Task: Find a hotel in Accrington, UK, for 9 guests from August 8 to August 15, with 5 bedrooms, 8+ beds, price range ₹10,000-₹14,000, and amenities including Wifi, Free parking, and TV.
Action: Mouse moved to (447, 89)
Screenshot: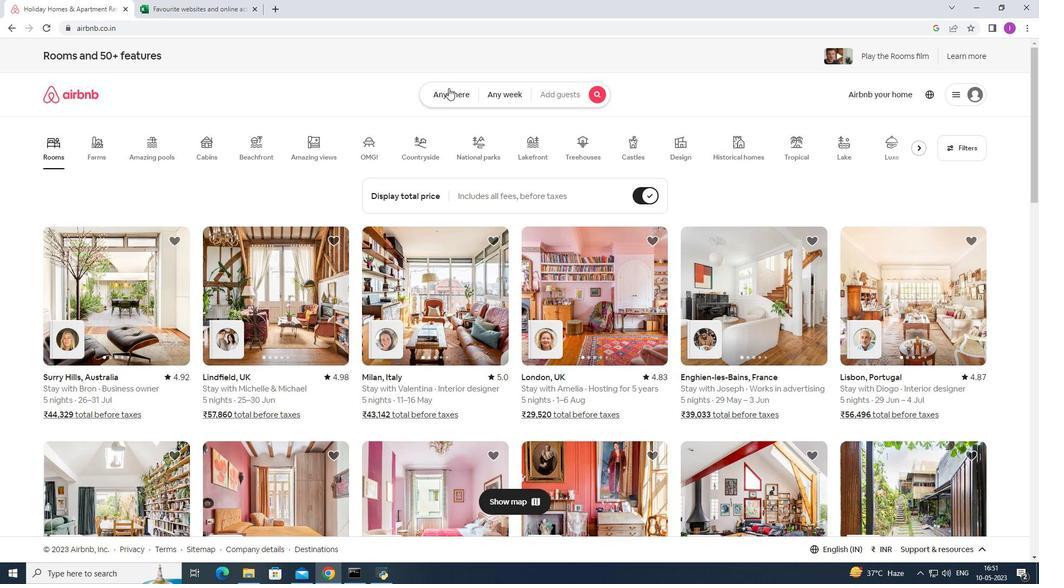 
Action: Mouse pressed left at (447, 89)
Screenshot: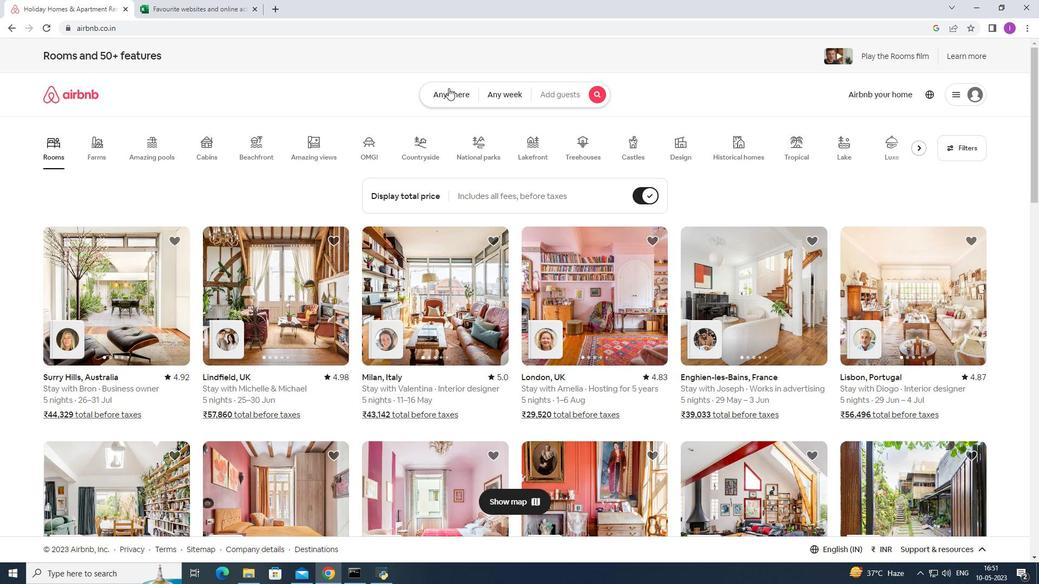 
Action: Mouse moved to (398, 127)
Screenshot: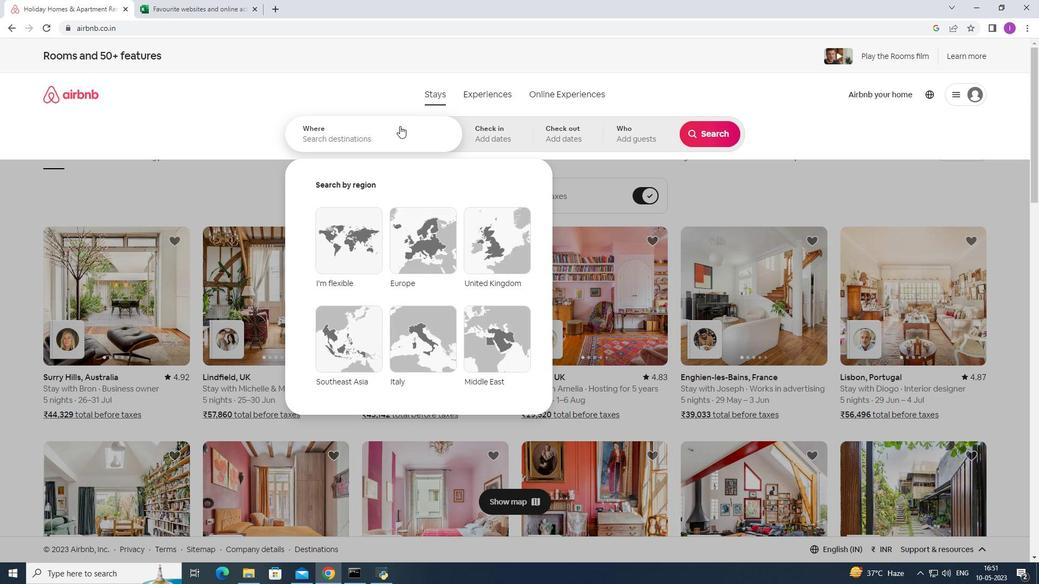 
Action: Mouse pressed left at (398, 127)
Screenshot: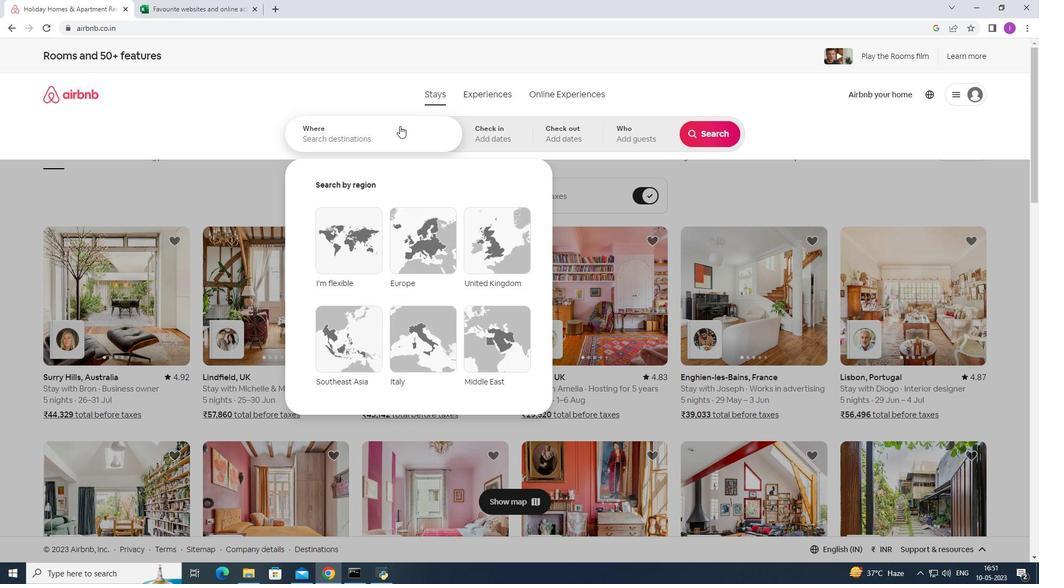
Action: Key pressed <Key.shift>Accrington,<Key.shift>United
Screenshot: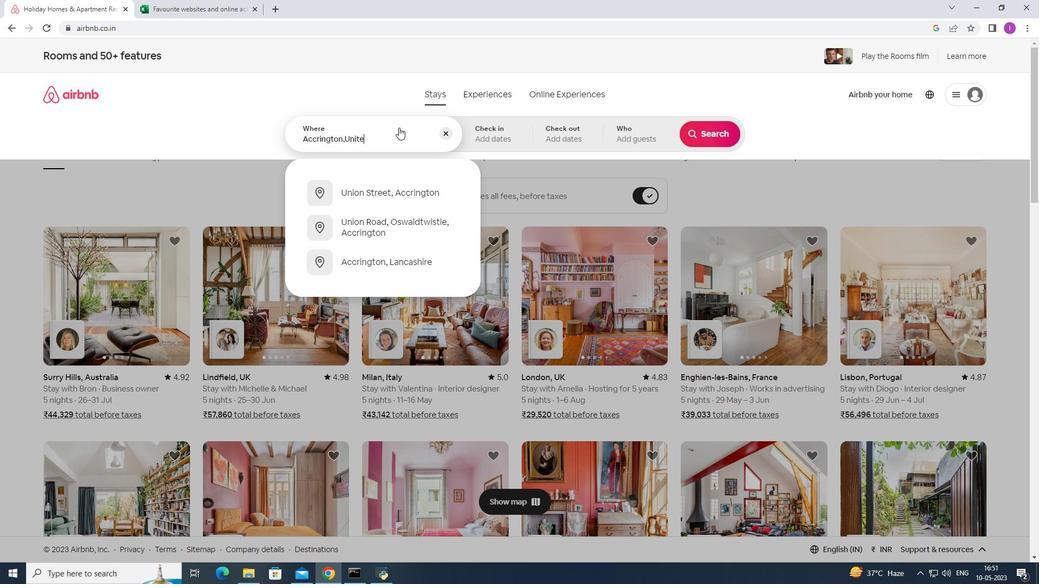 
Action: Mouse moved to (405, 191)
Screenshot: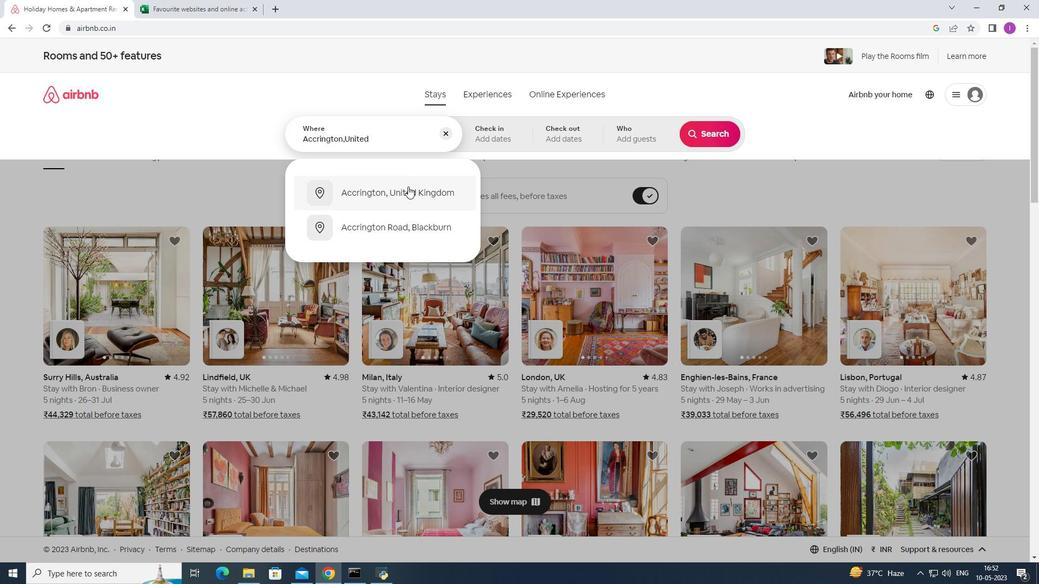
Action: Mouse pressed left at (405, 191)
Screenshot: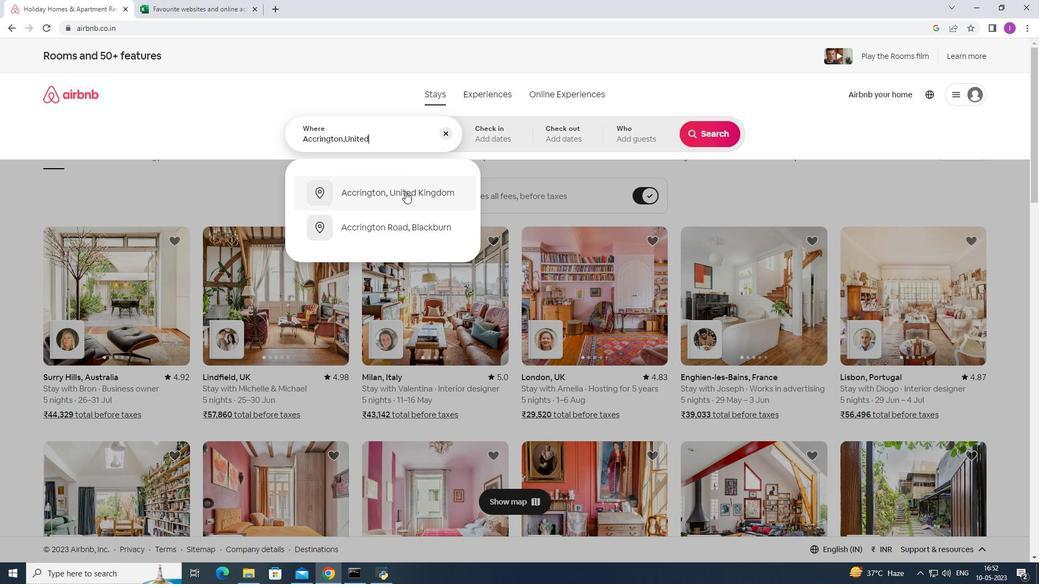 
Action: Mouse moved to (710, 217)
Screenshot: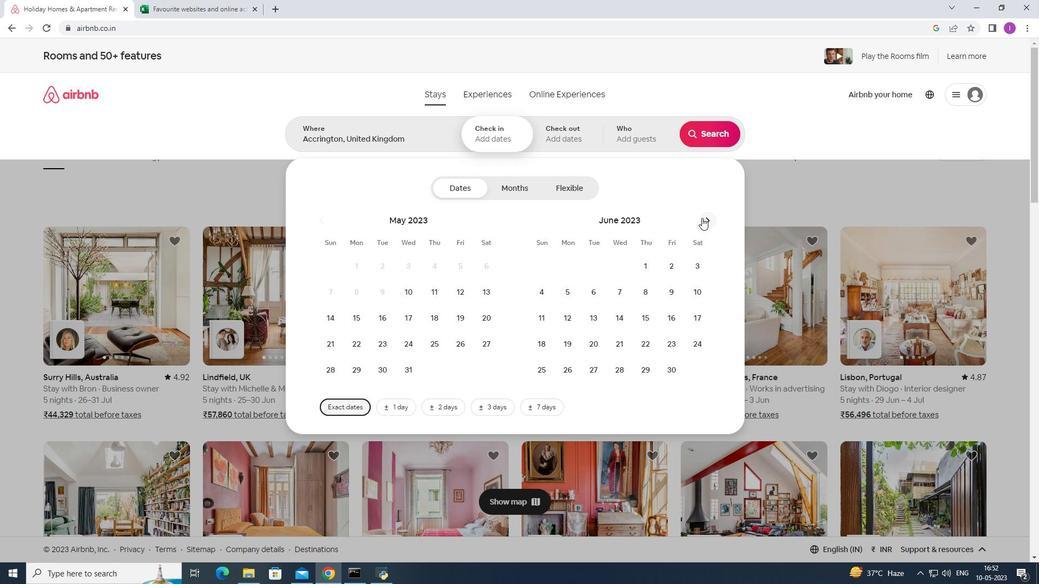 
Action: Mouse pressed left at (710, 217)
Screenshot: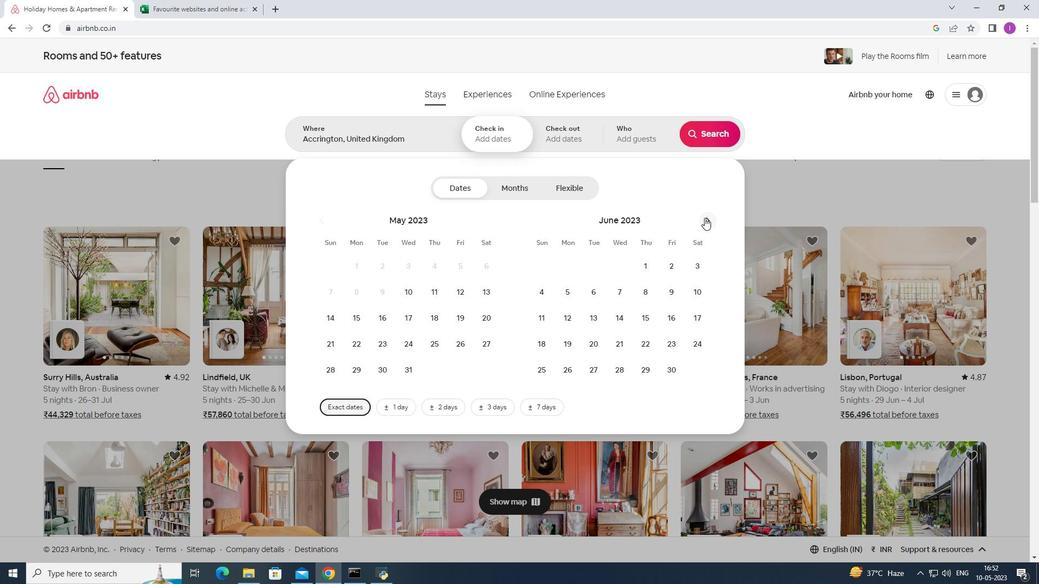 
Action: Mouse pressed left at (710, 217)
Screenshot: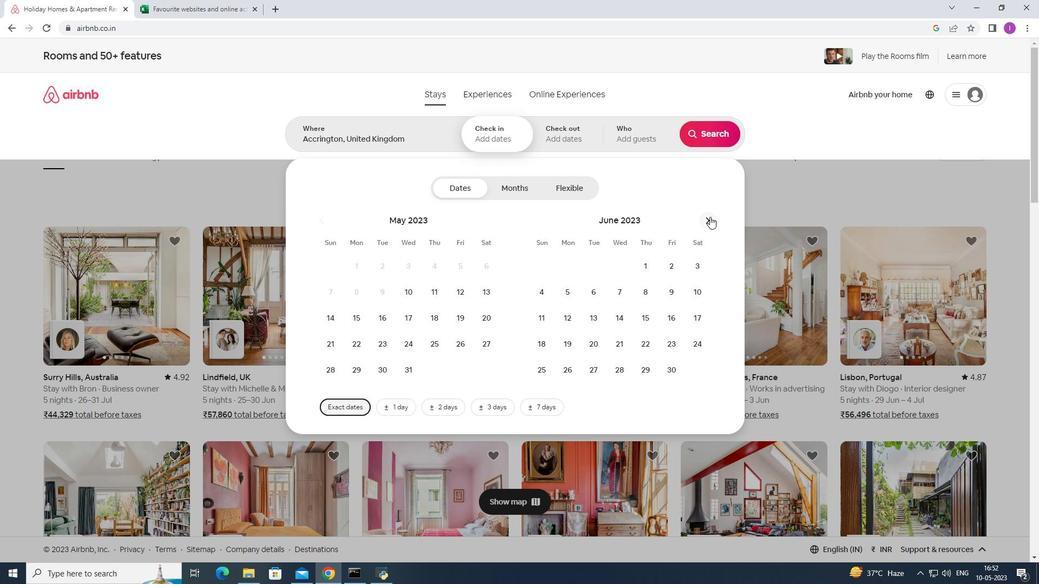 
Action: Mouse moved to (711, 216)
Screenshot: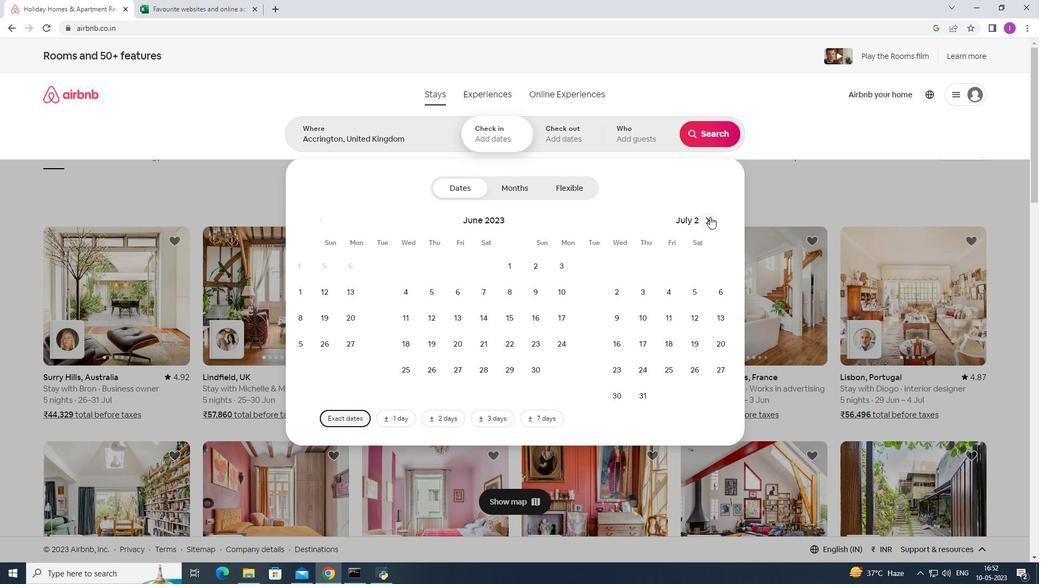 
Action: Mouse pressed left at (711, 216)
Screenshot: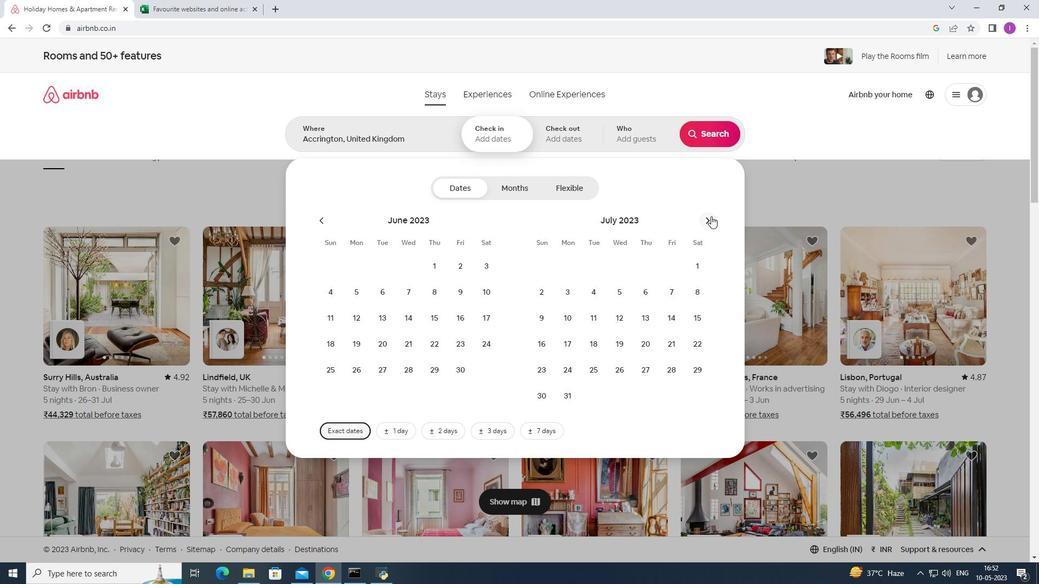 
Action: Mouse pressed left at (711, 216)
Screenshot: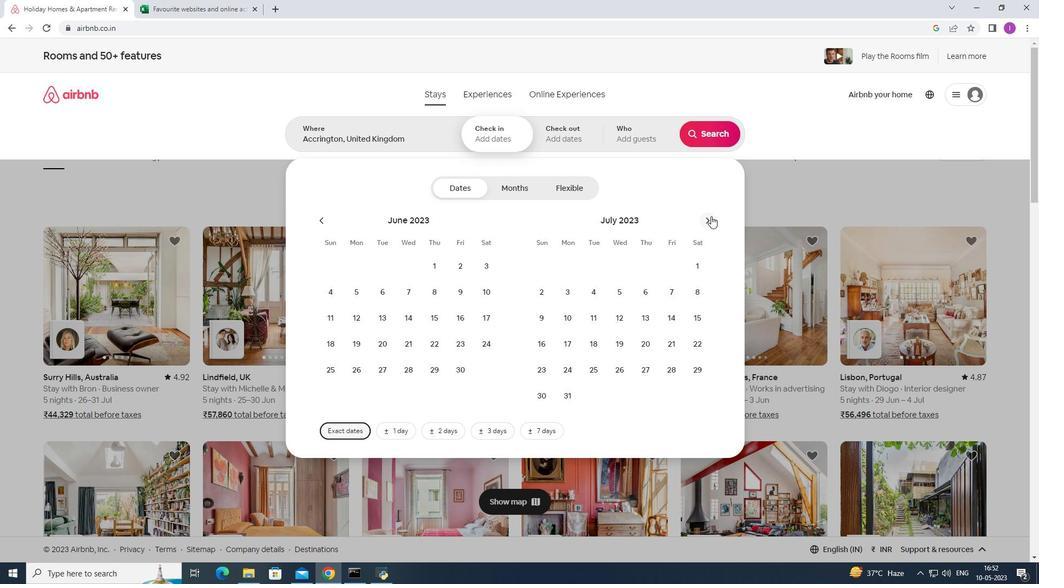 
Action: Mouse moved to (388, 297)
Screenshot: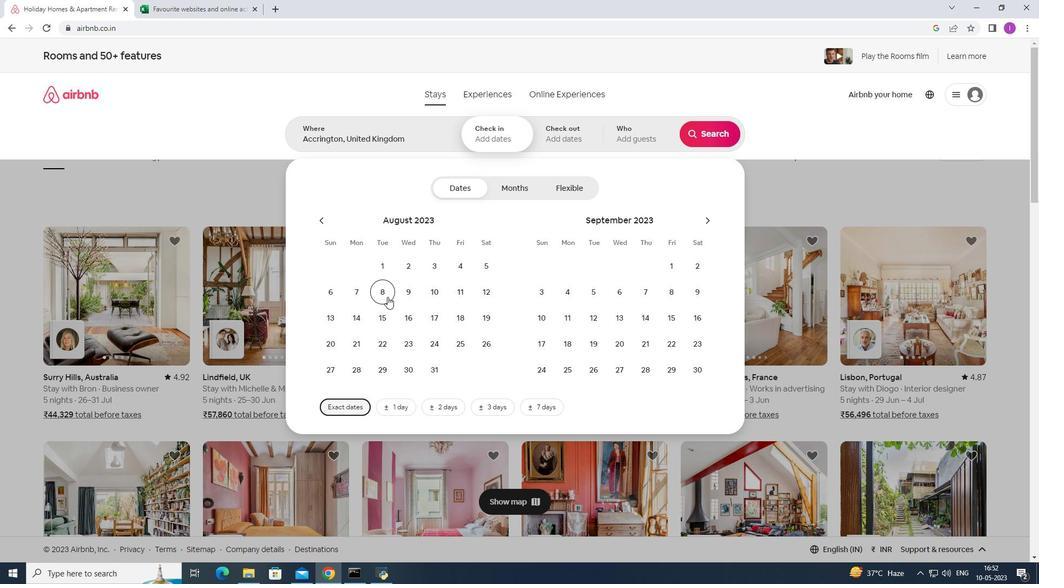 
Action: Mouse pressed left at (388, 297)
Screenshot: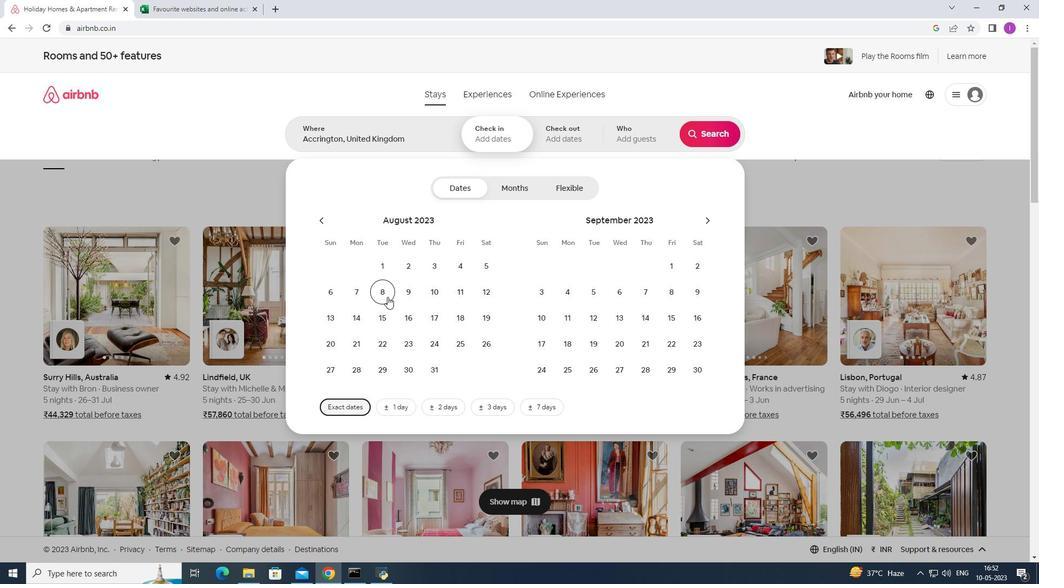 
Action: Mouse moved to (382, 312)
Screenshot: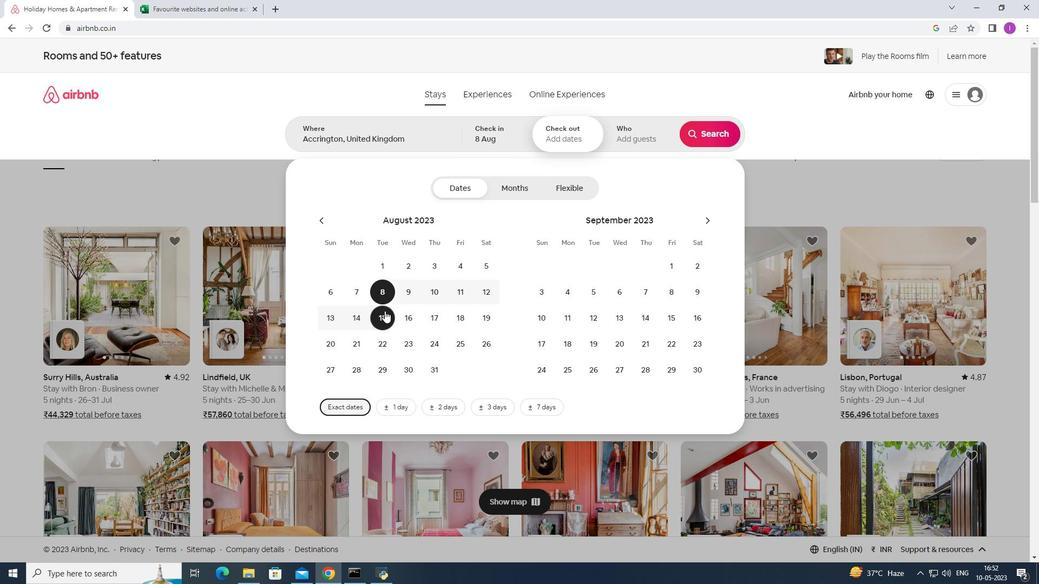 
Action: Mouse pressed left at (382, 312)
Screenshot: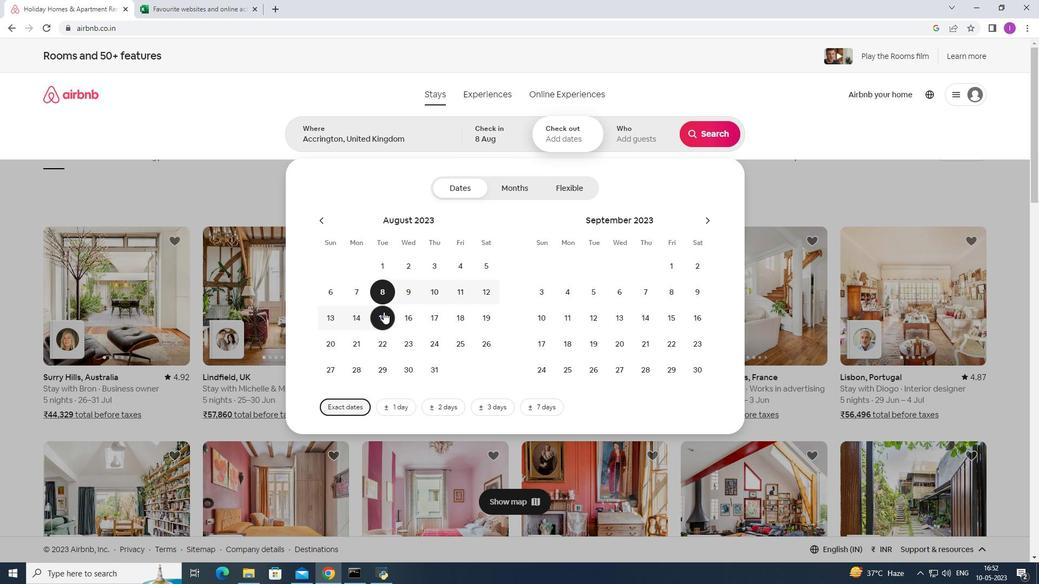 
Action: Mouse moved to (627, 130)
Screenshot: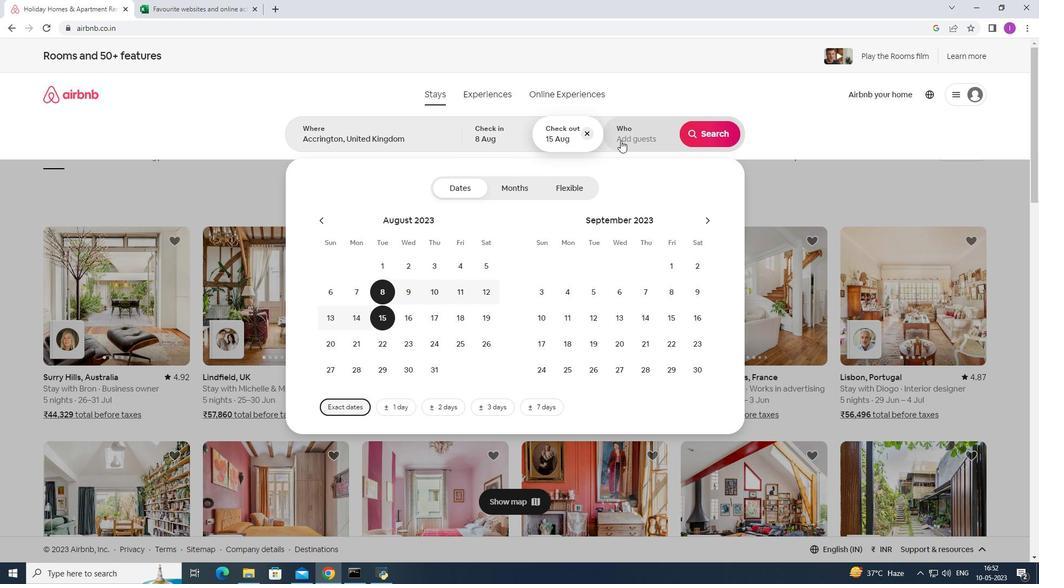 
Action: Mouse pressed left at (627, 130)
Screenshot: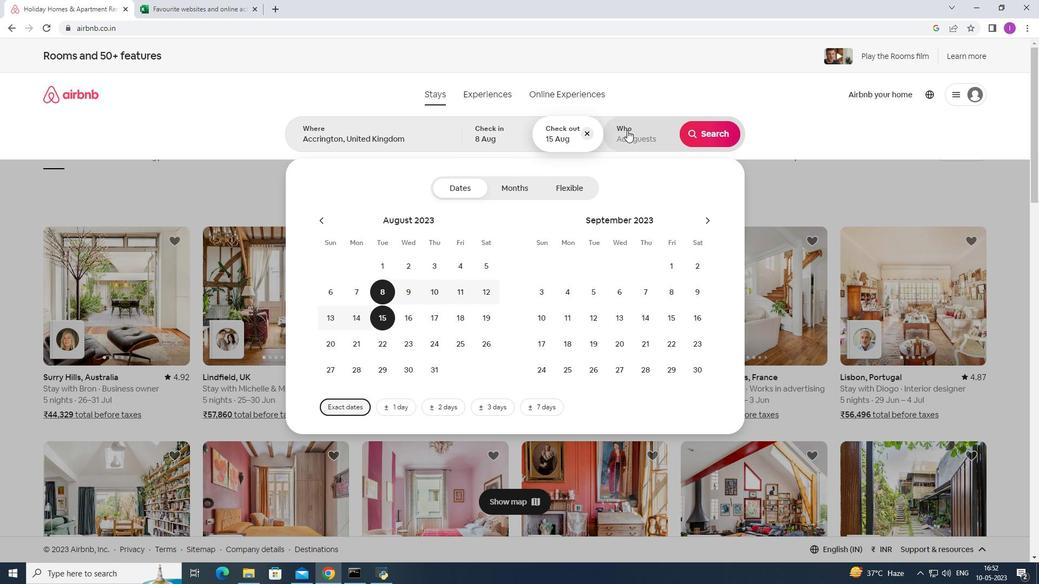 
Action: Mouse moved to (712, 189)
Screenshot: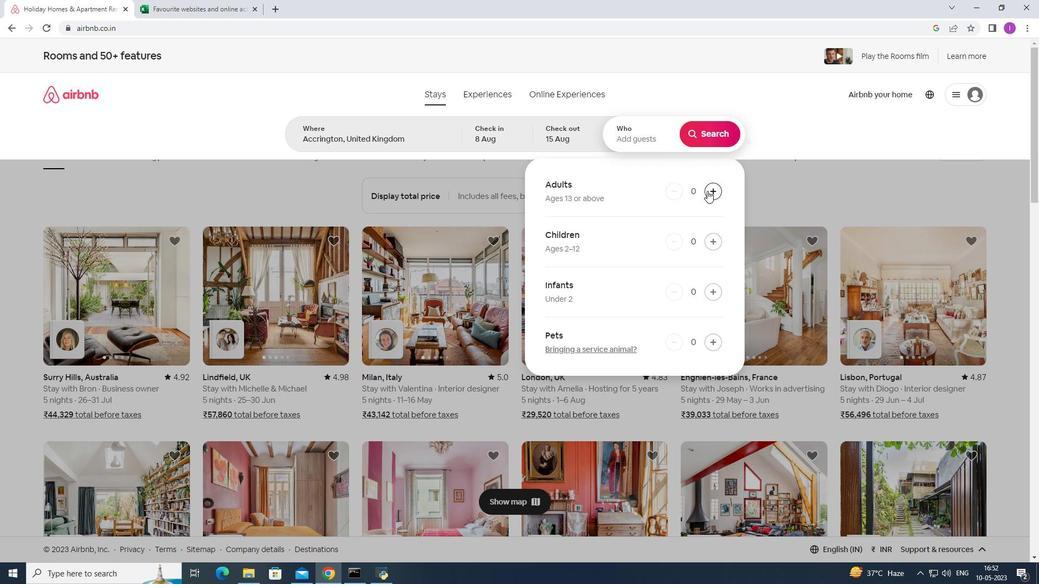 
Action: Mouse pressed left at (712, 189)
Screenshot: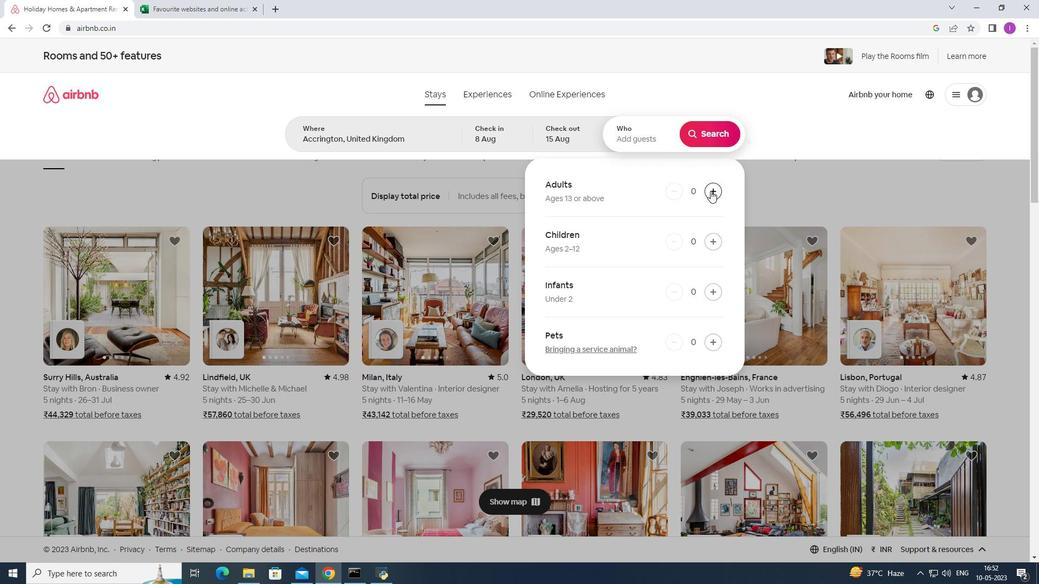 
Action: Mouse moved to (712, 189)
Screenshot: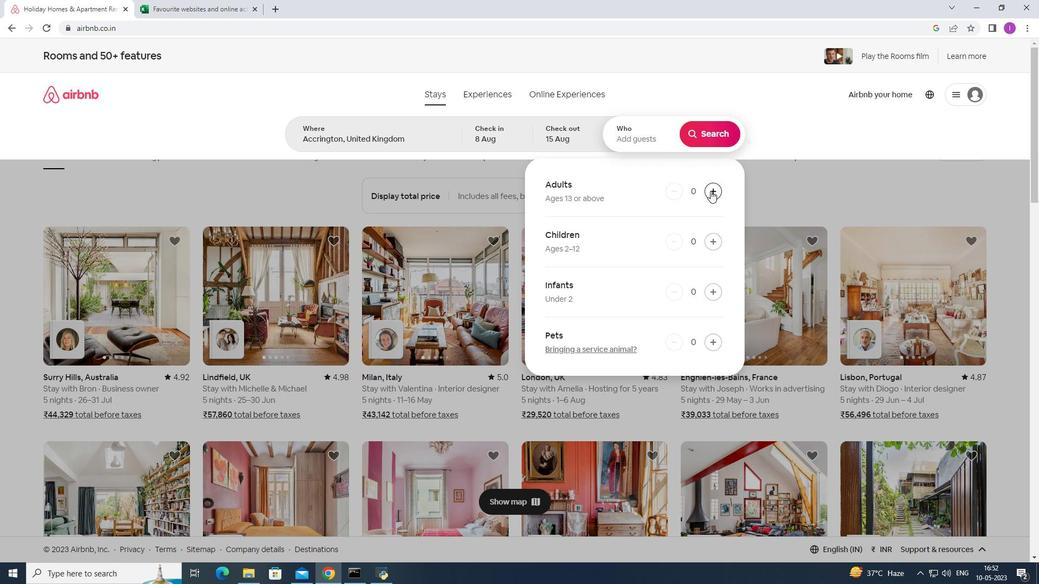 
Action: Mouse pressed left at (712, 189)
Screenshot: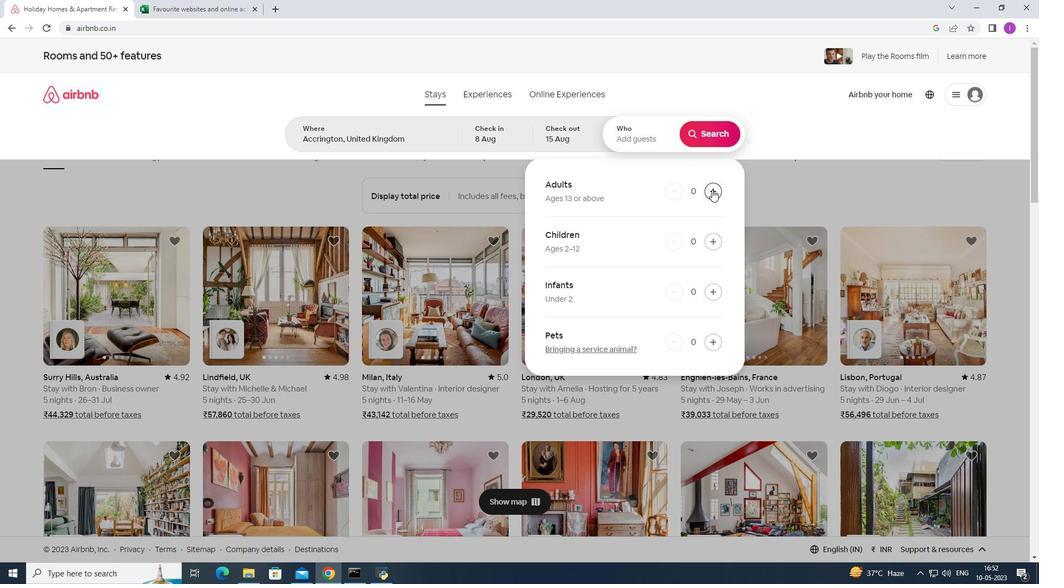 
Action: Mouse pressed left at (712, 189)
Screenshot: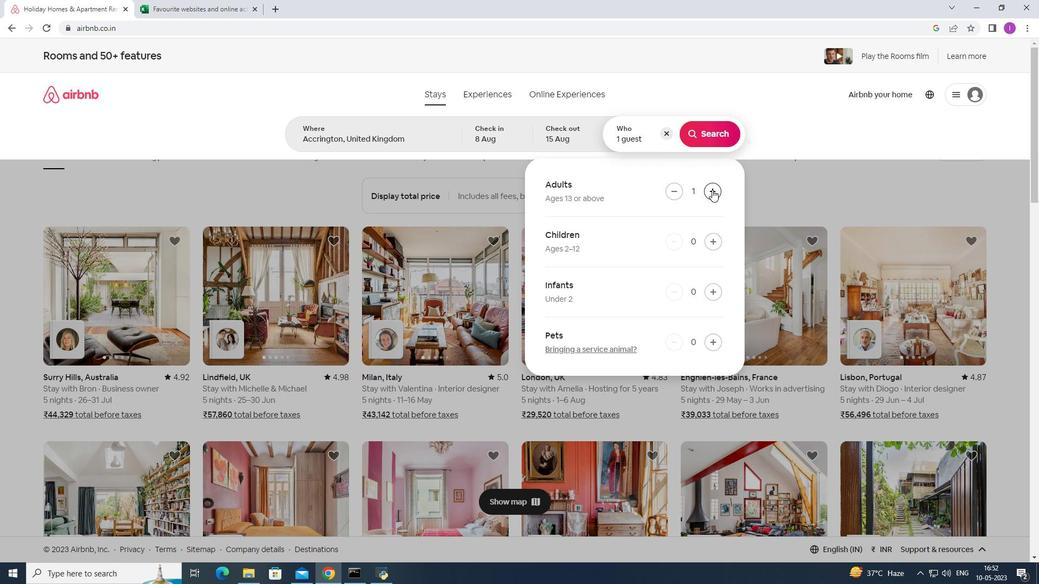 
Action: Mouse pressed left at (712, 189)
Screenshot: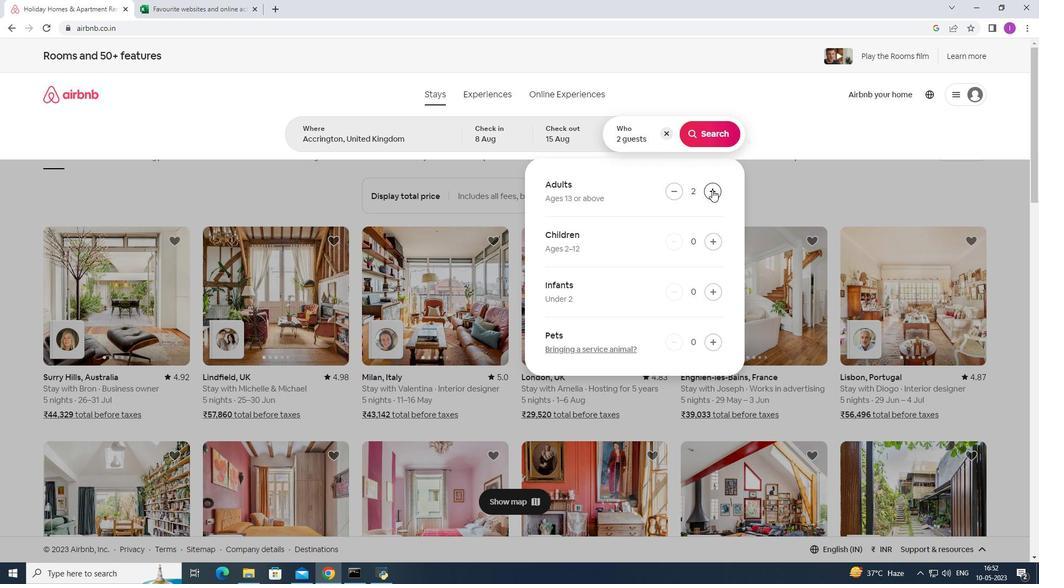 
Action: Mouse pressed left at (712, 189)
Screenshot: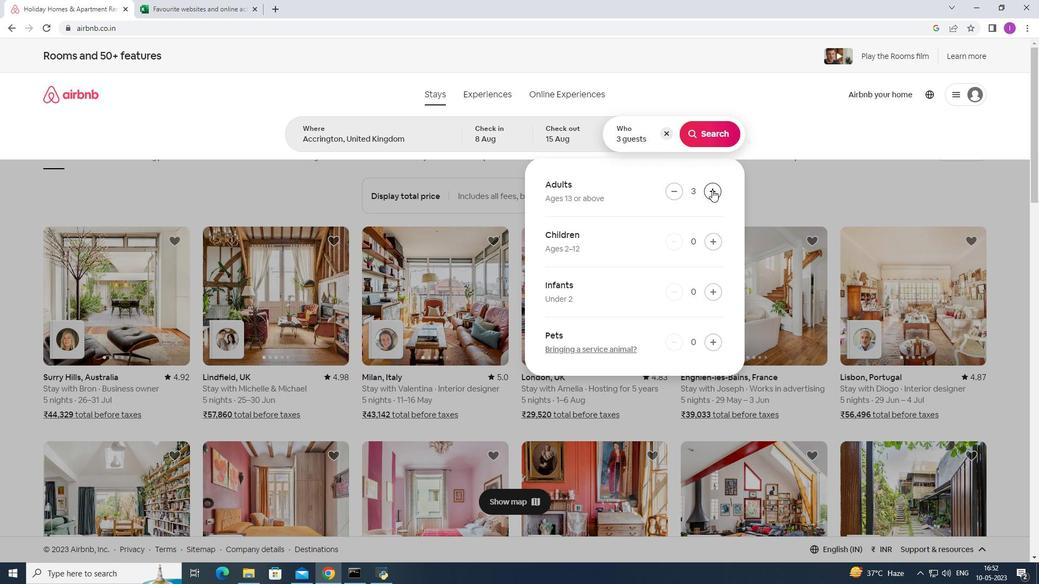 
Action: Mouse pressed left at (712, 189)
Screenshot: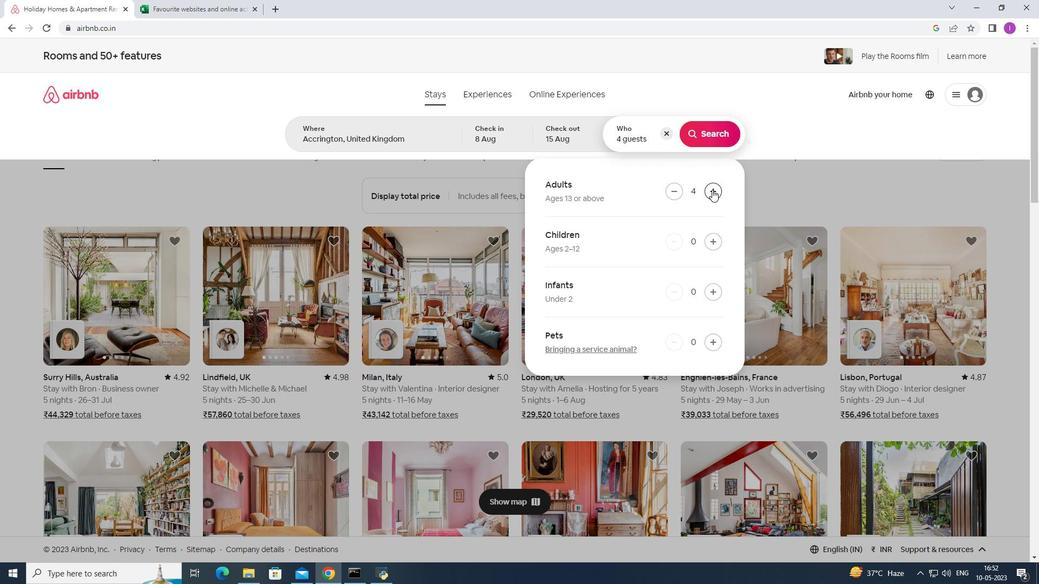 
Action: Mouse pressed left at (712, 189)
Screenshot: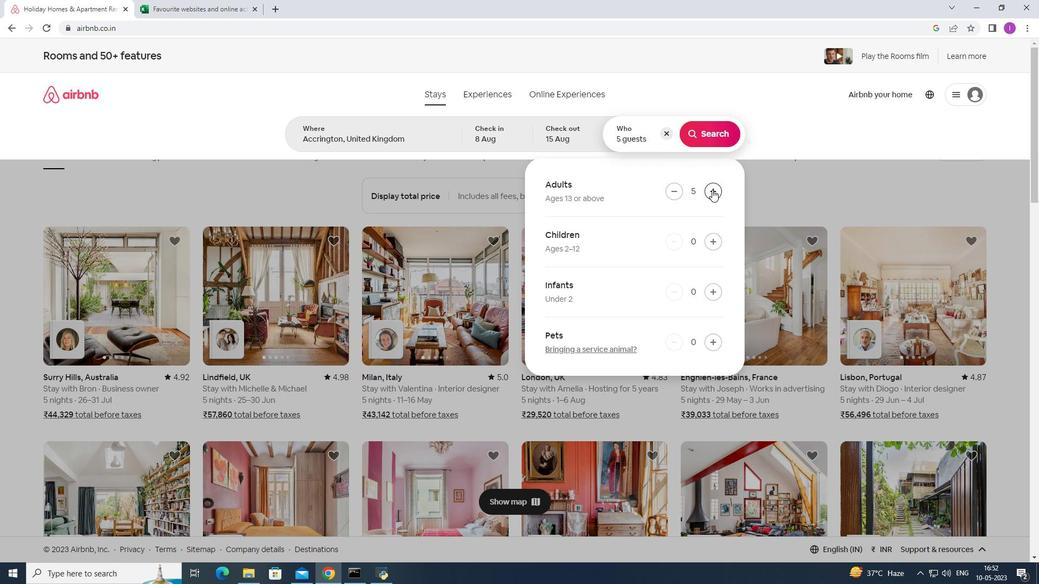 
Action: Mouse moved to (713, 189)
Screenshot: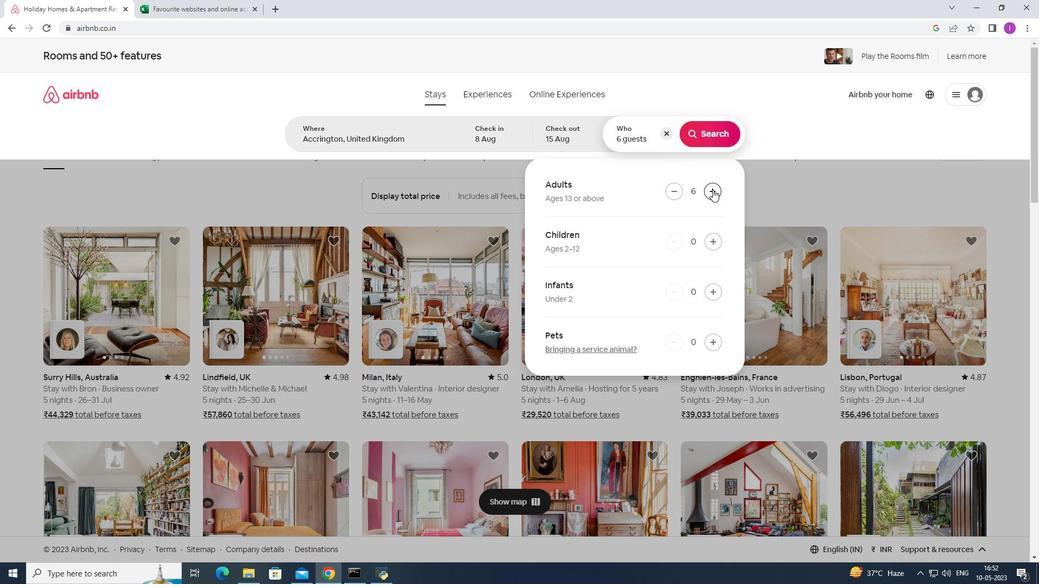 
Action: Mouse pressed left at (713, 189)
Screenshot: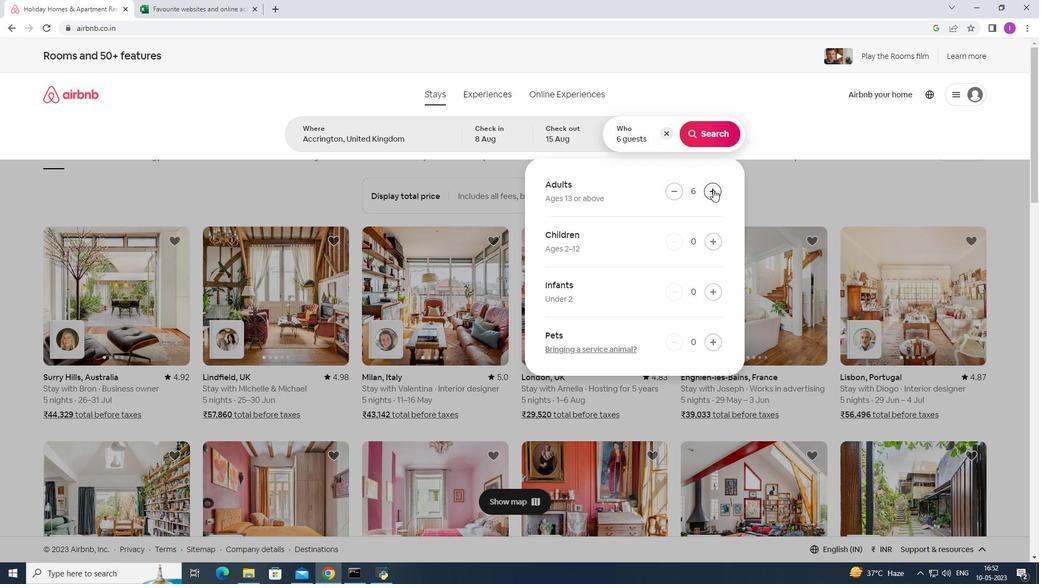 
Action: Mouse moved to (715, 190)
Screenshot: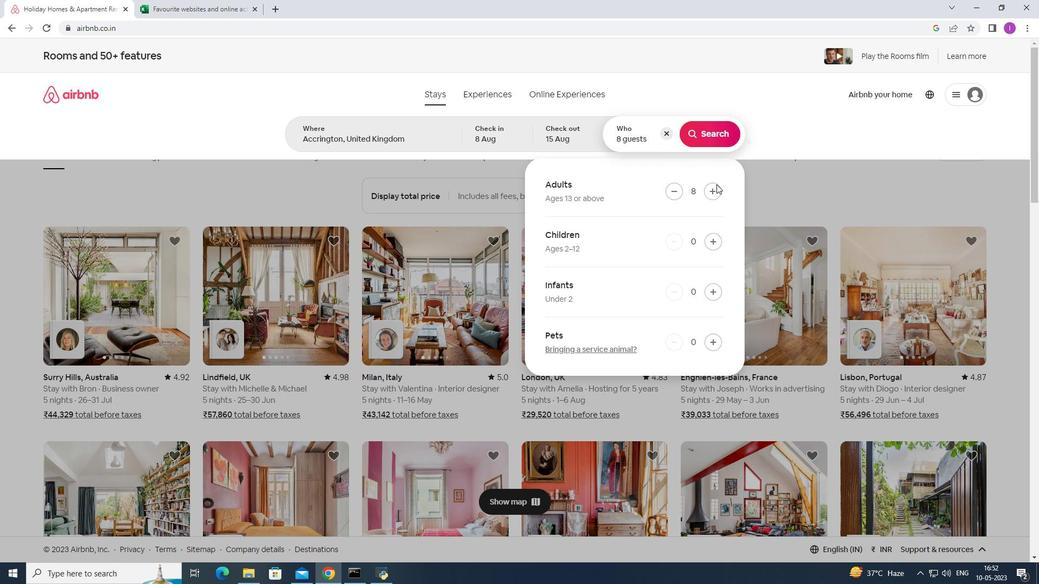
Action: Mouse pressed left at (715, 190)
Screenshot: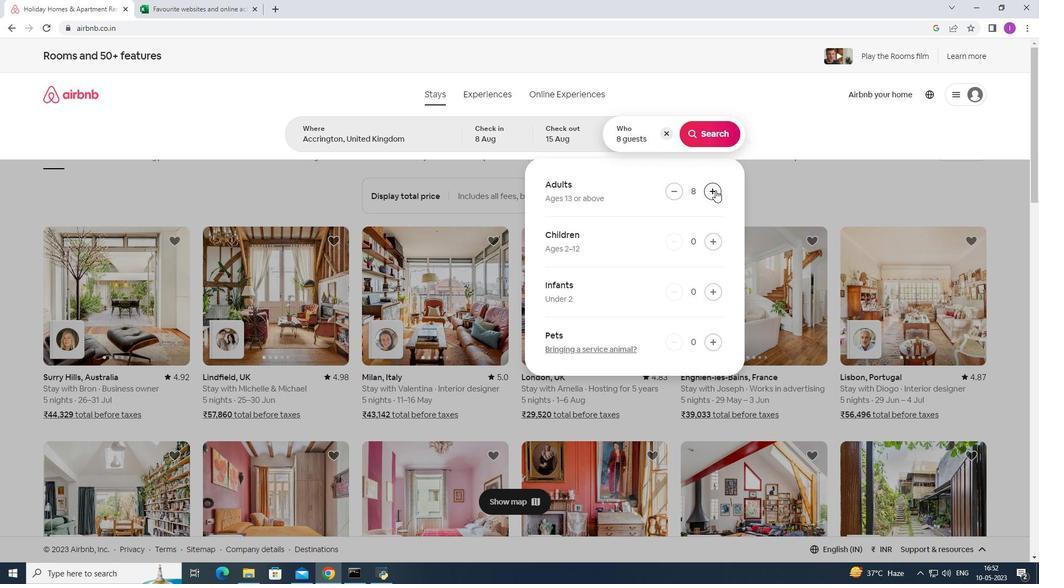 
Action: Mouse moved to (718, 134)
Screenshot: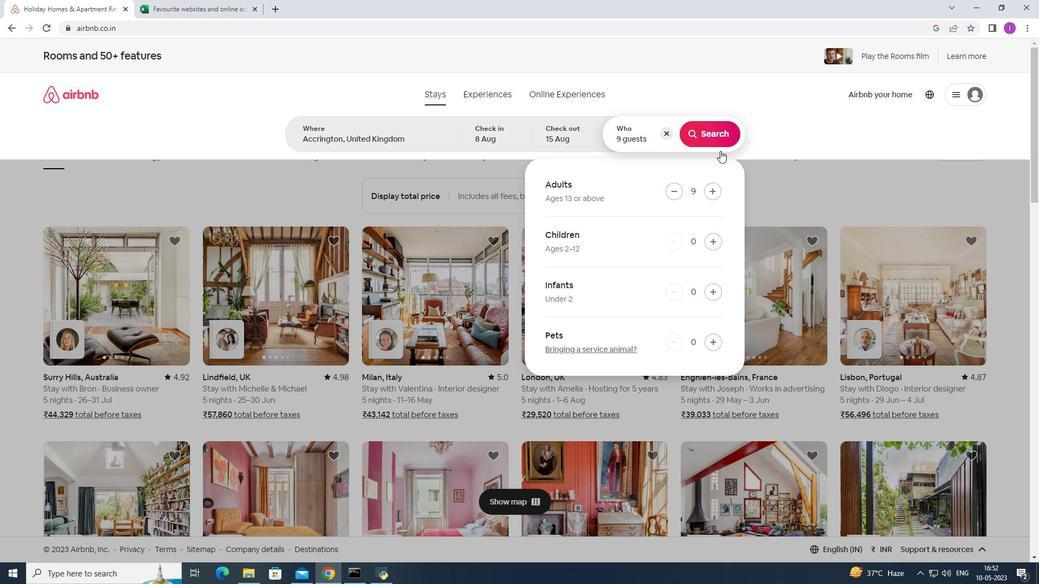 
Action: Mouse pressed left at (718, 134)
Screenshot: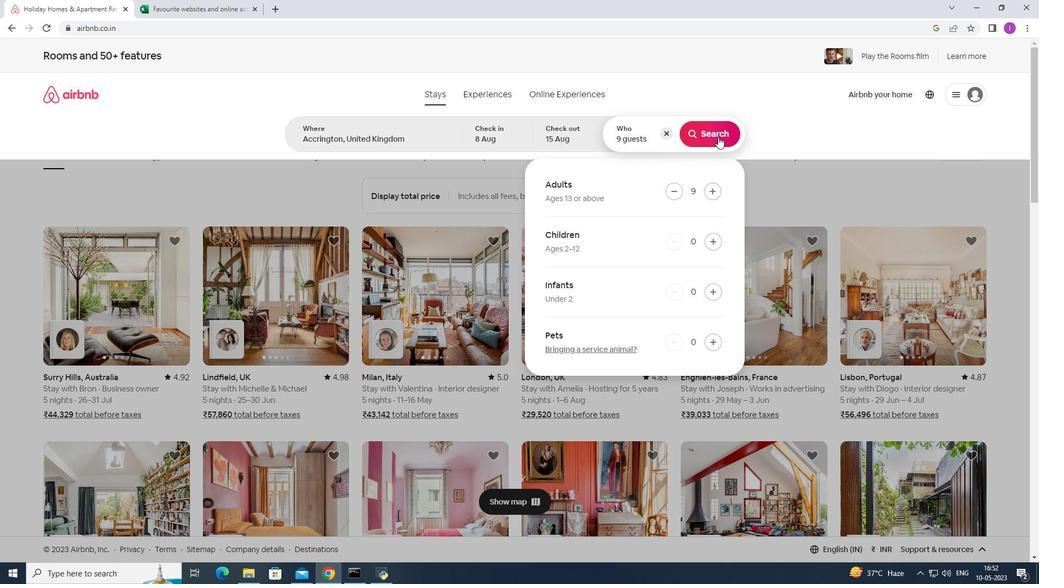 
Action: Mouse moved to (995, 108)
Screenshot: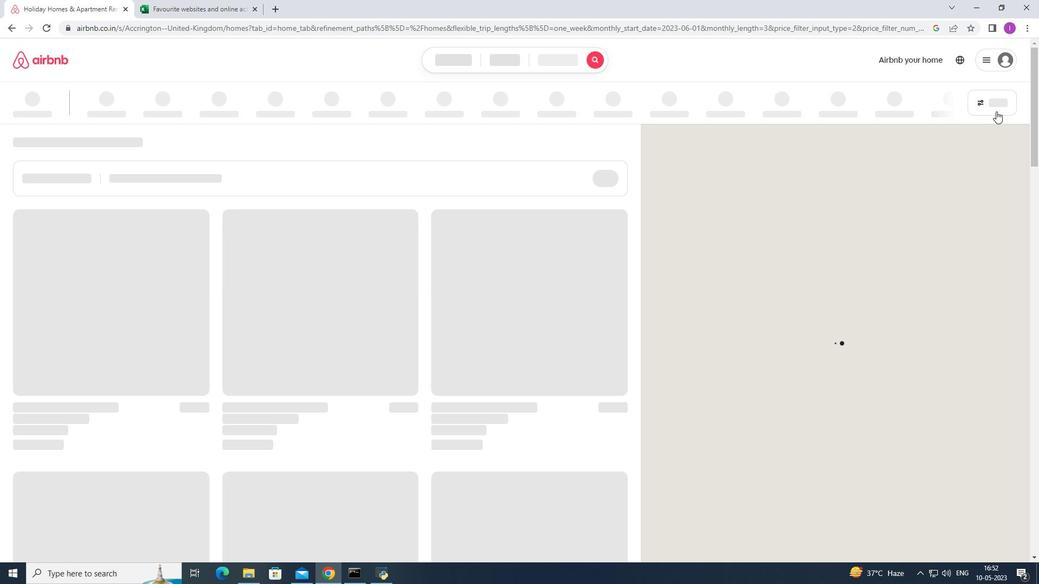 
Action: Mouse pressed left at (995, 108)
Screenshot: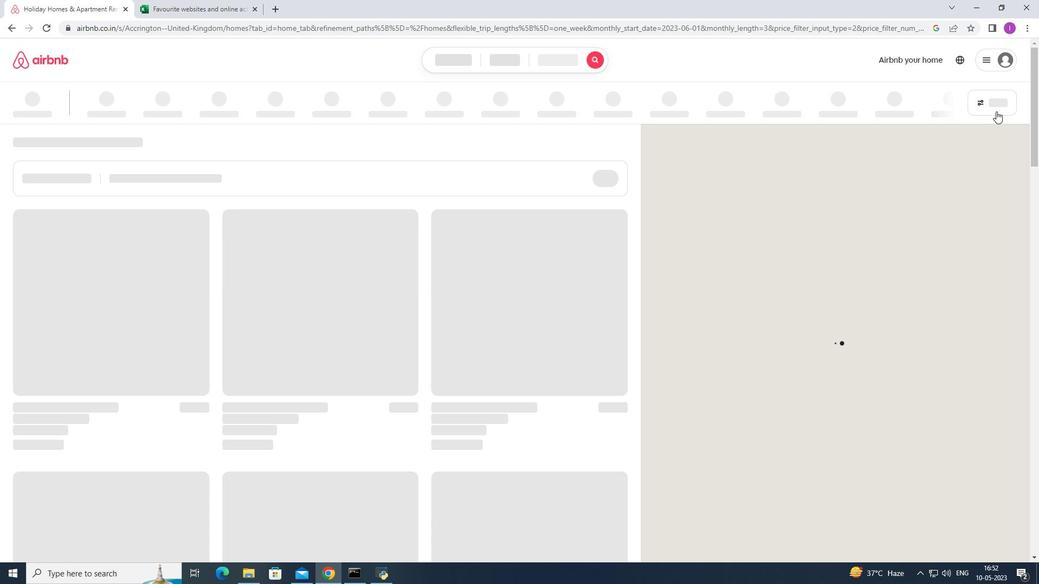
Action: Mouse moved to (592, 368)
Screenshot: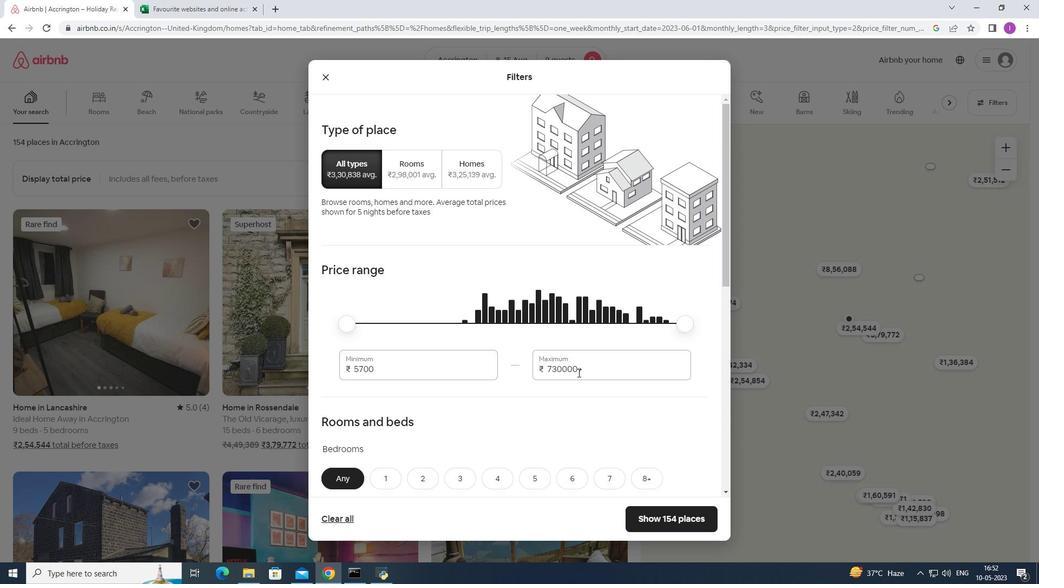 
Action: Mouse pressed left at (592, 368)
Screenshot: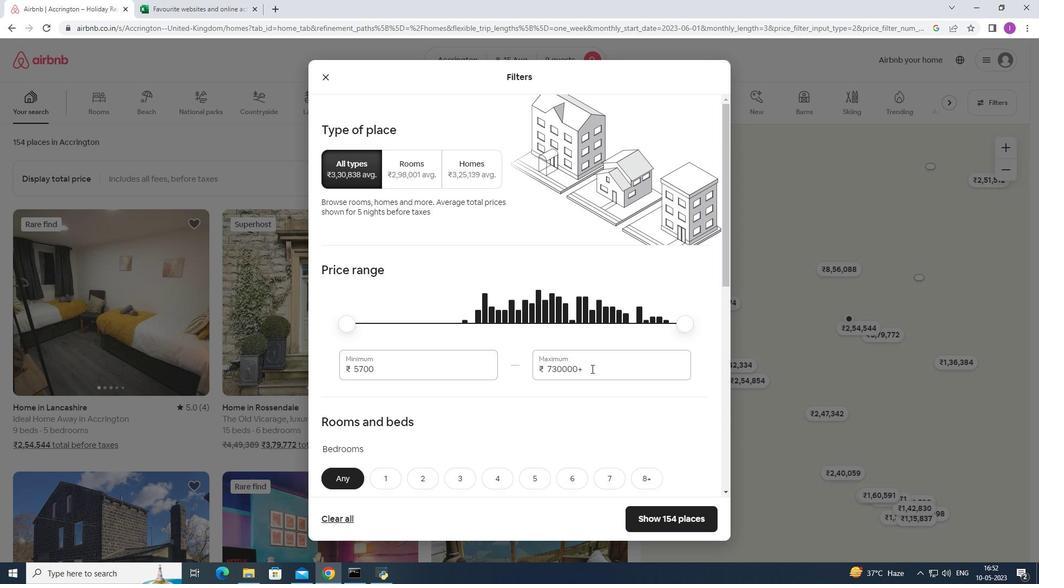
Action: Mouse moved to (547, 358)
Screenshot: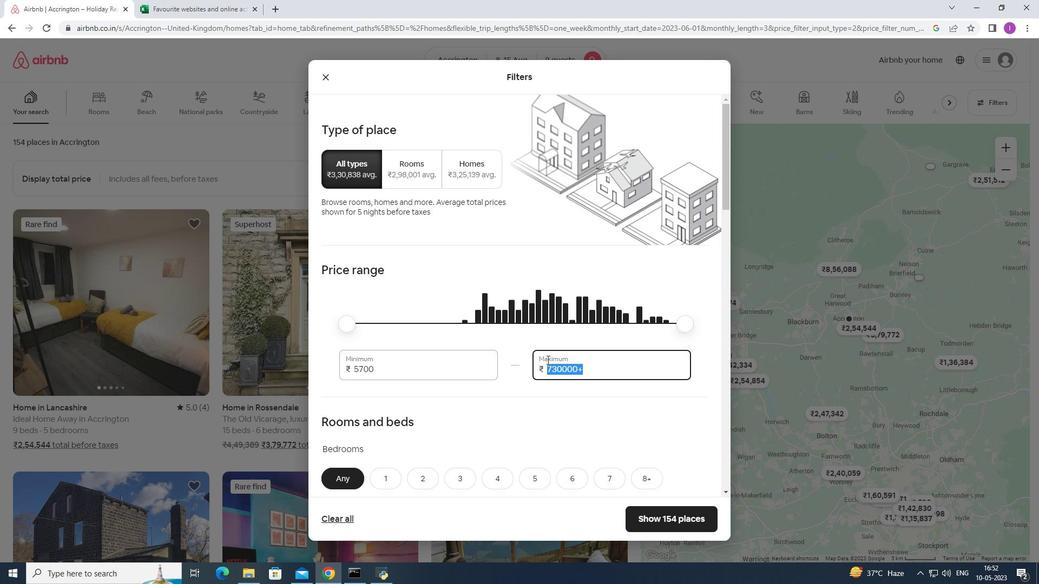 
Action: Key pressed 1
Screenshot: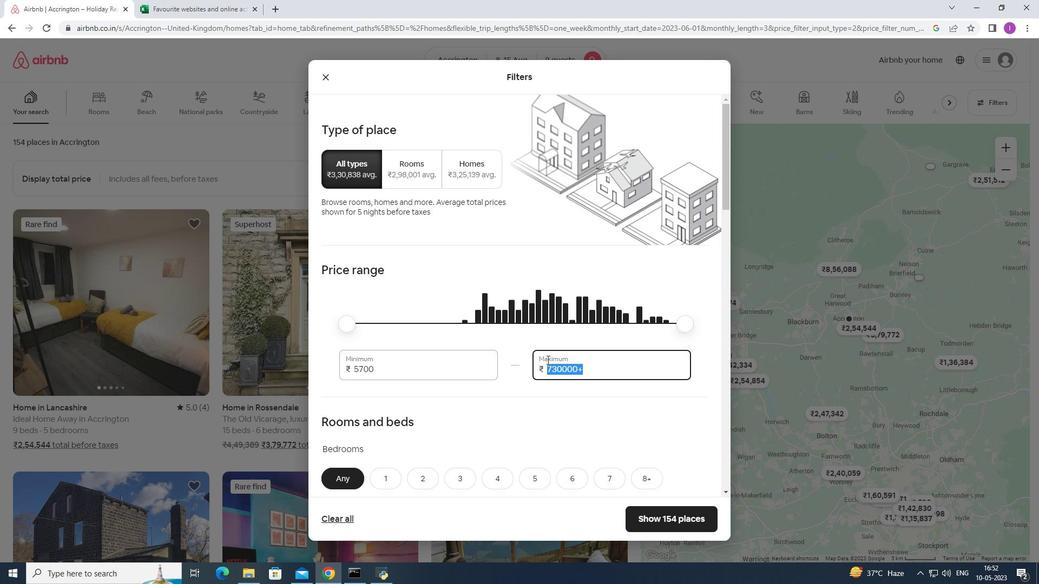 
Action: Mouse moved to (549, 355)
Screenshot: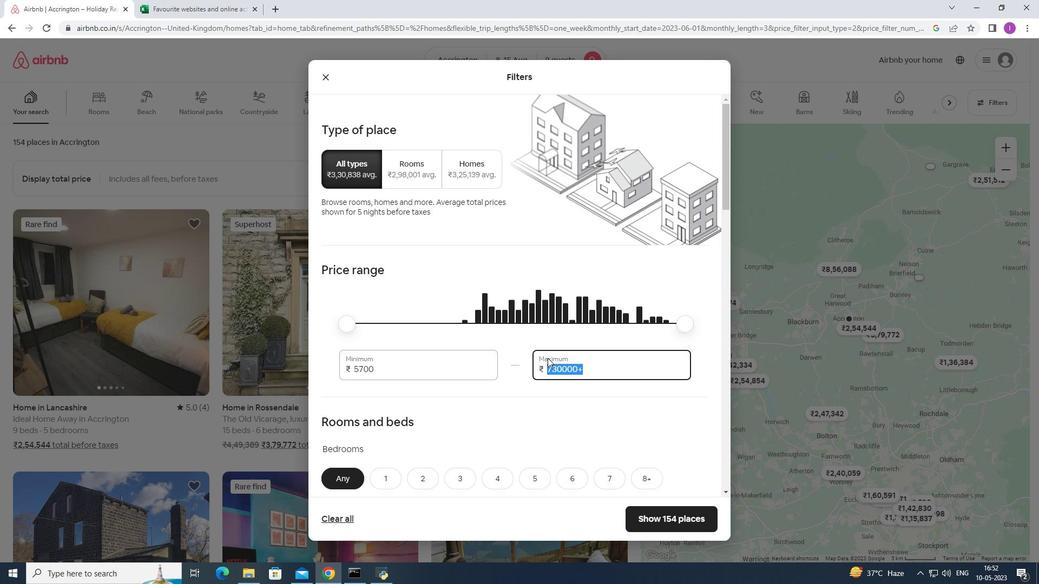 
Action: Key pressed 40
Screenshot: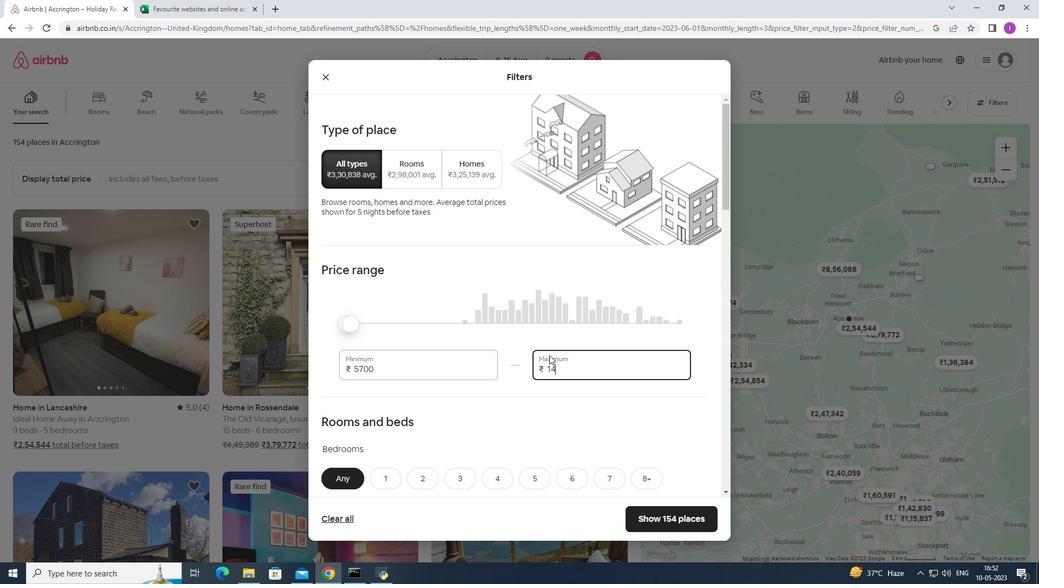 
Action: Mouse moved to (549, 355)
Screenshot: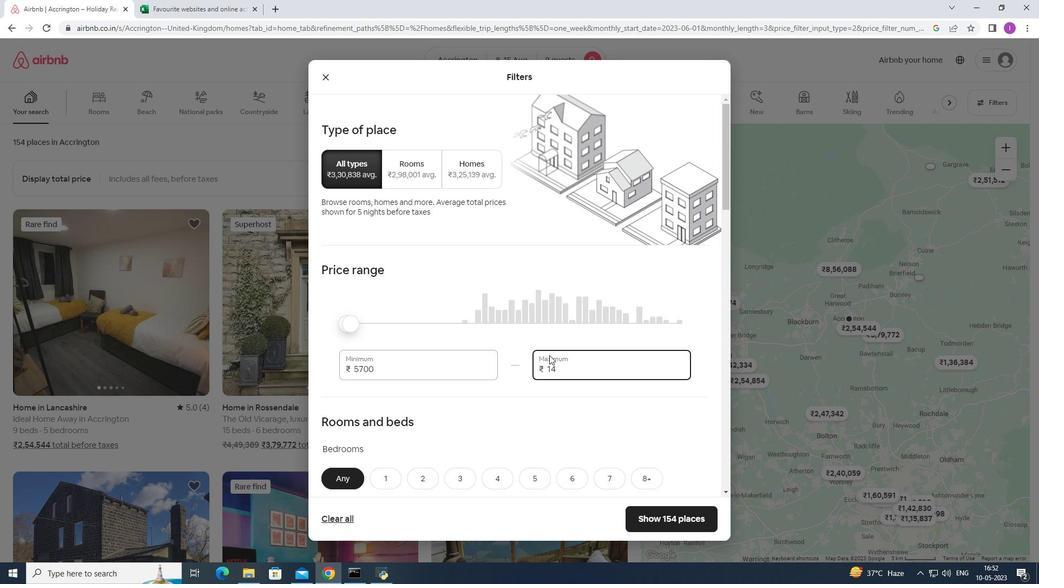 
Action: Key pressed 00
Screenshot: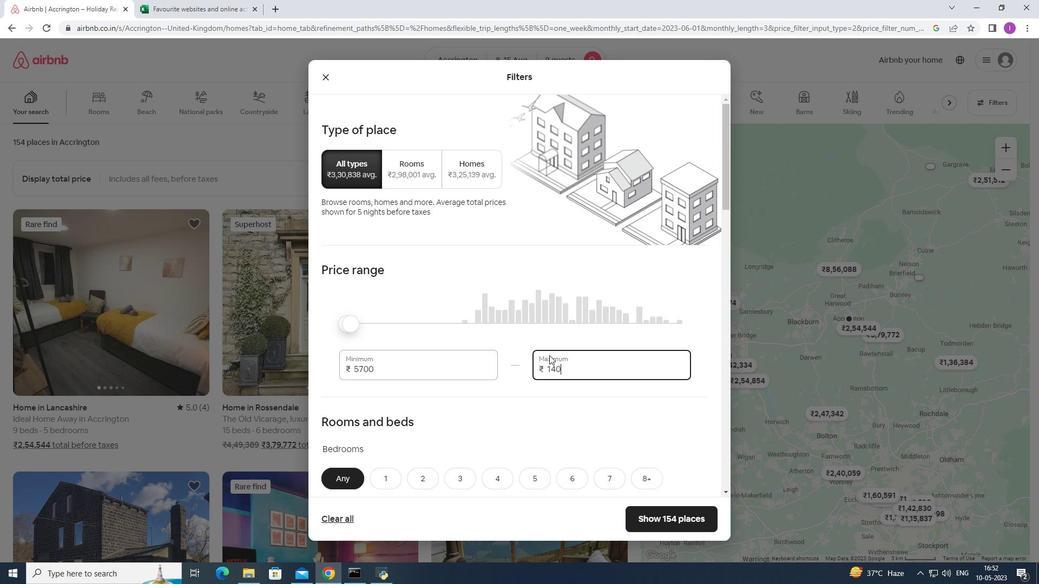 
Action: Mouse moved to (376, 366)
Screenshot: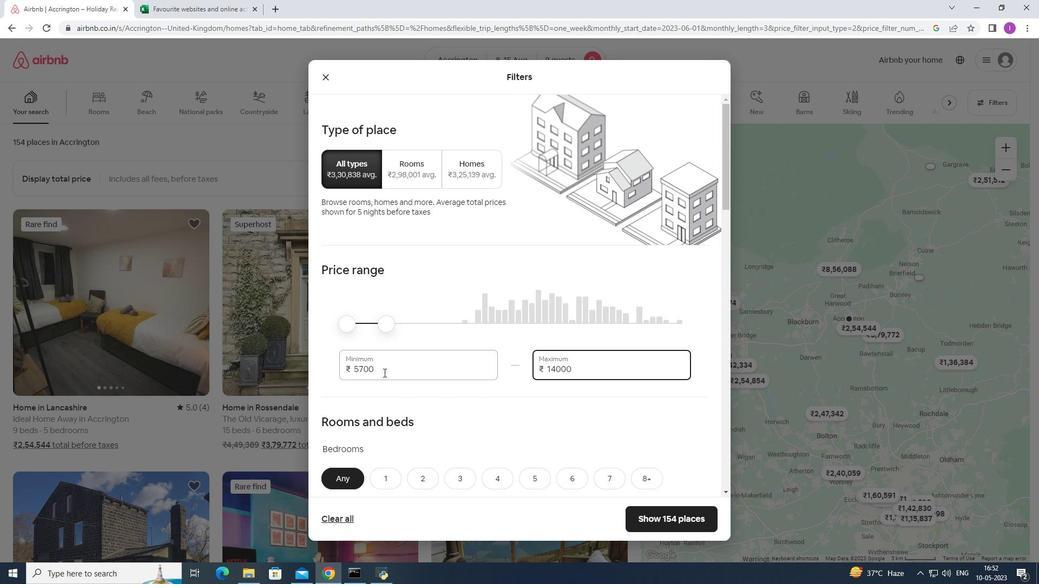 
Action: Mouse pressed left at (376, 366)
Screenshot: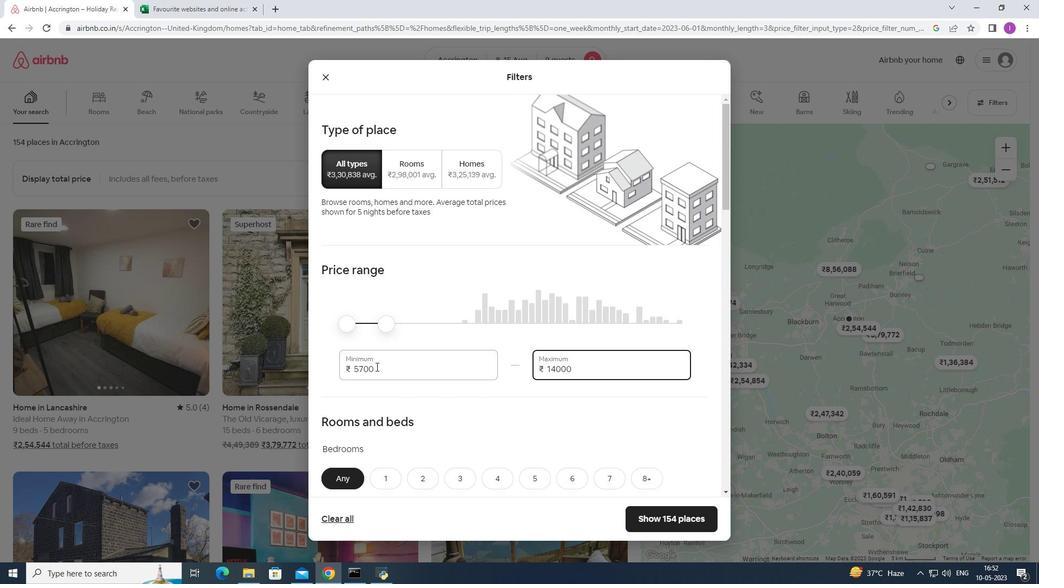 
Action: Mouse moved to (342, 375)
Screenshot: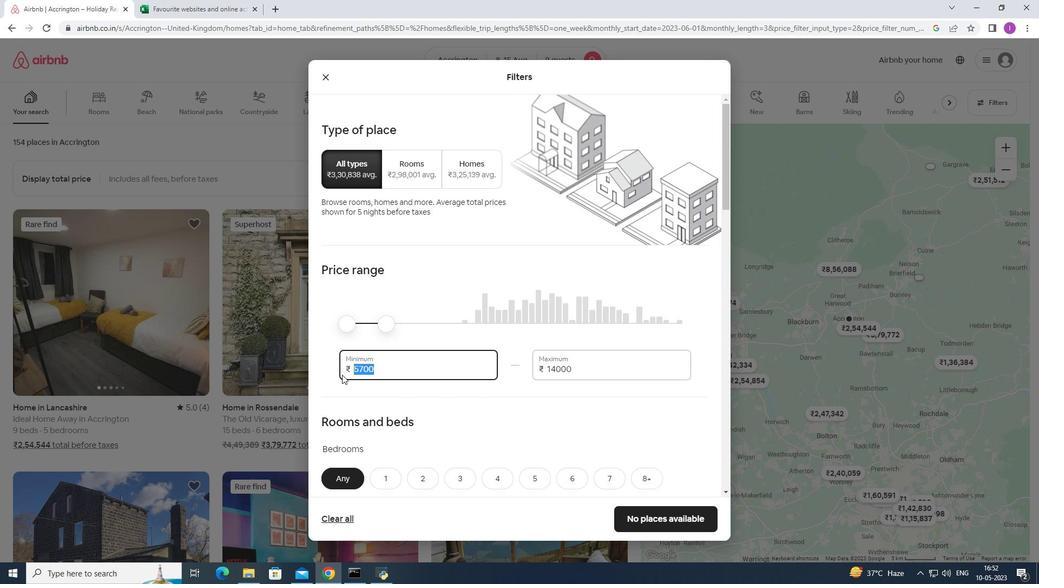 
Action: Key pressed 1000
Screenshot: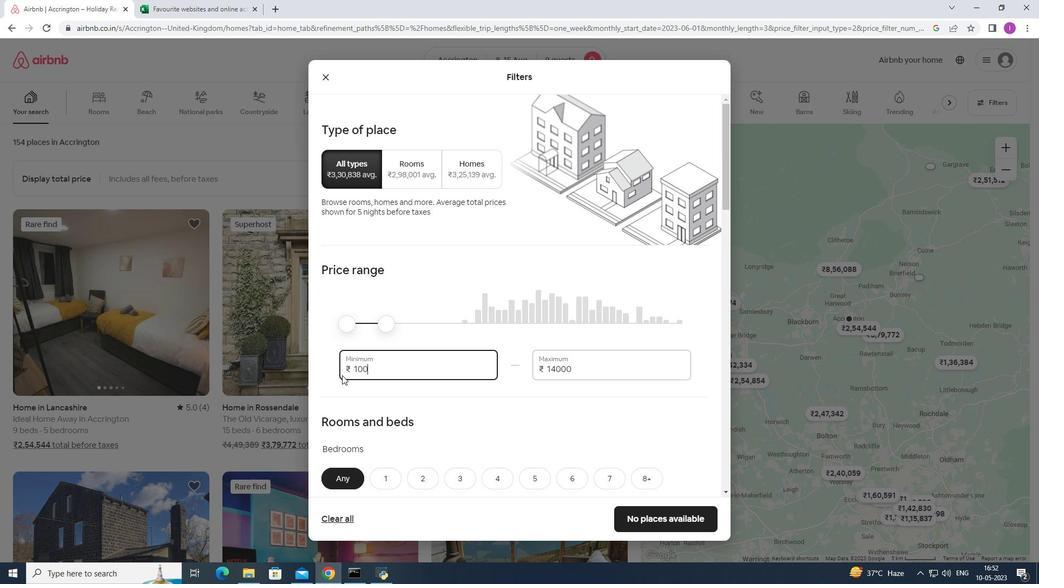 
Action: Mouse moved to (342, 375)
Screenshot: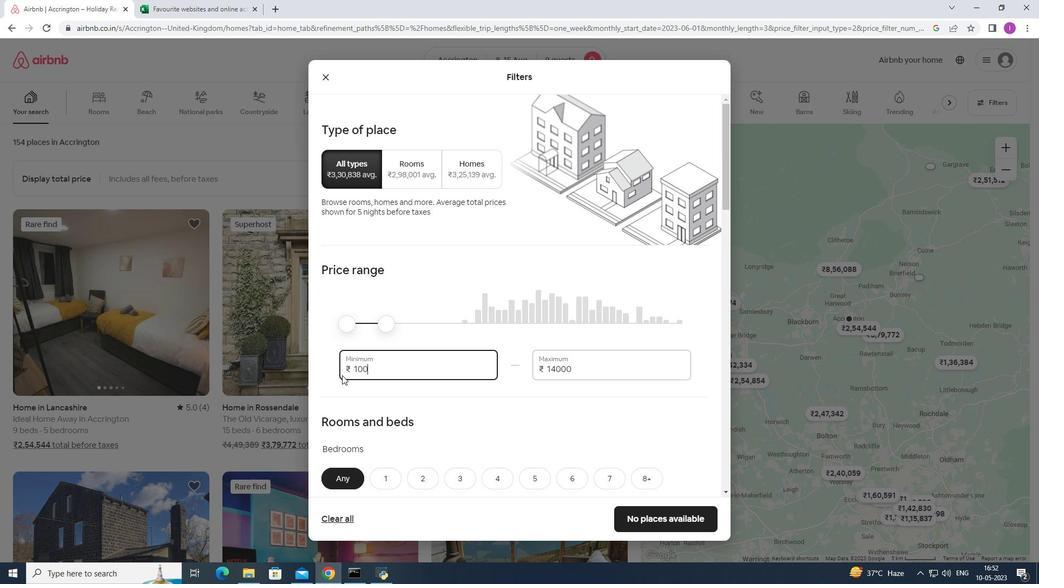 
Action: Key pressed 0
Screenshot: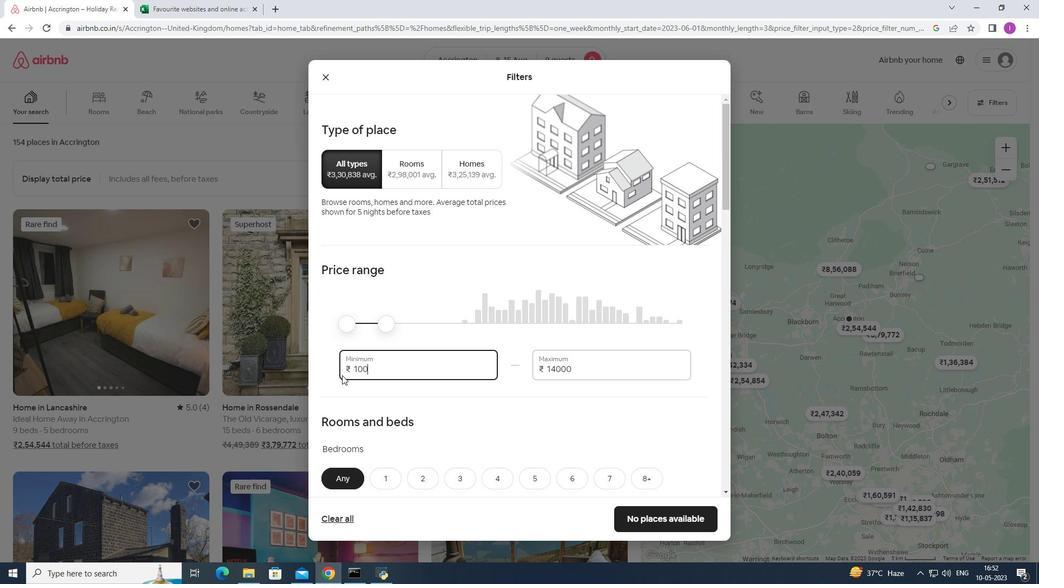 
Action: Mouse moved to (442, 405)
Screenshot: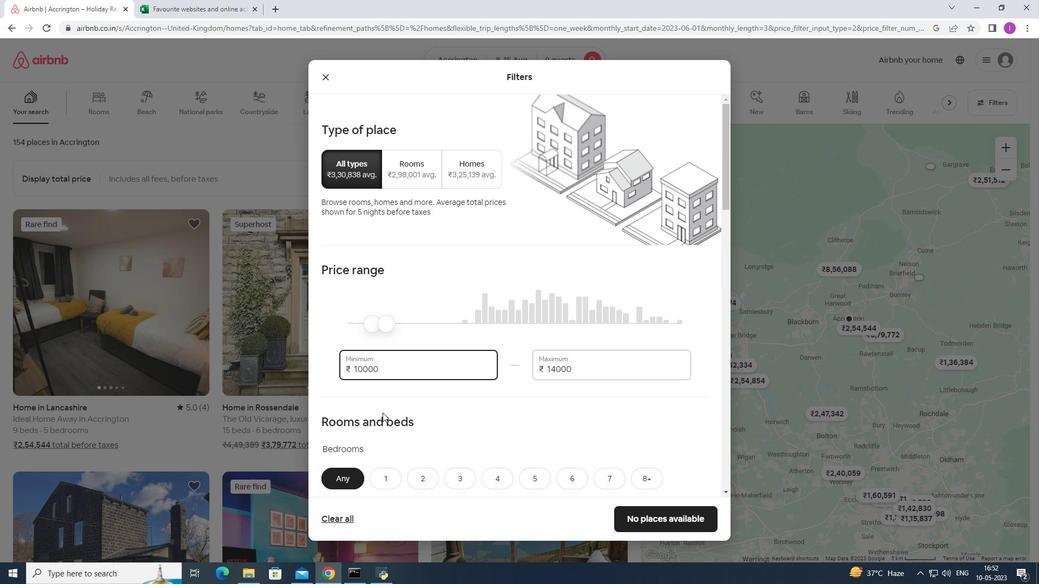 
Action: Mouse scrolled (442, 405) with delta (0, 0)
Screenshot: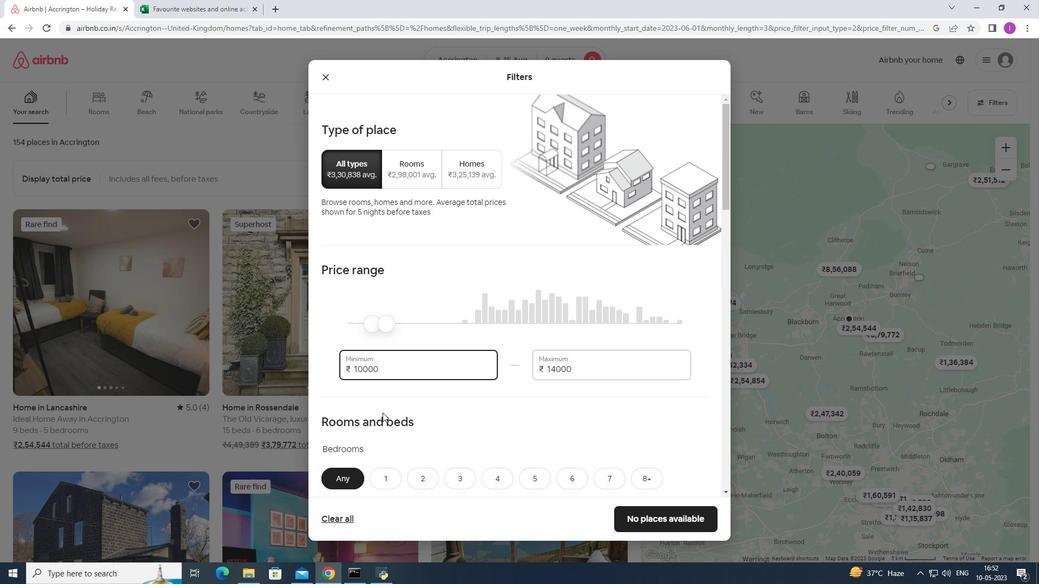 
Action: Mouse moved to (442, 405)
Screenshot: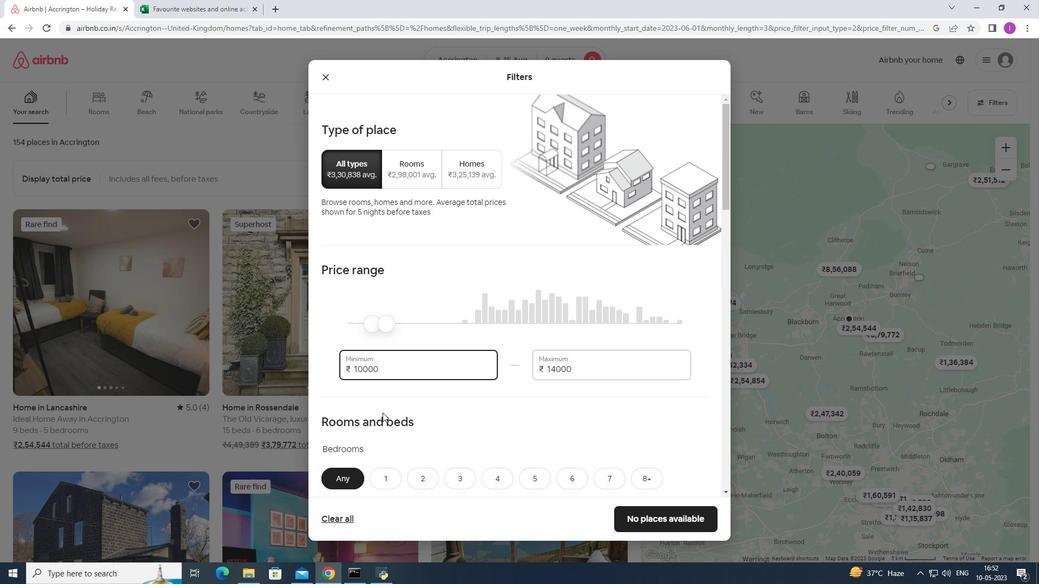 
Action: Mouse scrolled (442, 405) with delta (0, 0)
Screenshot: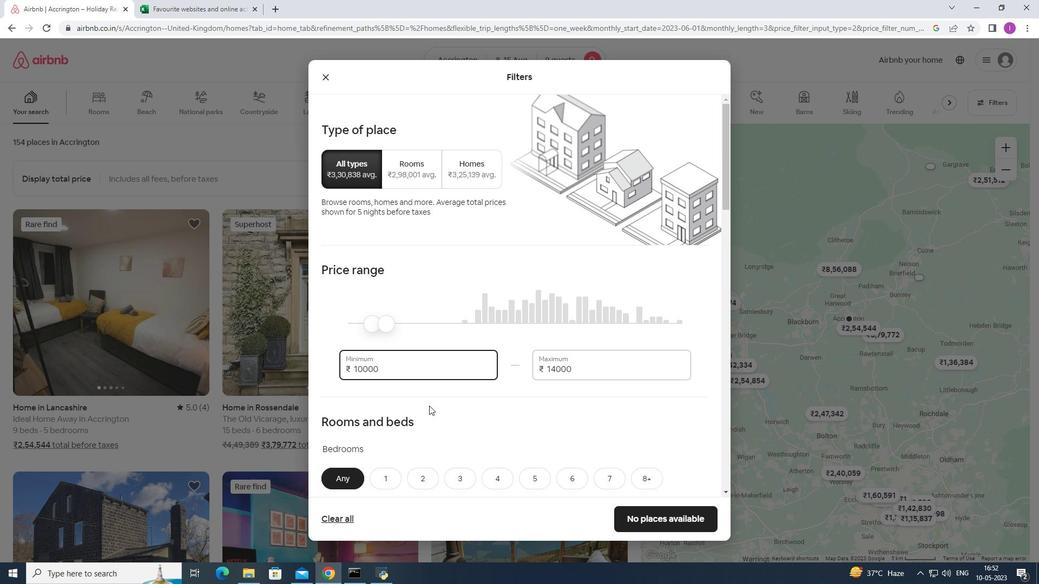 
Action: Mouse scrolled (442, 405) with delta (0, 0)
Screenshot: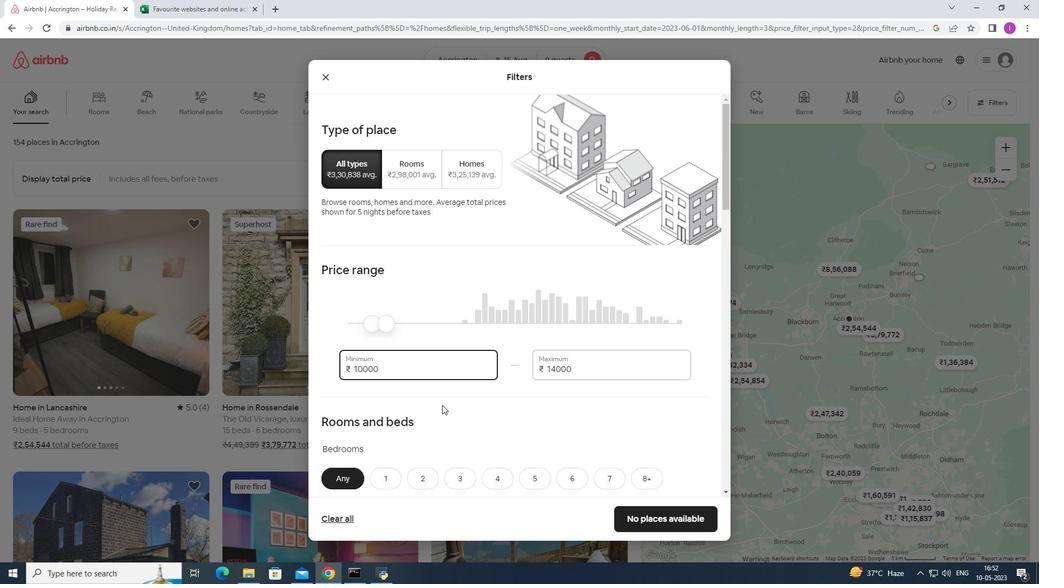 
Action: Mouse moved to (459, 395)
Screenshot: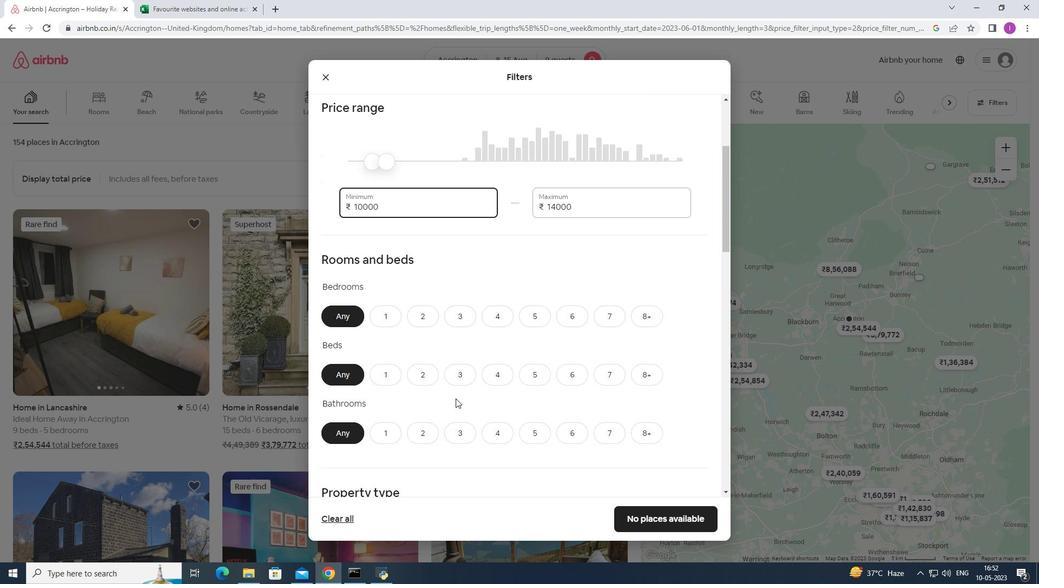 
Action: Mouse scrolled (459, 395) with delta (0, 0)
Screenshot: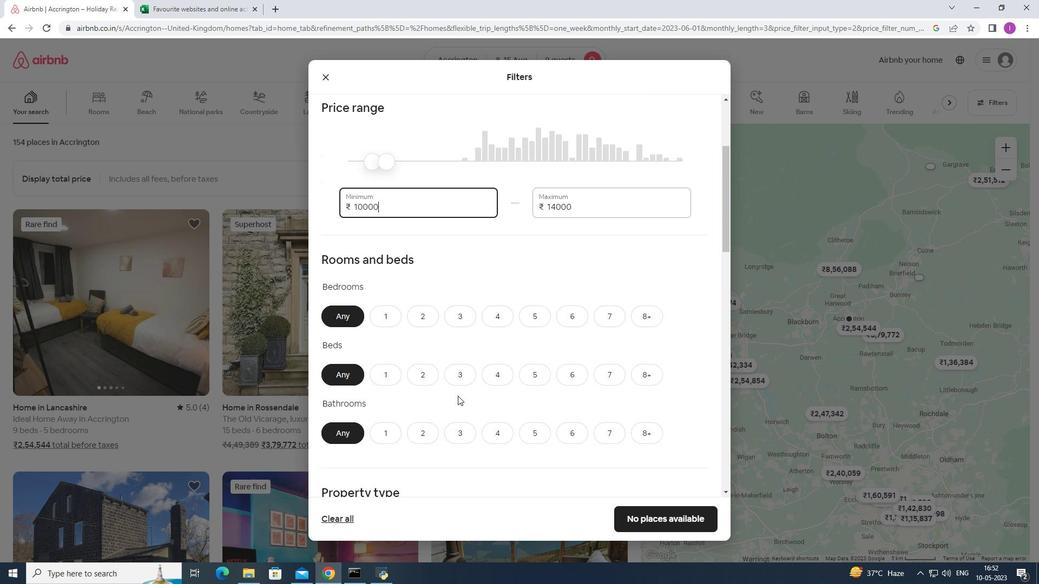 
Action: Mouse moved to (541, 264)
Screenshot: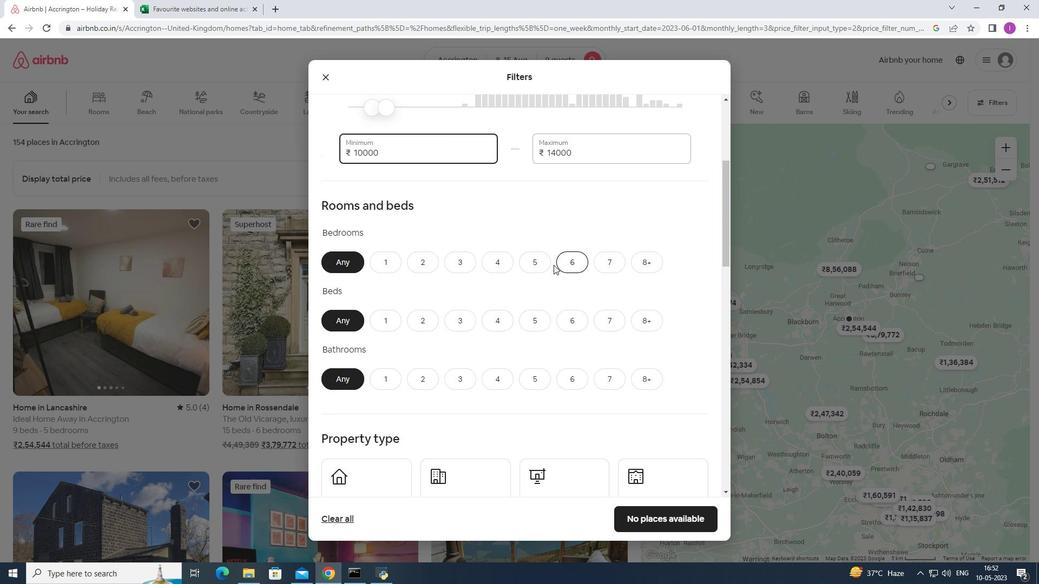 
Action: Mouse pressed left at (541, 264)
Screenshot: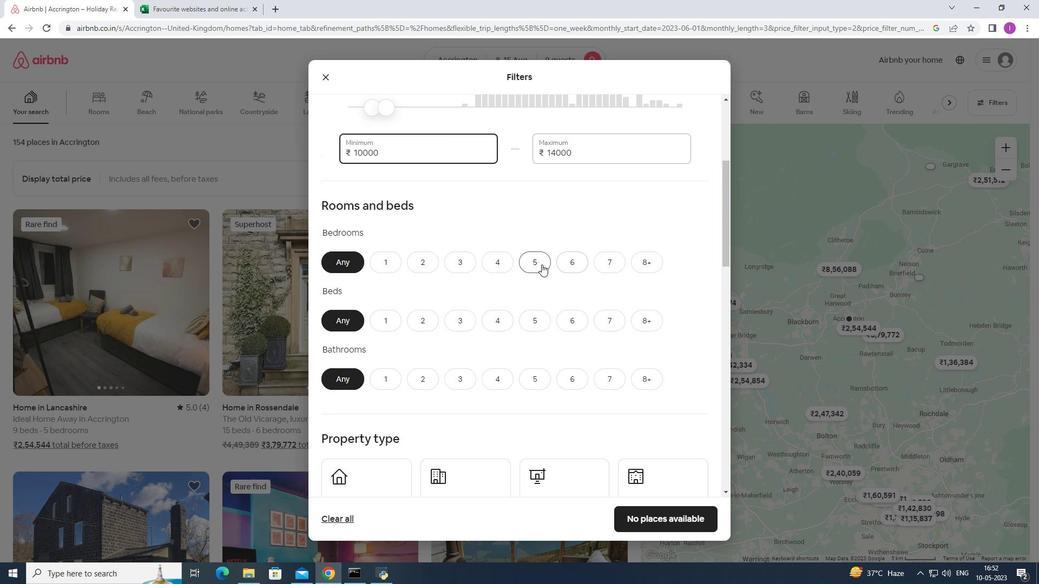 
Action: Mouse moved to (660, 318)
Screenshot: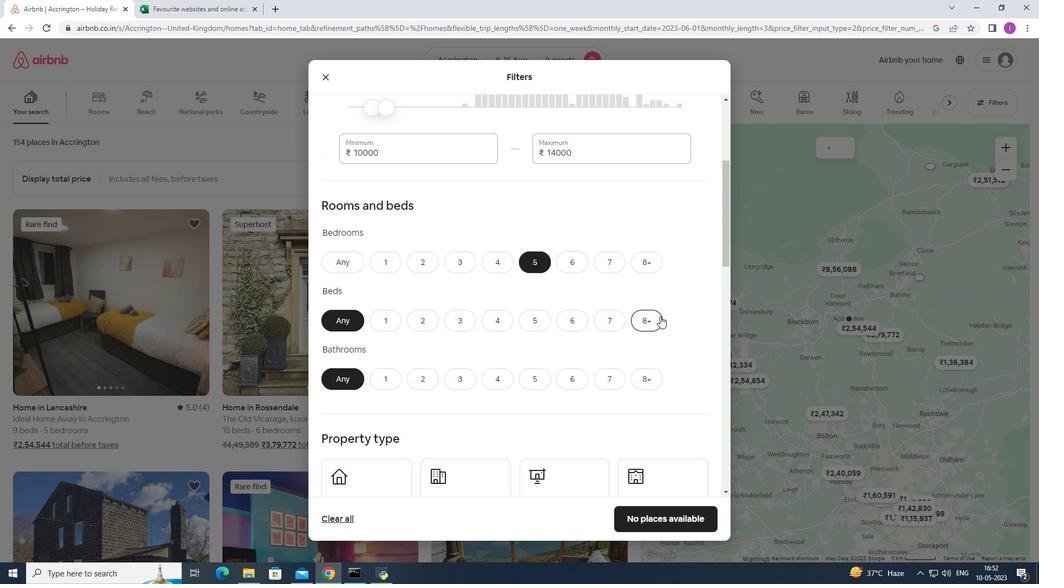 
Action: Mouse pressed left at (660, 318)
Screenshot: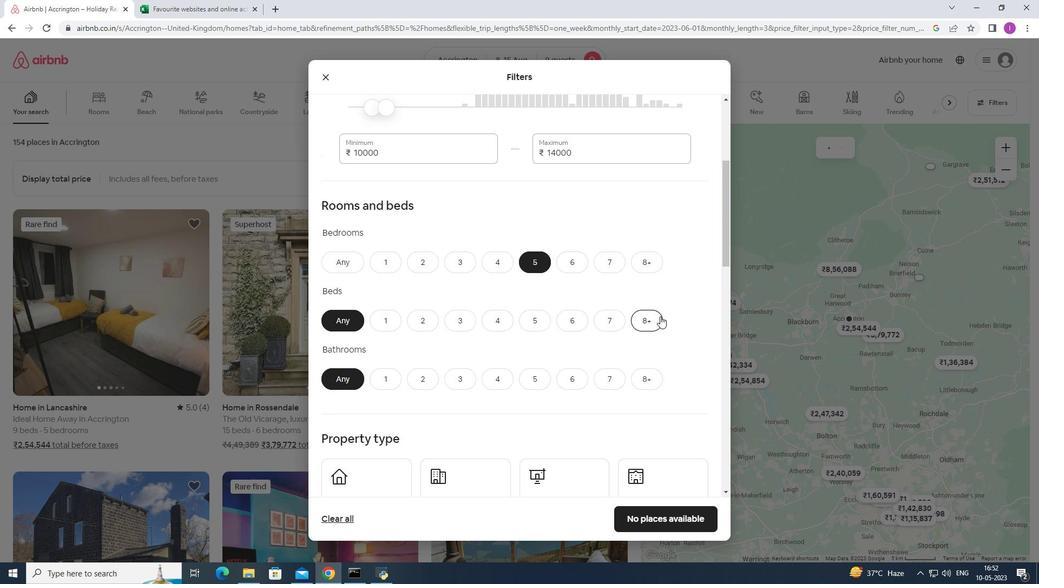 
Action: Mouse moved to (522, 379)
Screenshot: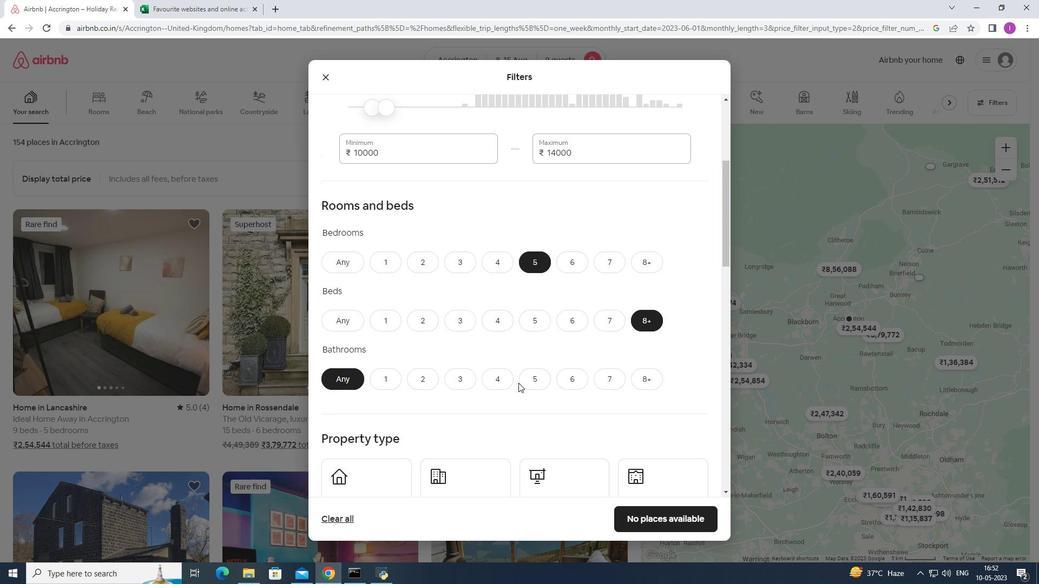
Action: Mouse pressed left at (522, 379)
Screenshot: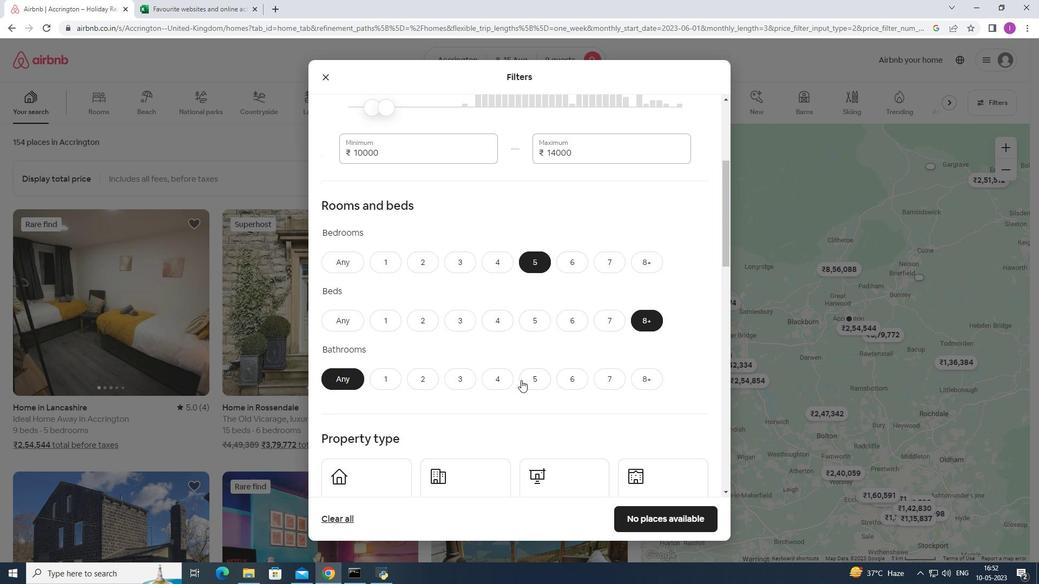 
Action: Mouse moved to (396, 446)
Screenshot: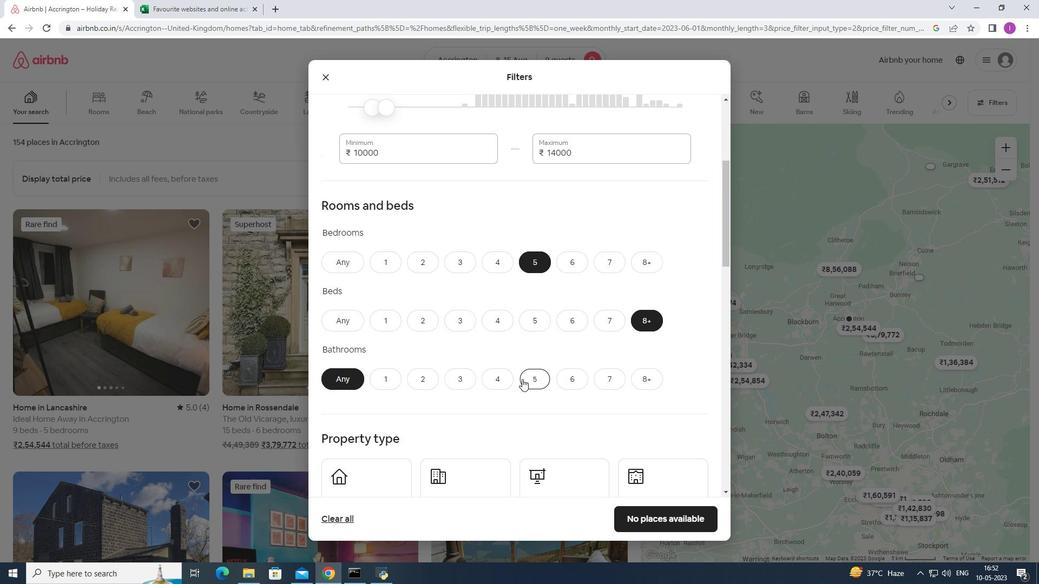 
Action: Mouse scrolled (396, 446) with delta (0, 0)
Screenshot: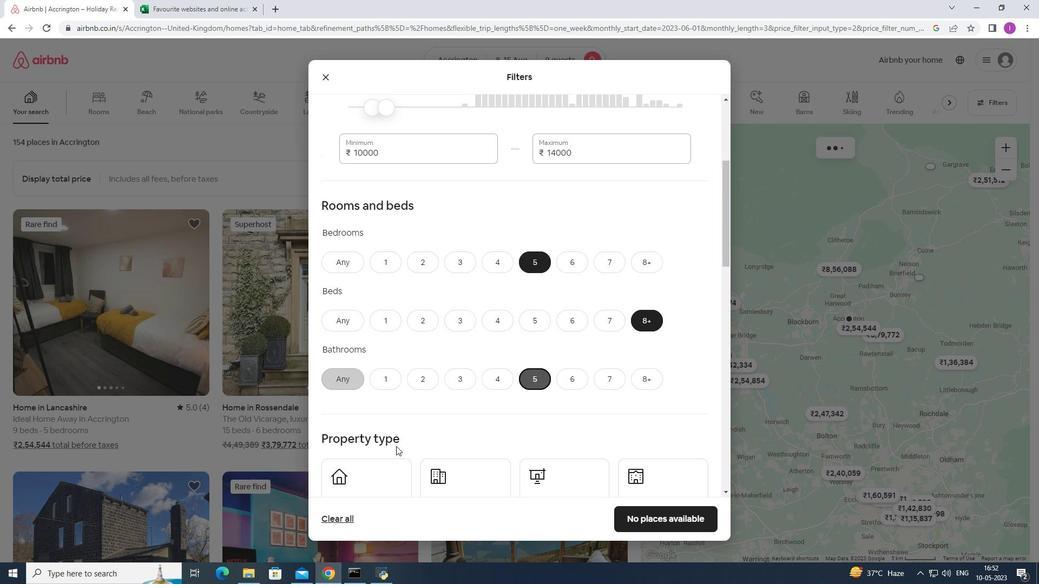 
Action: Mouse scrolled (396, 446) with delta (0, 0)
Screenshot: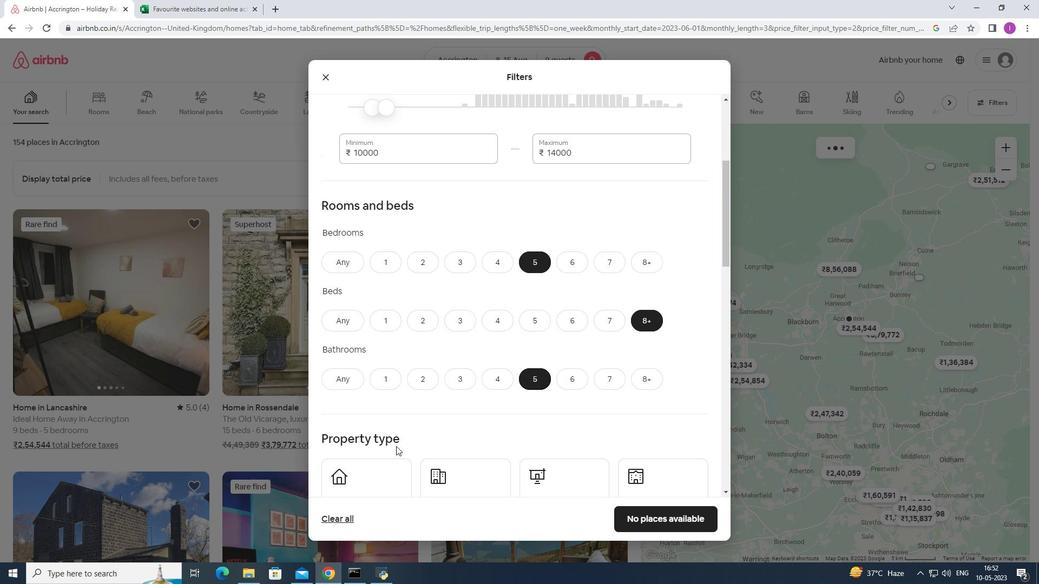 
Action: Mouse scrolled (396, 446) with delta (0, 0)
Screenshot: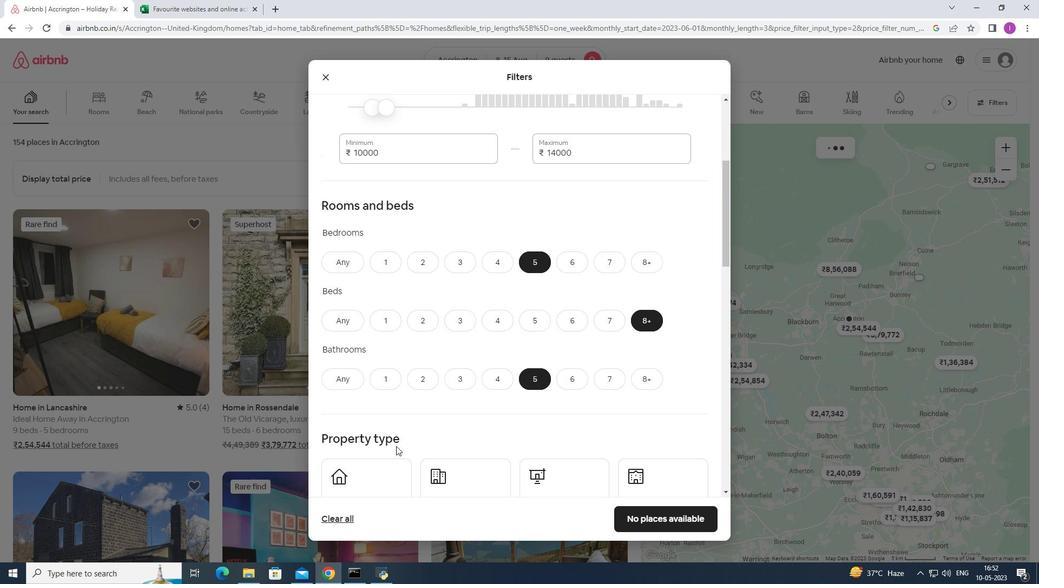 
Action: Mouse moved to (383, 375)
Screenshot: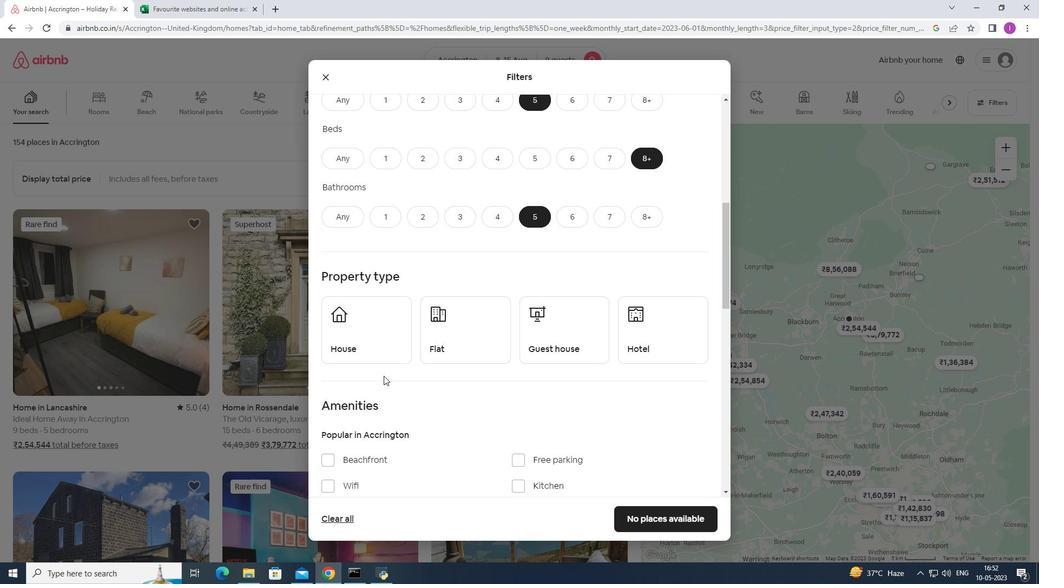 
Action: Mouse pressed left at (383, 375)
Screenshot: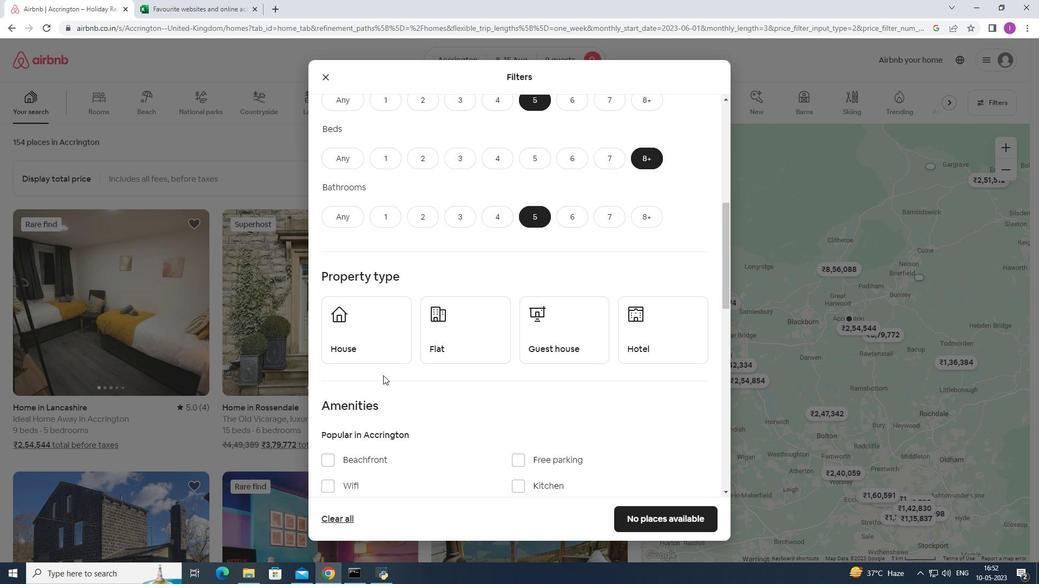 
Action: Mouse moved to (390, 358)
Screenshot: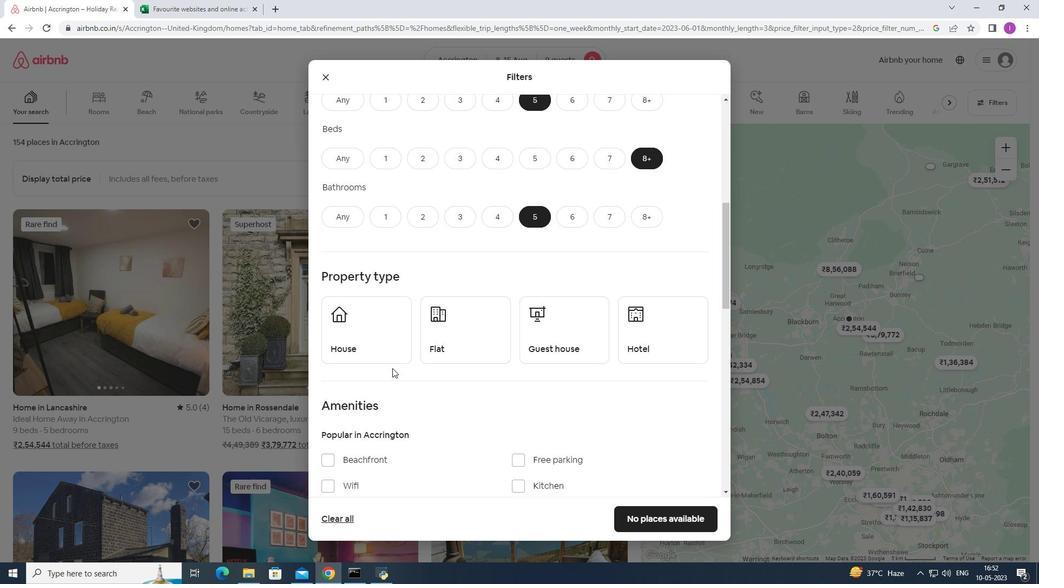 
Action: Mouse pressed left at (390, 358)
Screenshot: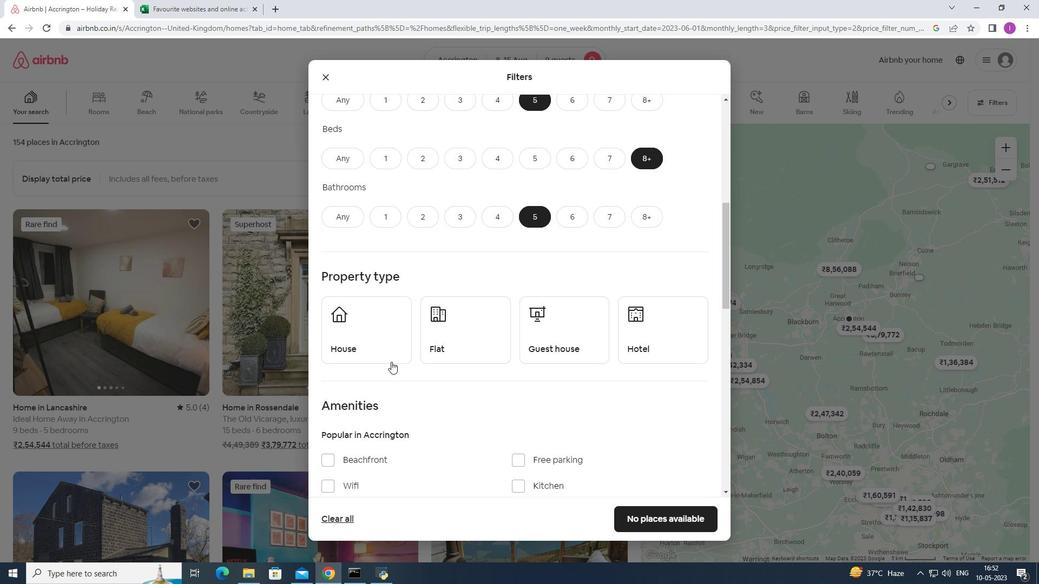 
Action: Mouse moved to (452, 358)
Screenshot: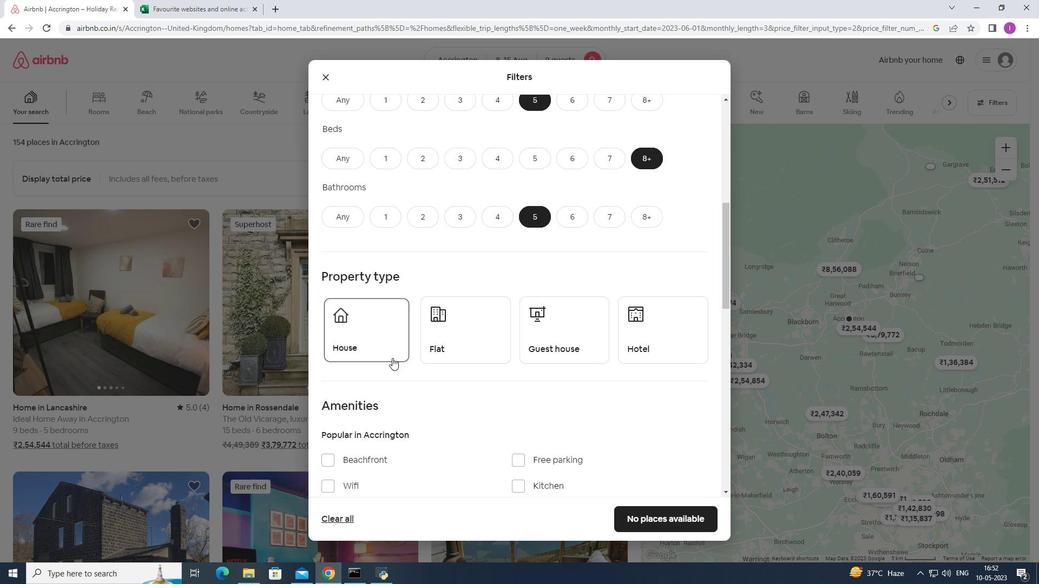 
Action: Mouse pressed left at (452, 358)
Screenshot: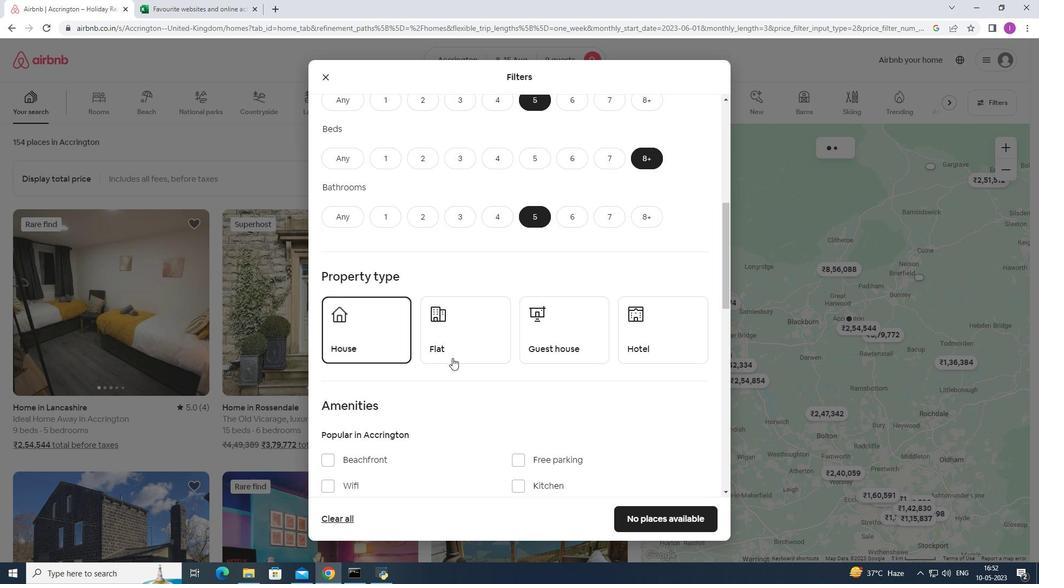 
Action: Mouse moved to (575, 342)
Screenshot: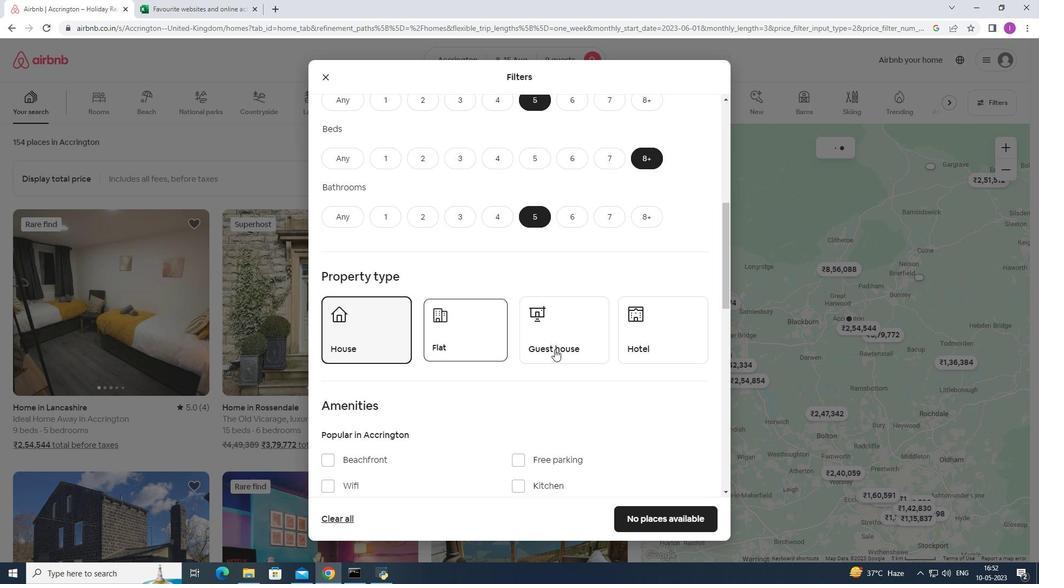 
Action: Mouse pressed left at (575, 342)
Screenshot: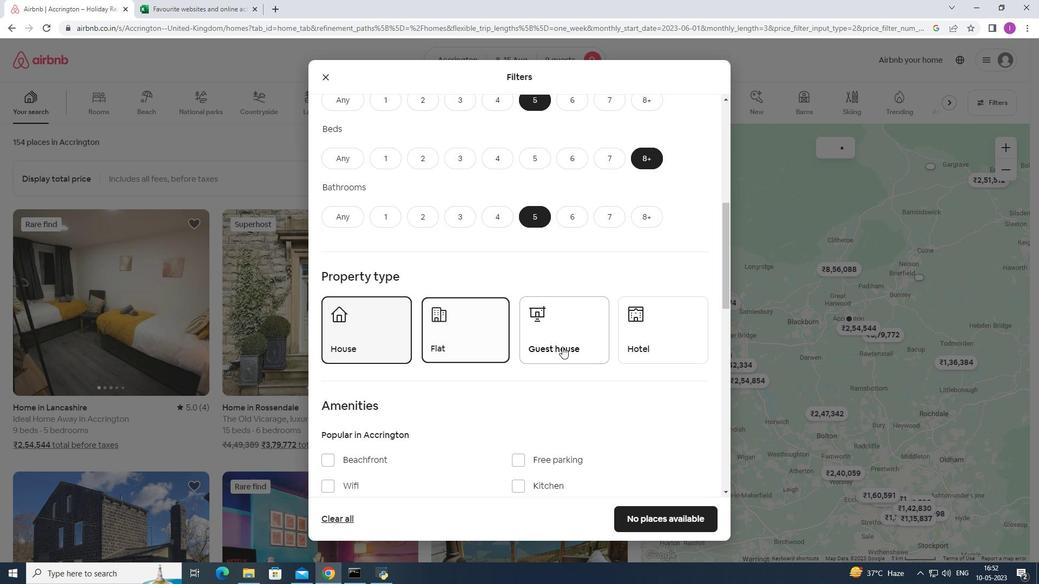 
Action: Mouse moved to (601, 367)
Screenshot: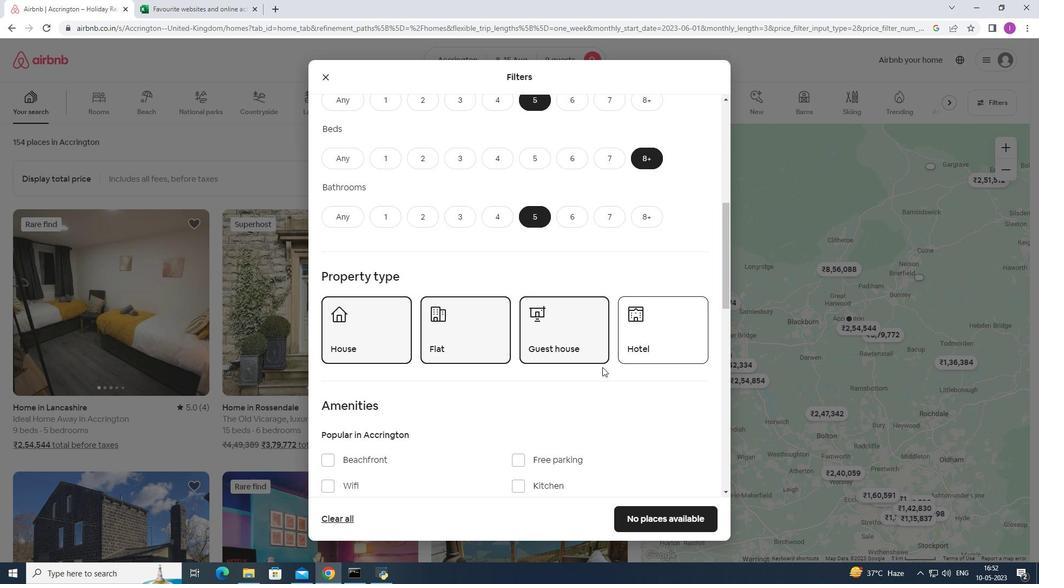 
Action: Mouse scrolled (601, 366) with delta (0, 0)
Screenshot: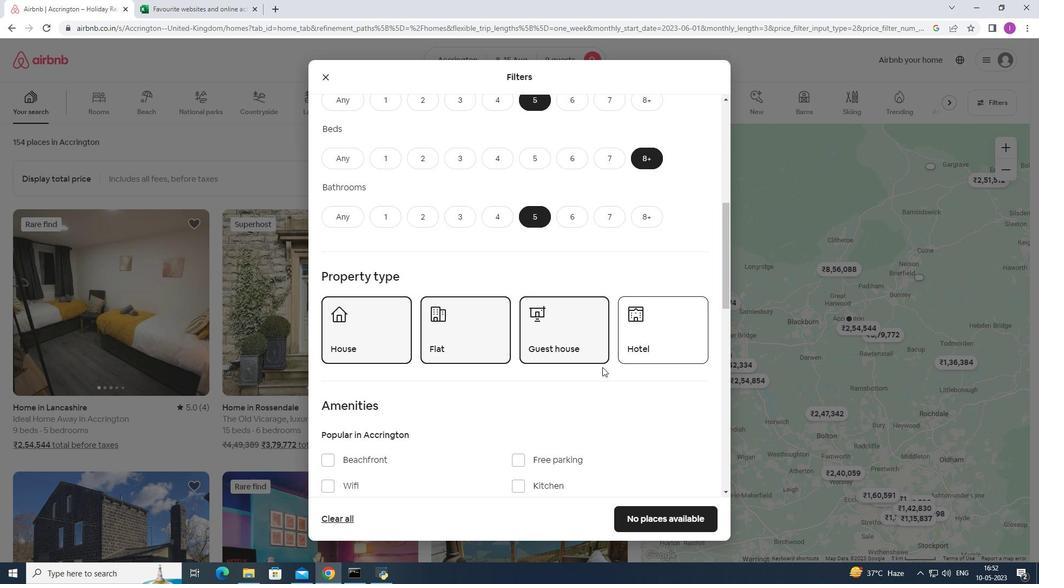 
Action: Mouse moved to (600, 368)
Screenshot: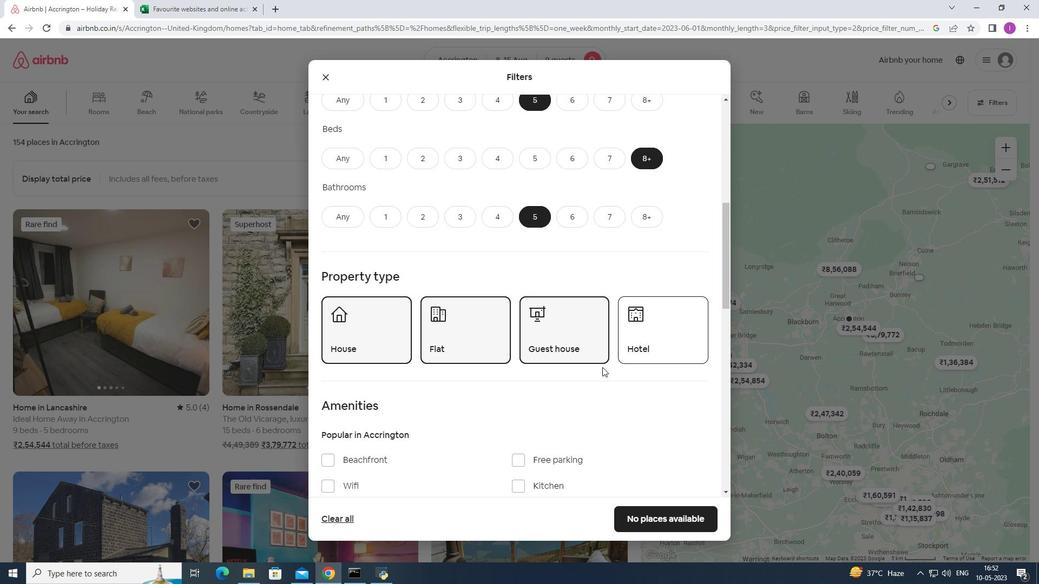 
Action: Mouse scrolled (600, 367) with delta (0, 0)
Screenshot: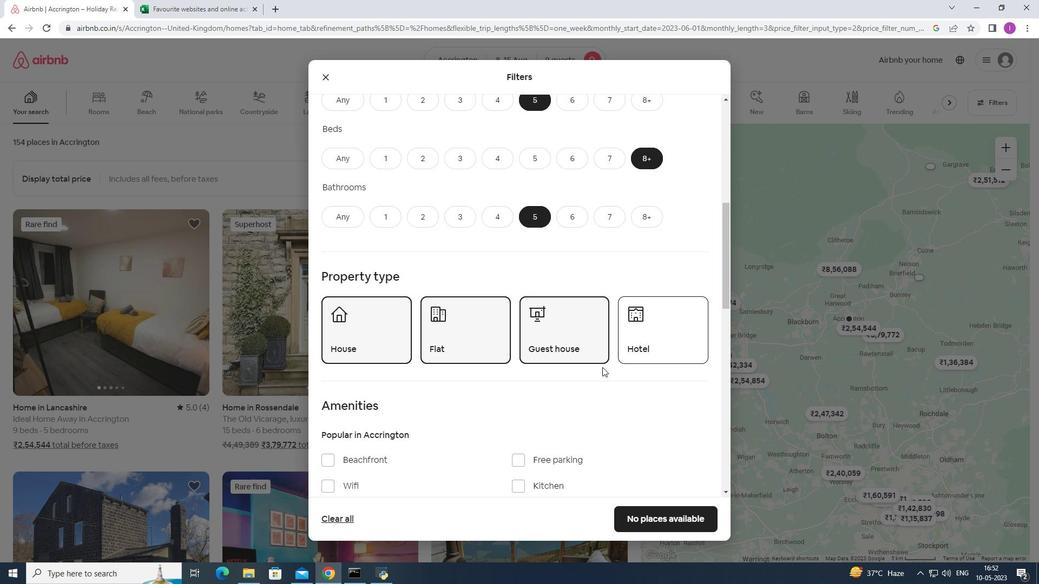 
Action: Mouse moved to (600, 368)
Screenshot: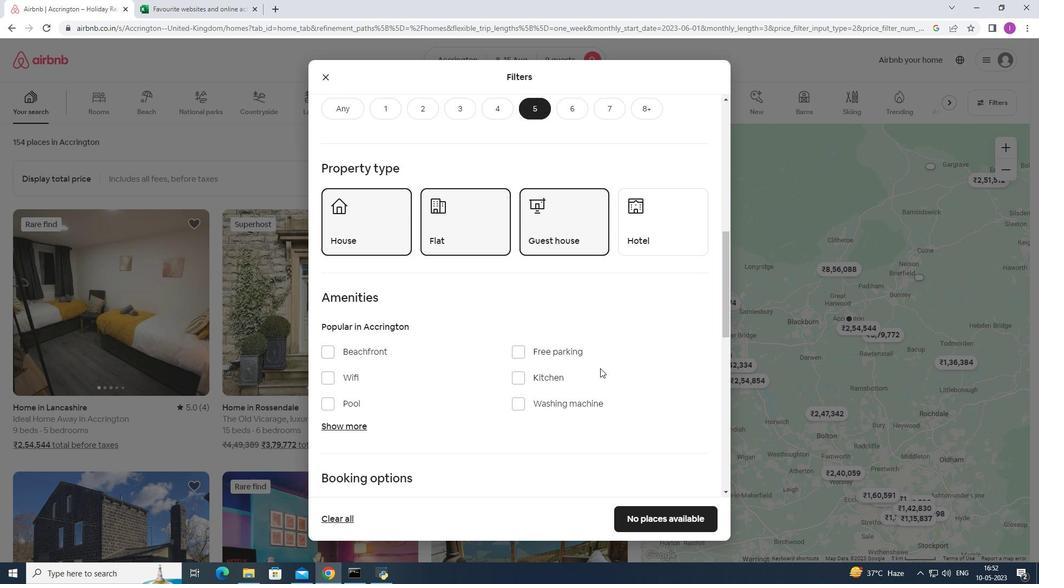 
Action: Mouse scrolled (600, 368) with delta (0, 0)
Screenshot: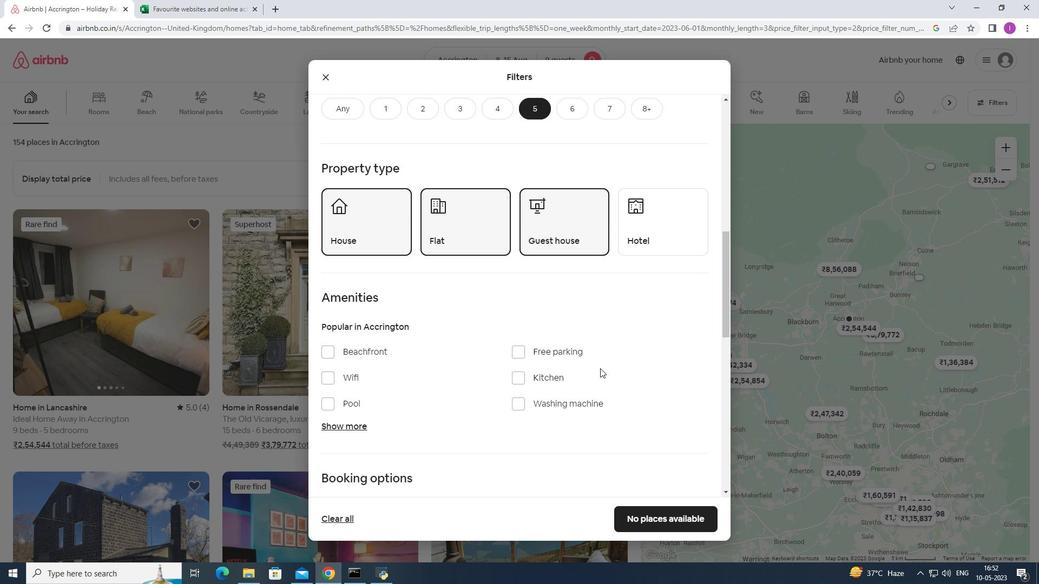 
Action: Mouse moved to (521, 298)
Screenshot: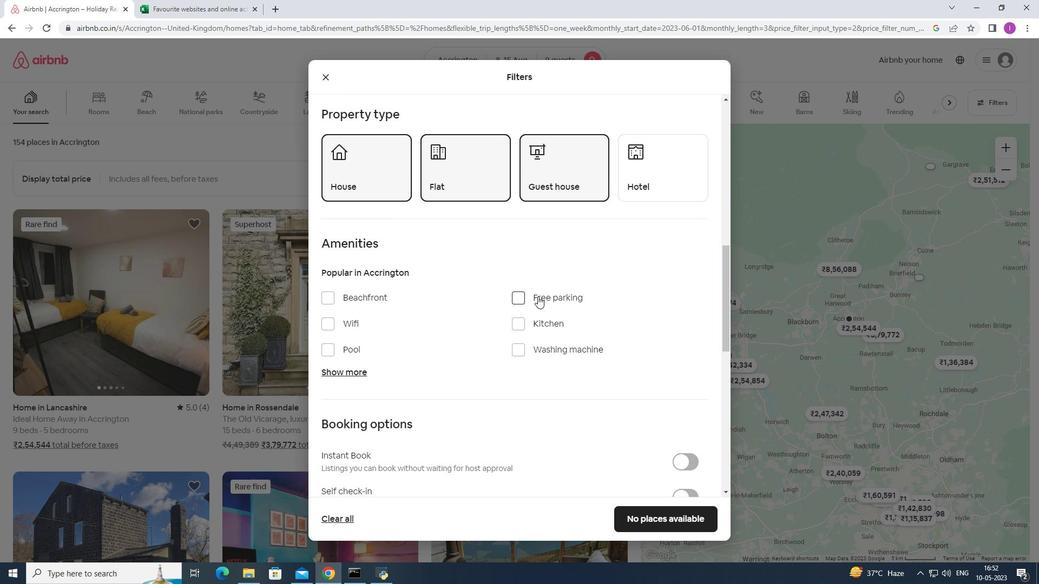 
Action: Mouse pressed left at (521, 298)
Screenshot: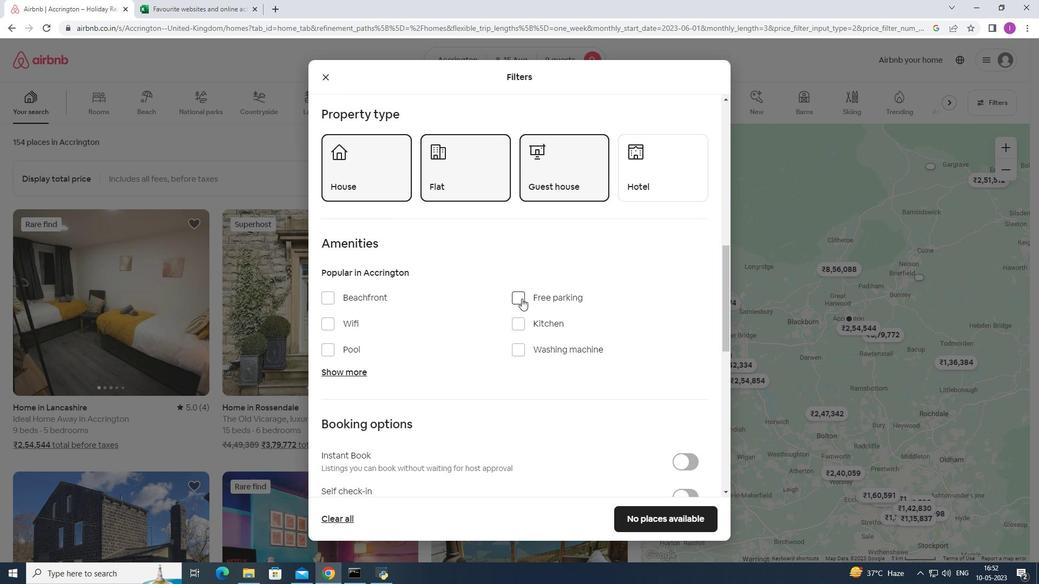 
Action: Mouse moved to (330, 327)
Screenshot: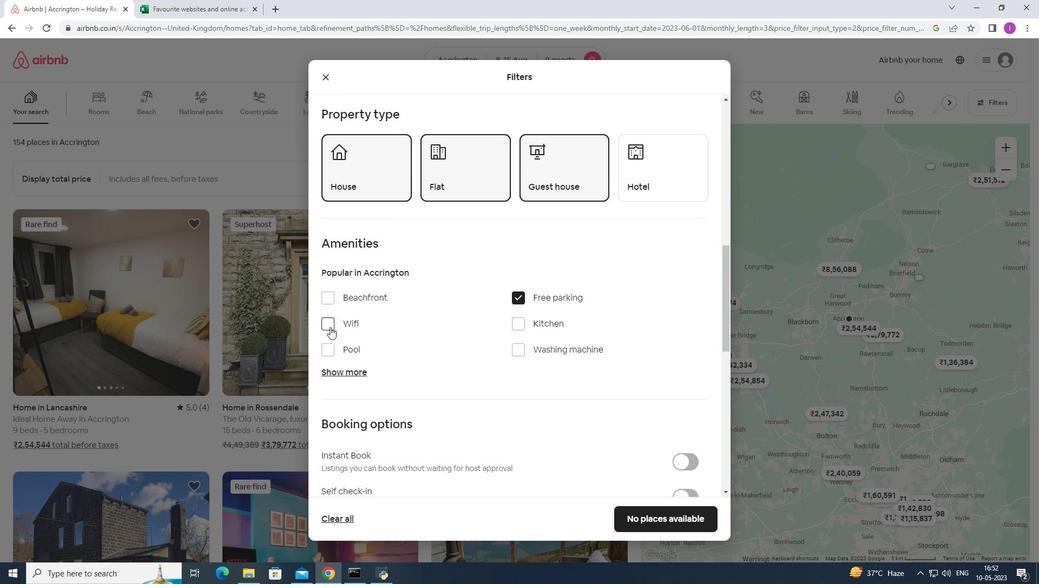 
Action: Mouse pressed left at (330, 327)
Screenshot: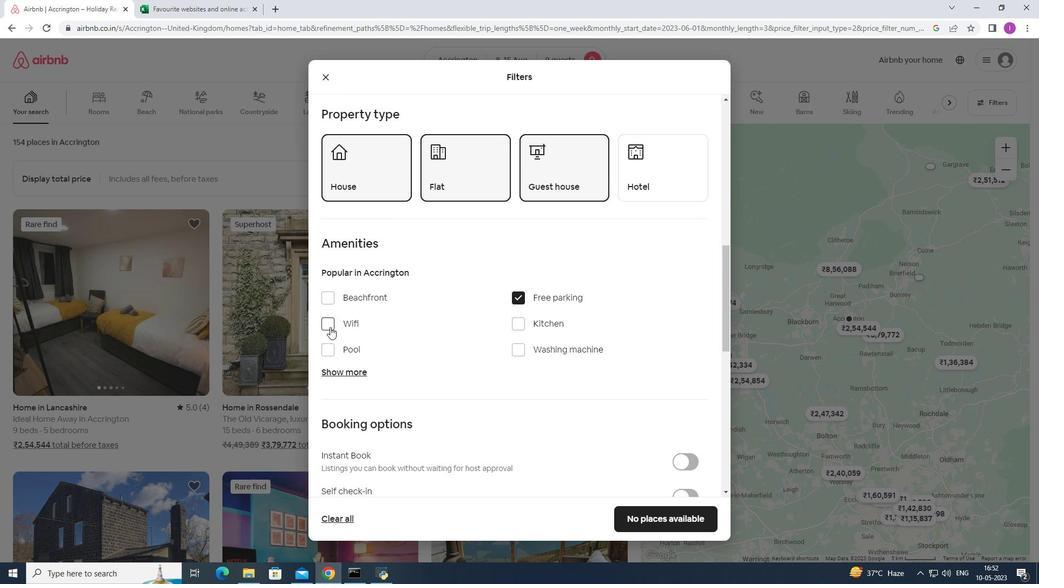 
Action: Mouse moved to (348, 373)
Screenshot: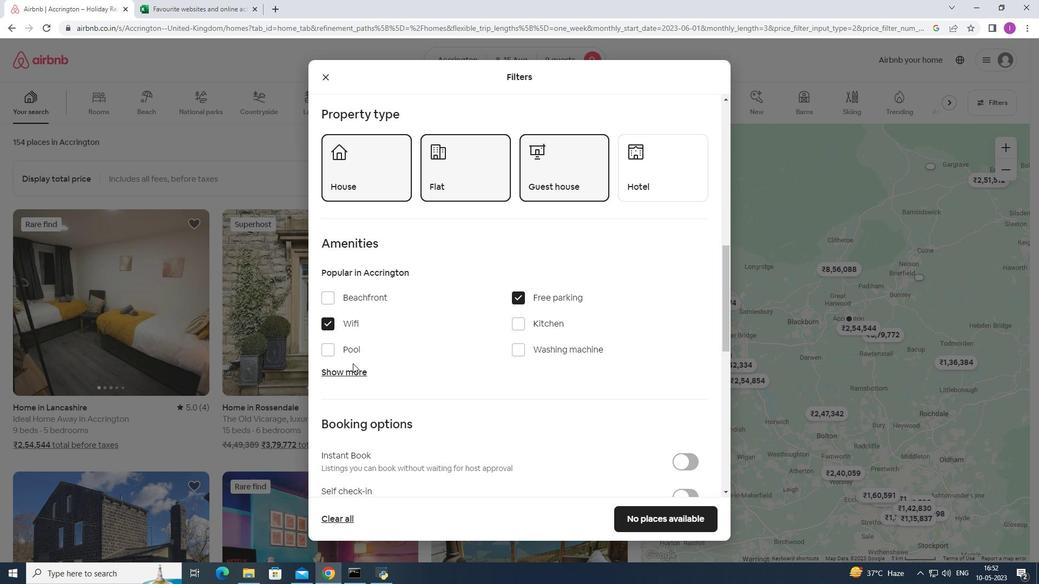 
Action: Mouse pressed left at (348, 373)
Screenshot: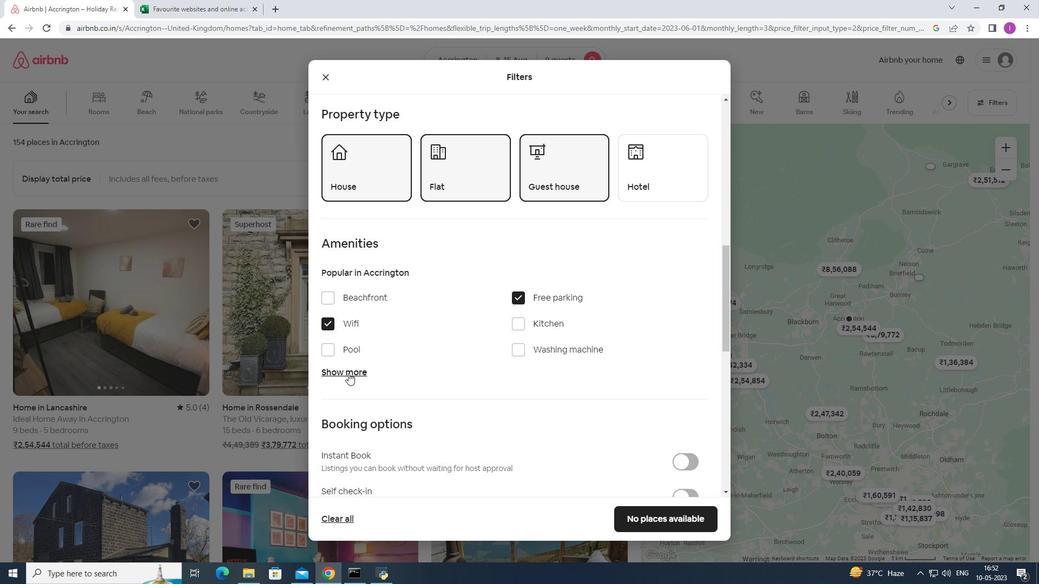 
Action: Mouse moved to (441, 390)
Screenshot: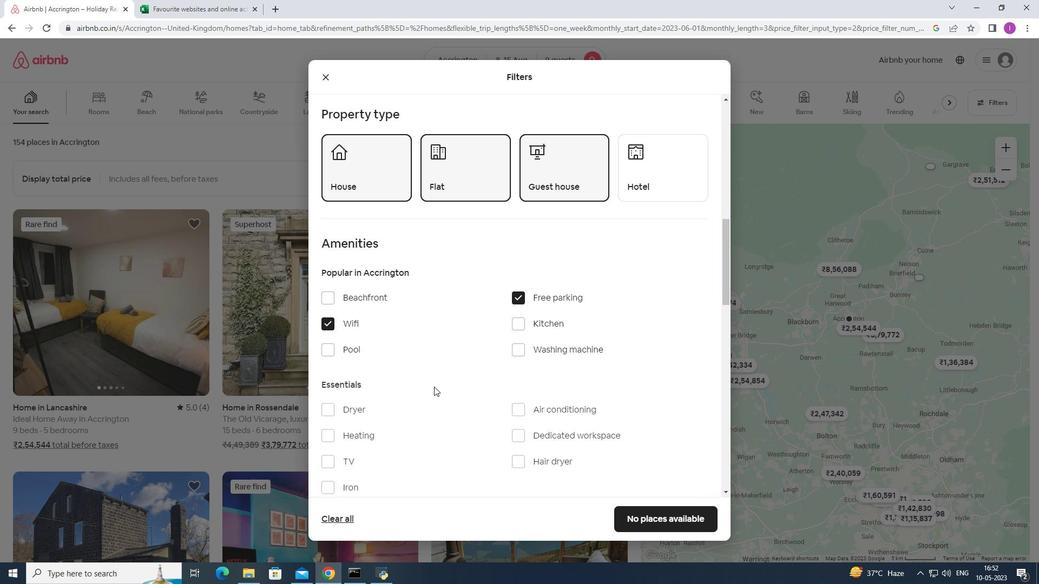 
Action: Mouse scrolled (441, 390) with delta (0, 0)
Screenshot: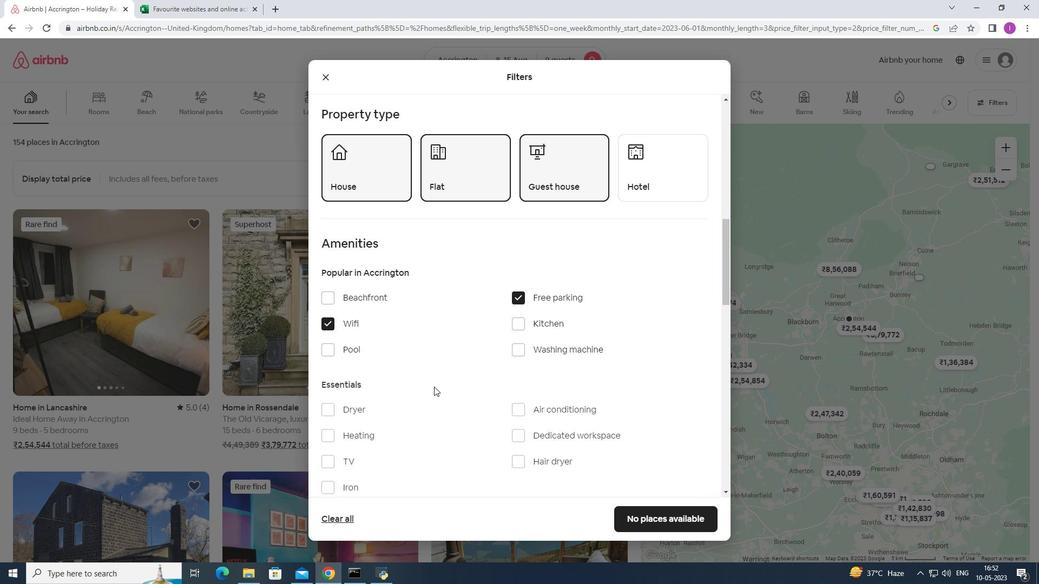 
Action: Mouse moved to (442, 391)
Screenshot: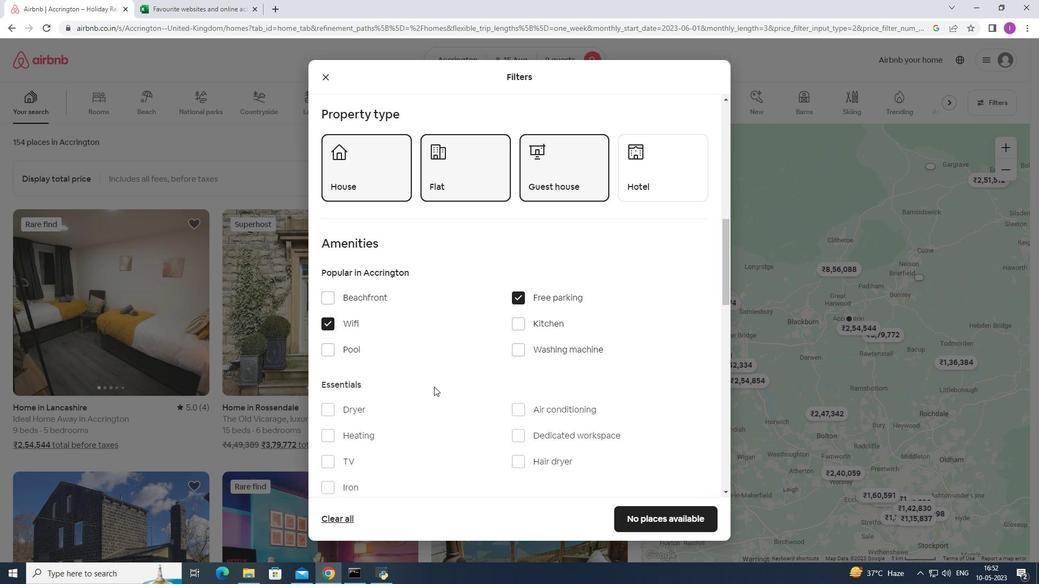 
Action: Mouse scrolled (442, 391) with delta (0, 0)
Screenshot: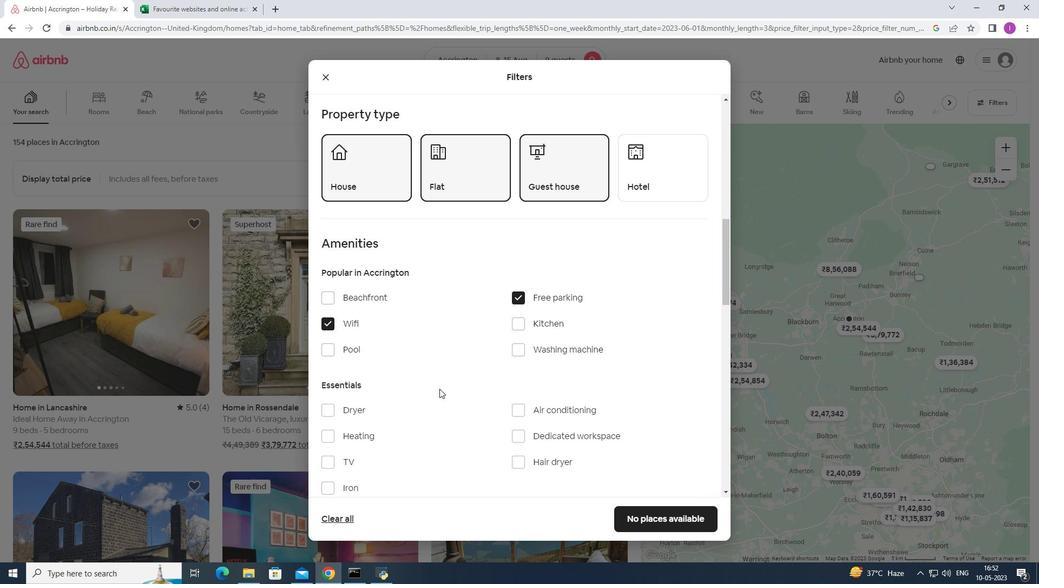 
Action: Mouse moved to (329, 356)
Screenshot: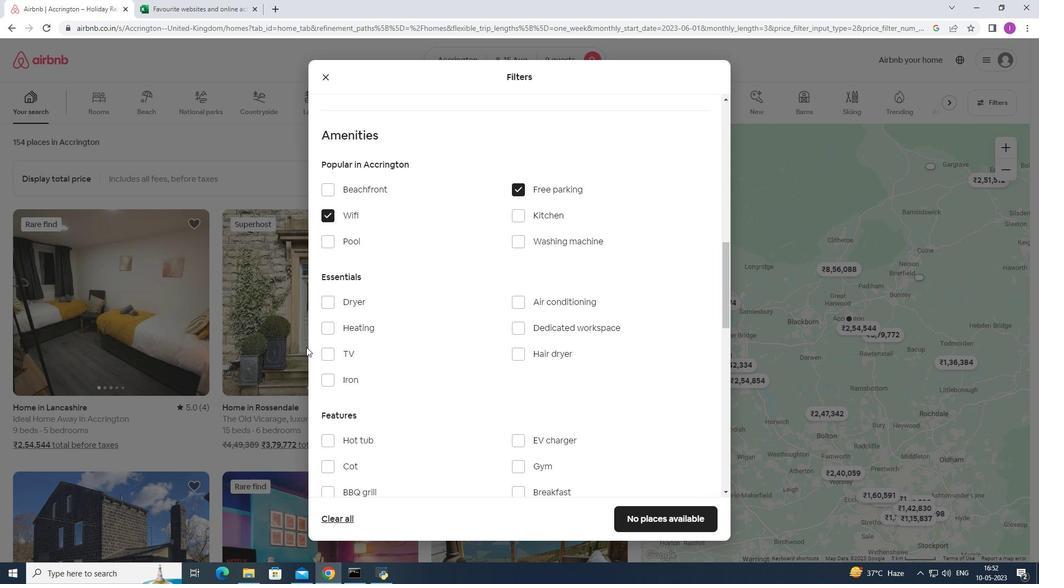 
Action: Mouse pressed left at (329, 356)
Screenshot: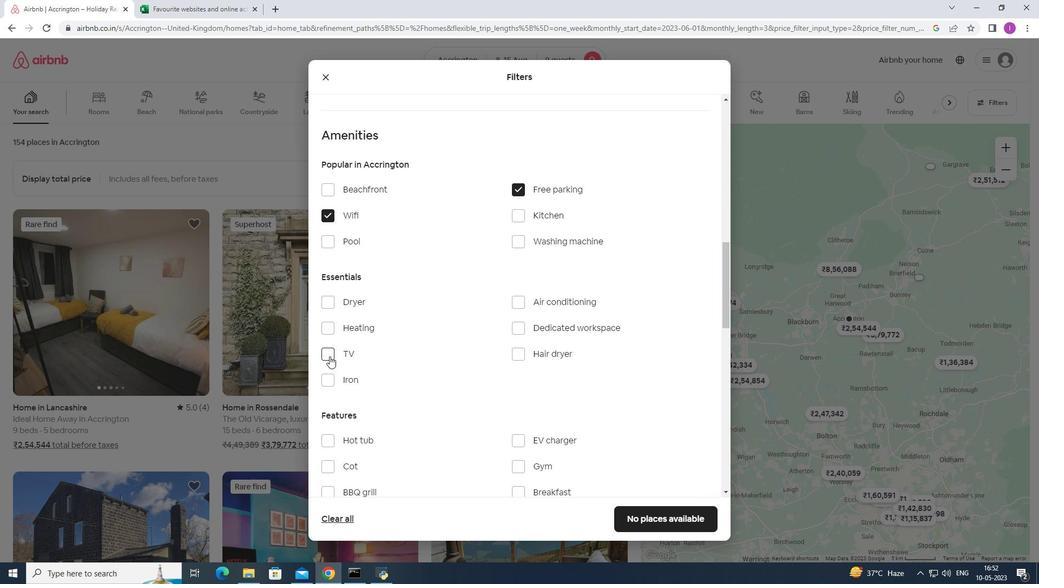 
Action: Mouse moved to (421, 372)
Screenshot: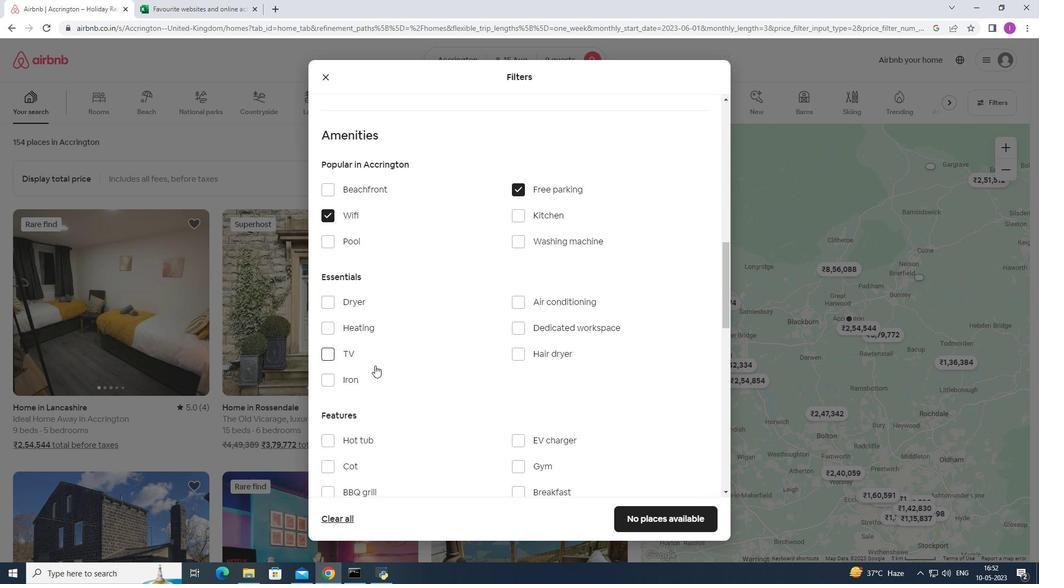 
Action: Mouse scrolled (421, 372) with delta (0, 0)
Screenshot: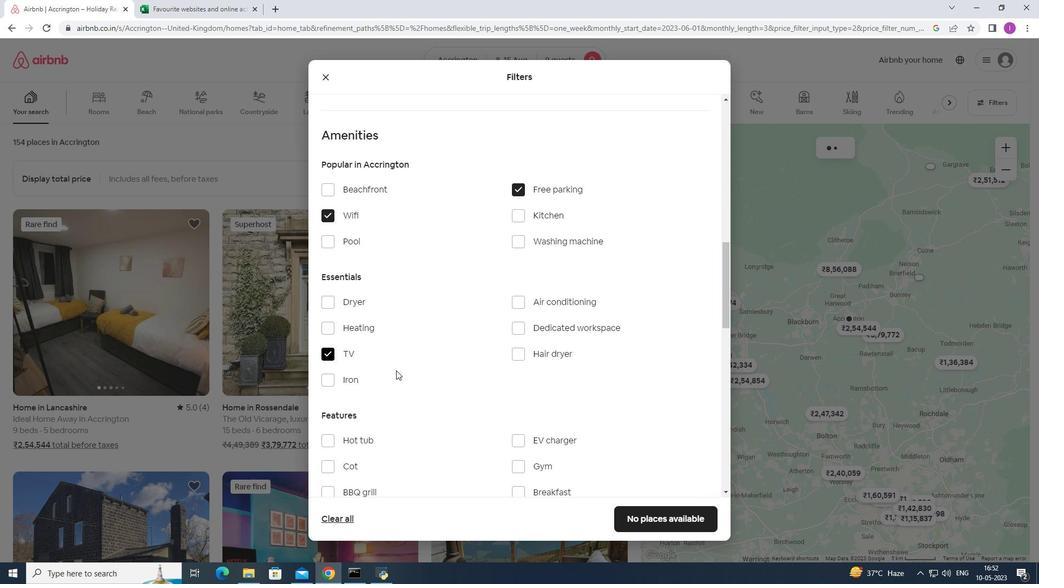 
Action: Mouse scrolled (421, 372) with delta (0, 0)
Screenshot: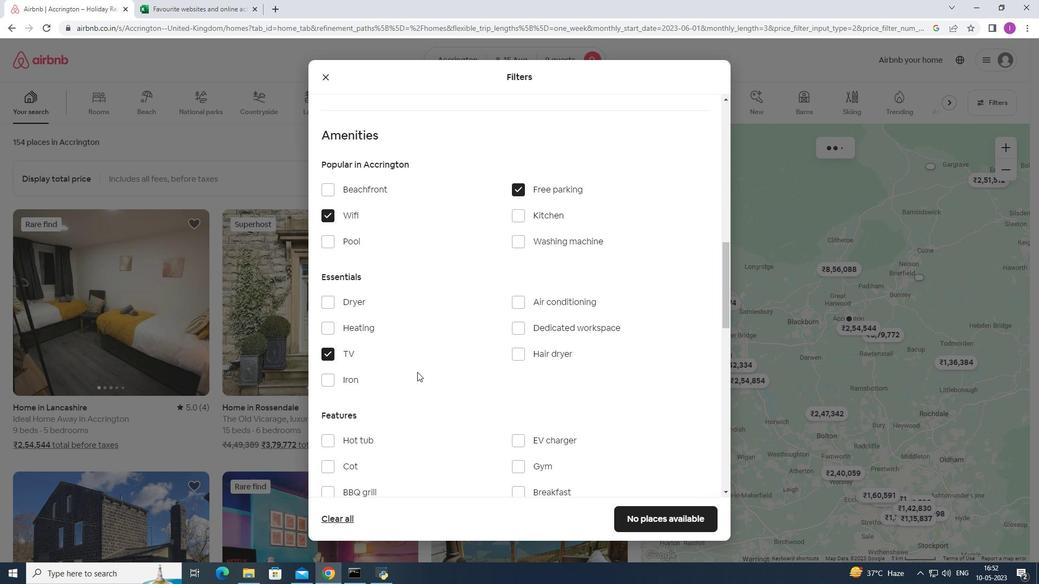 
Action: Mouse moved to (526, 361)
Screenshot: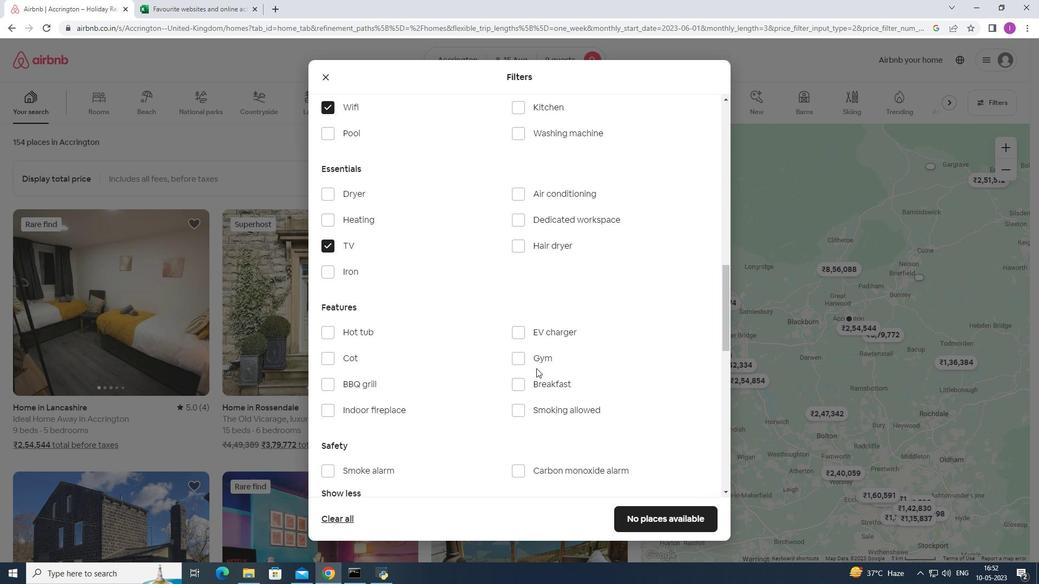 
Action: Mouse pressed left at (526, 361)
Screenshot: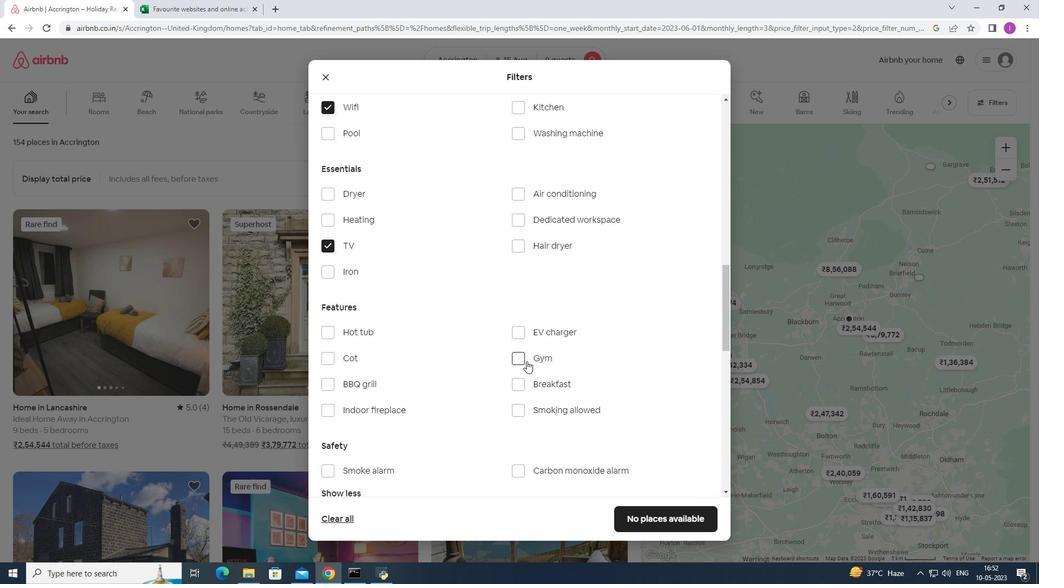 
Action: Mouse moved to (534, 385)
Screenshot: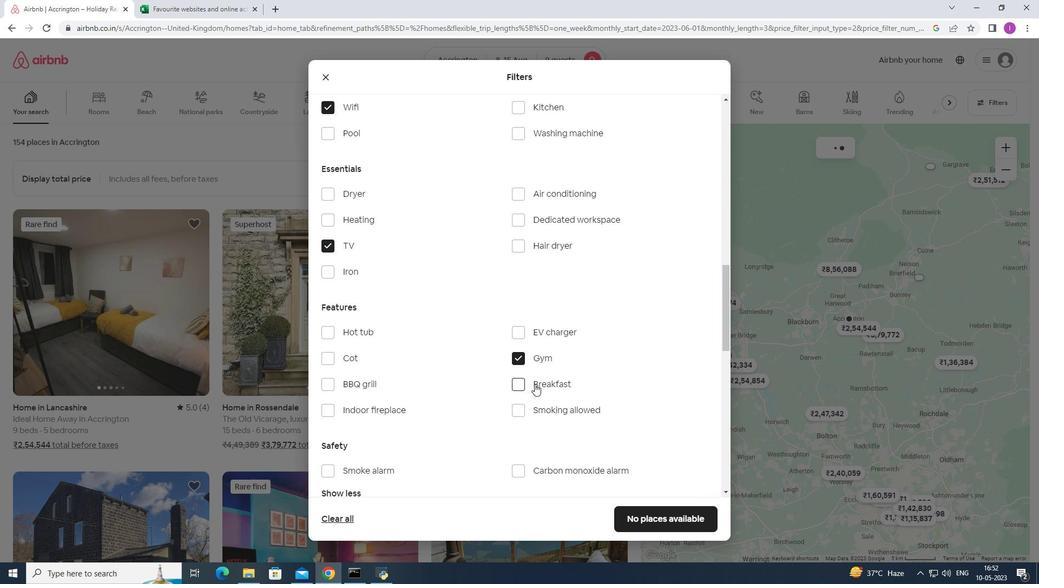 
Action: Mouse pressed left at (534, 385)
Screenshot: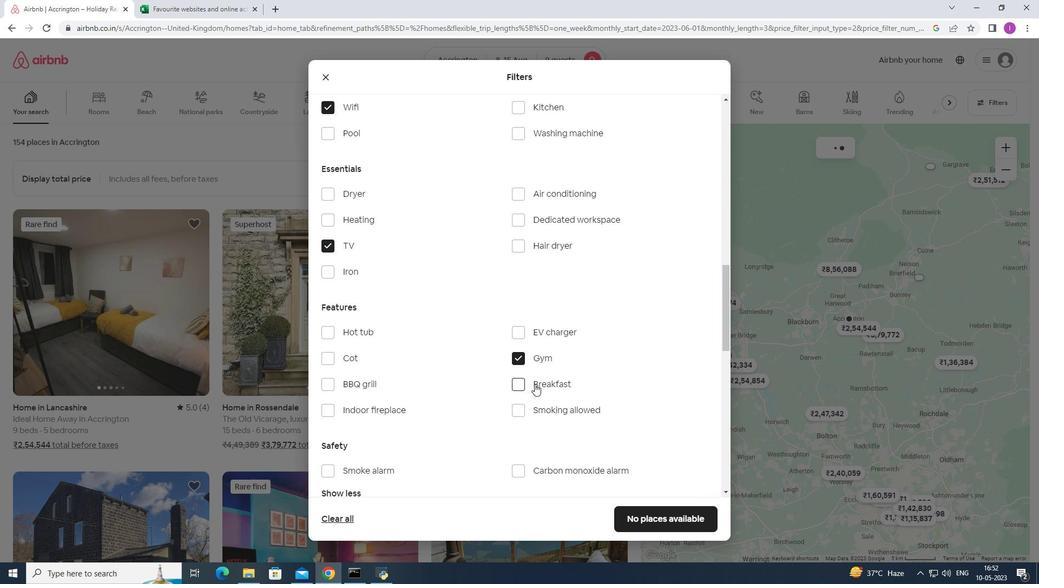 
Action: Mouse moved to (607, 403)
Screenshot: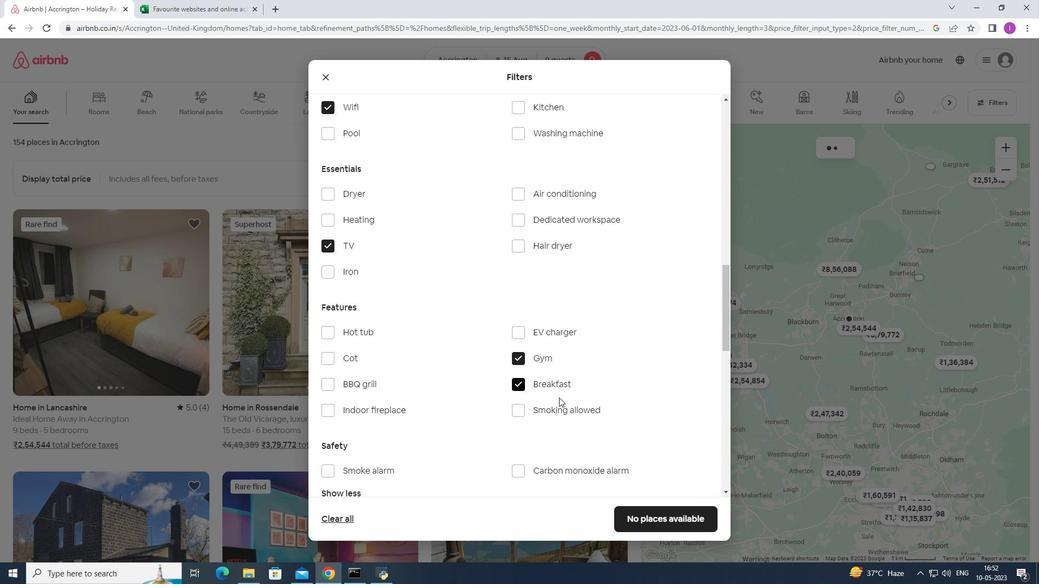 
Action: Mouse scrolled (607, 403) with delta (0, 0)
Screenshot: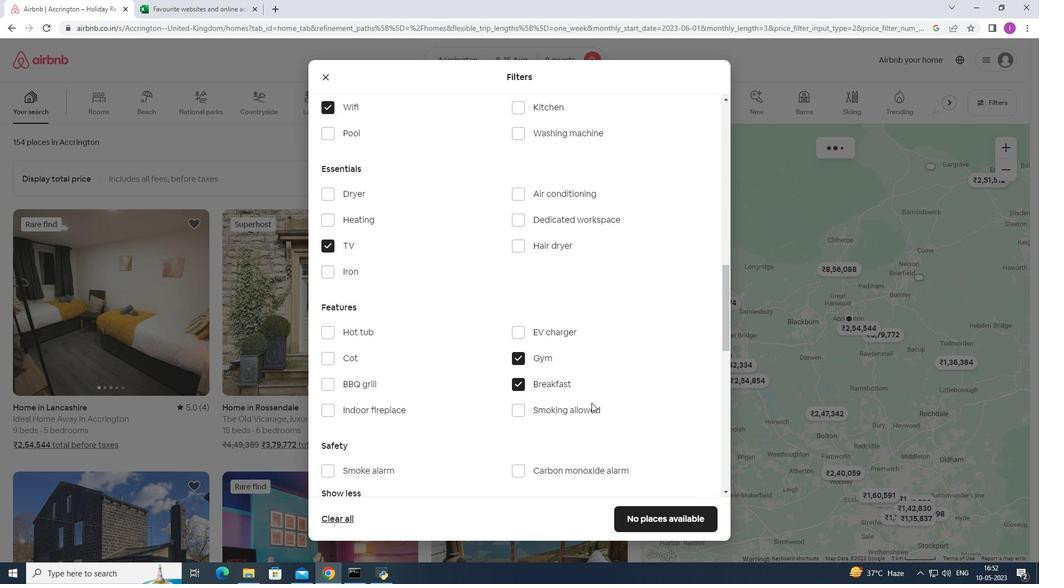 
Action: Mouse moved to (608, 404)
Screenshot: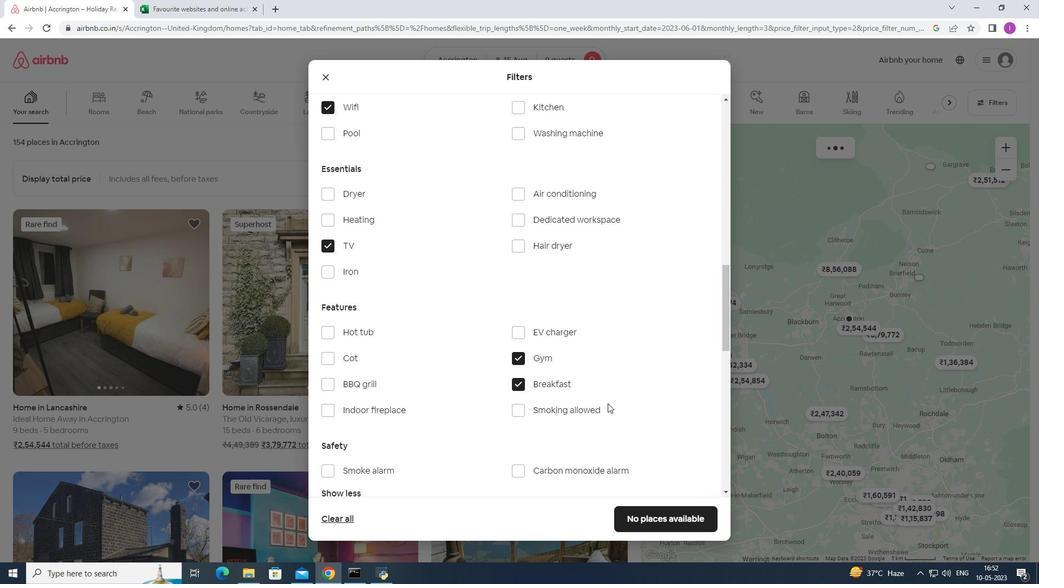 
Action: Mouse scrolled (608, 403) with delta (0, 0)
Screenshot: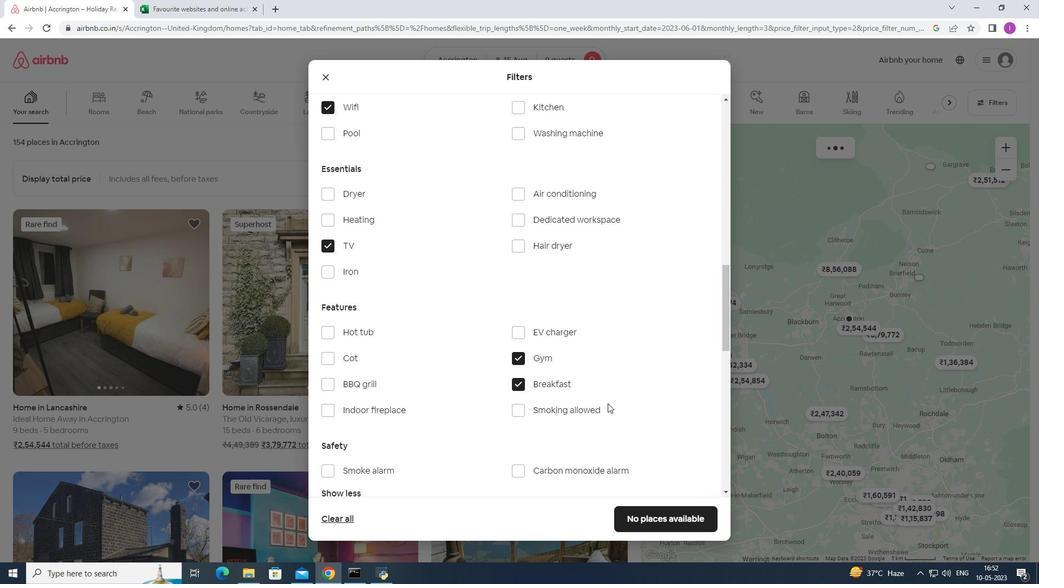
Action: Mouse moved to (608, 404)
Screenshot: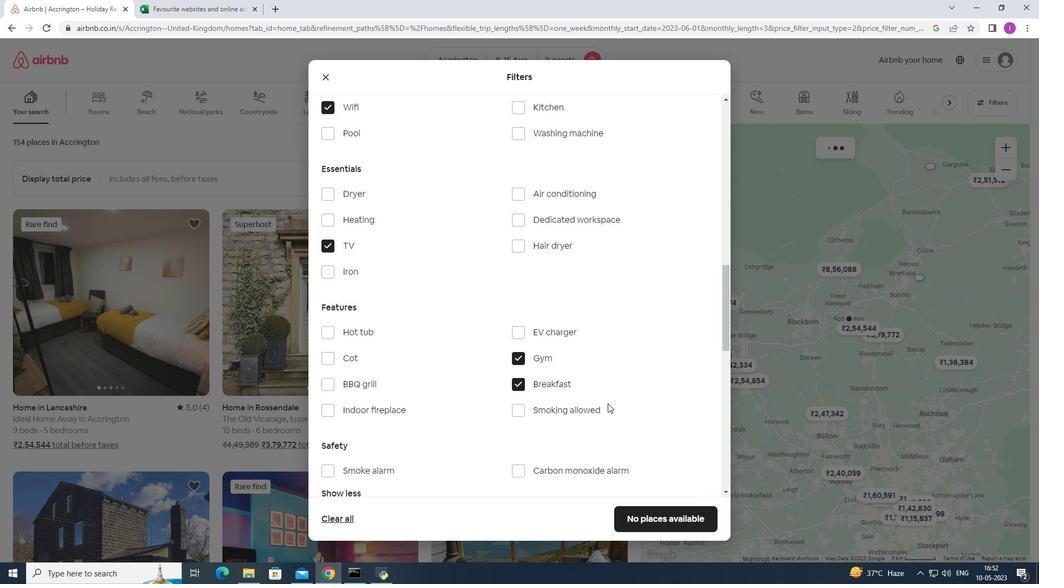 
Action: Mouse scrolled (608, 404) with delta (0, 0)
Screenshot: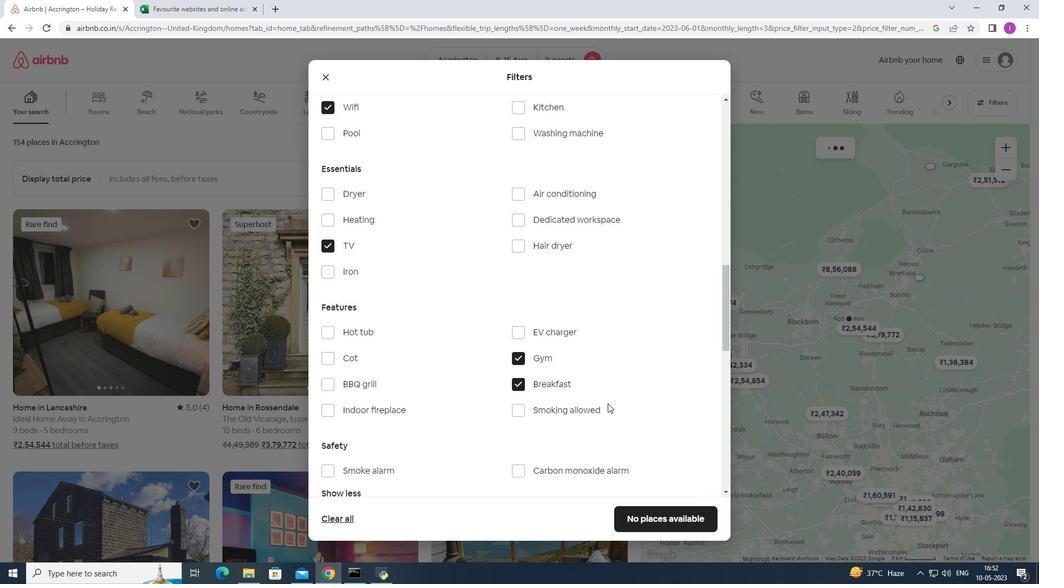 
Action: Mouse scrolled (608, 404) with delta (0, 0)
Screenshot: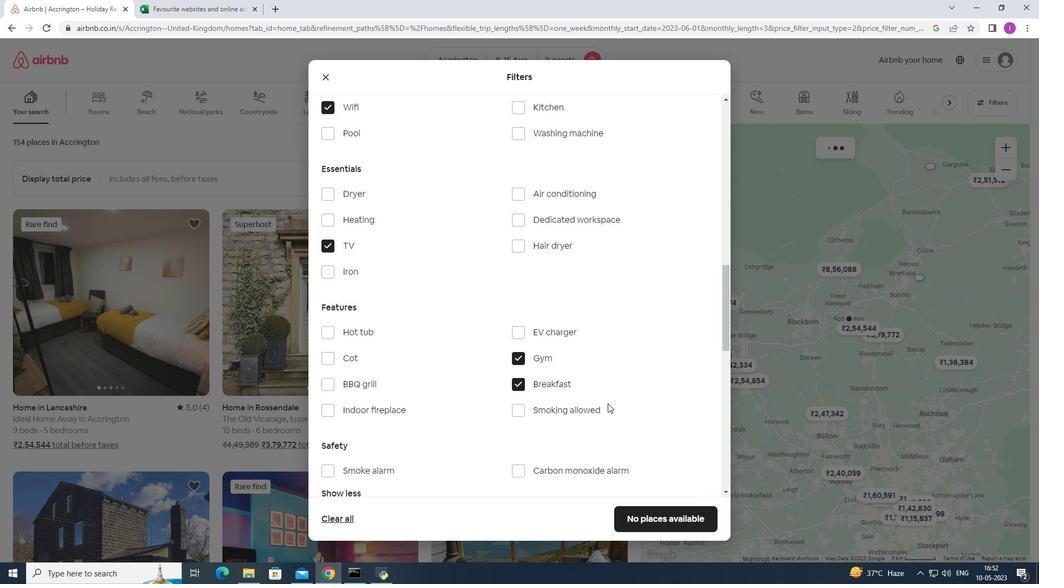 
Action: Mouse moved to (607, 400)
Screenshot: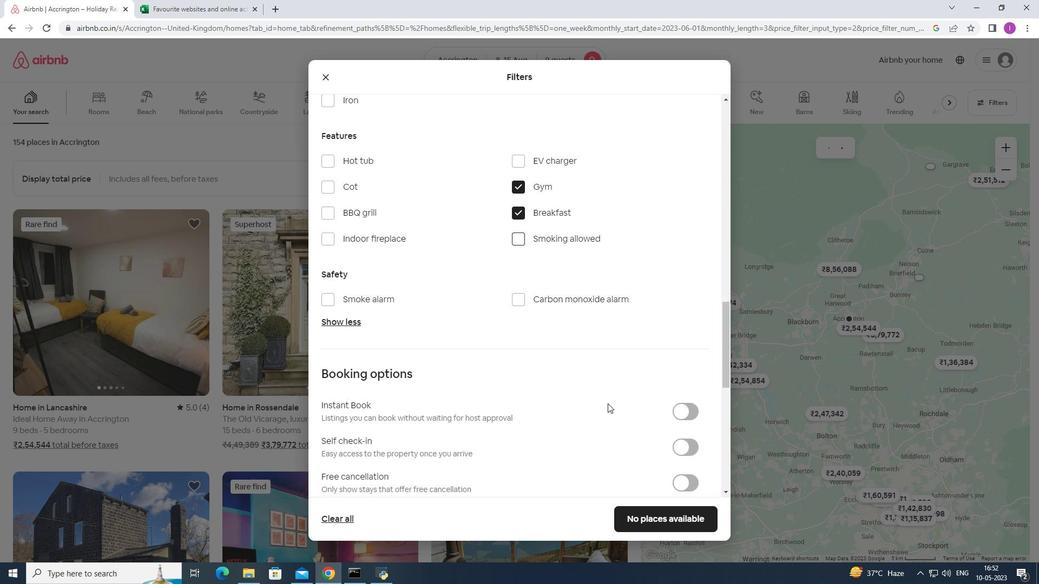 
Action: Mouse scrolled (607, 400) with delta (0, 0)
Screenshot: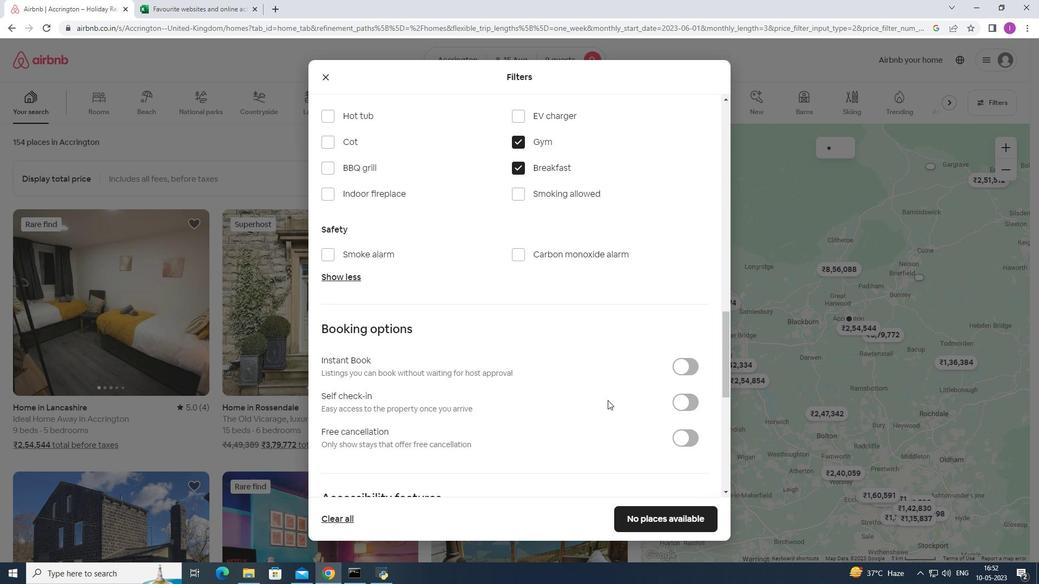 
Action: Mouse scrolled (607, 400) with delta (0, 0)
Screenshot: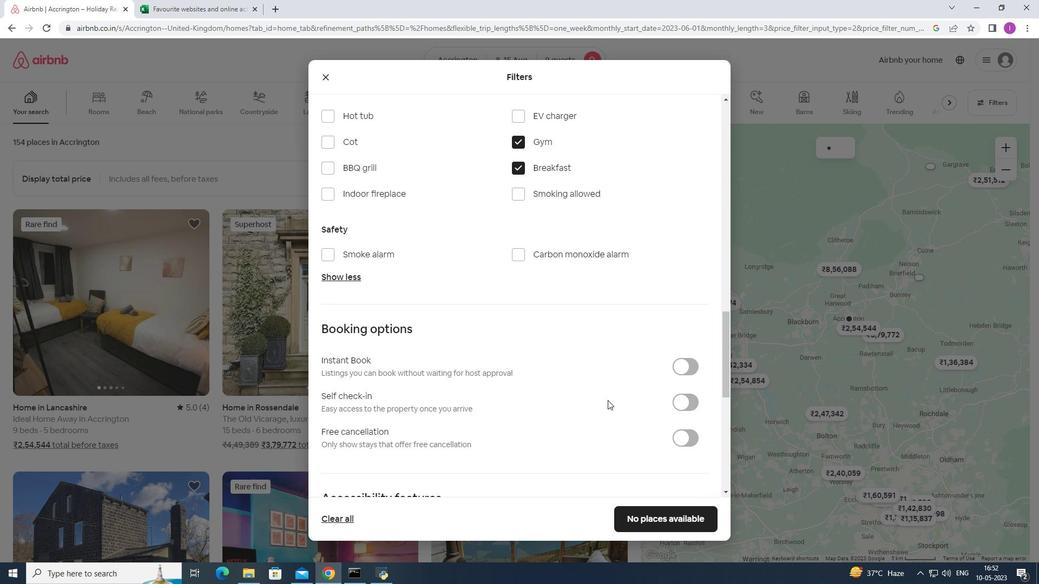 
Action: Mouse scrolled (607, 400) with delta (0, 0)
Screenshot: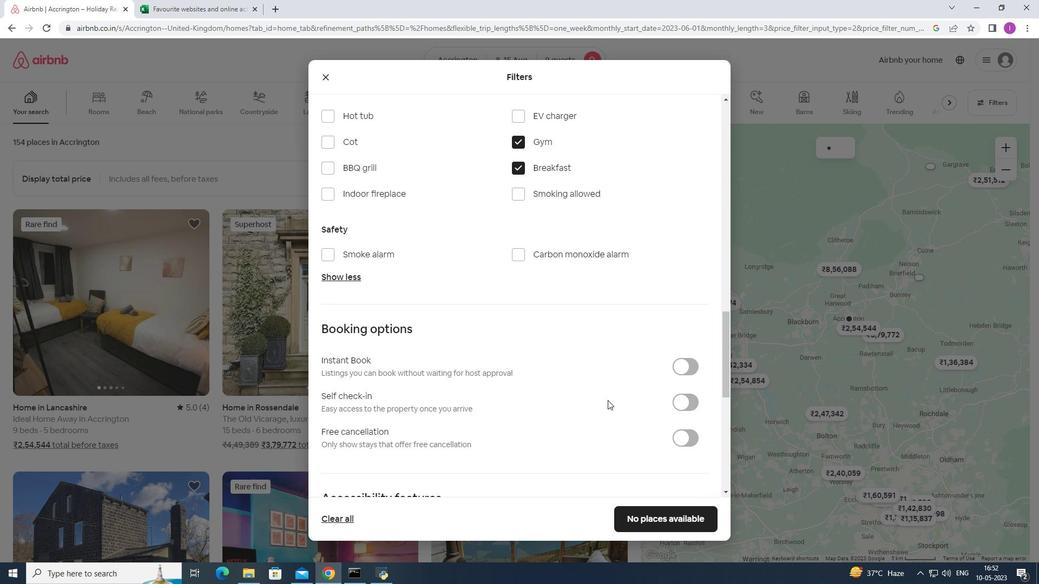 
Action: Mouse scrolled (607, 400) with delta (0, 0)
Screenshot: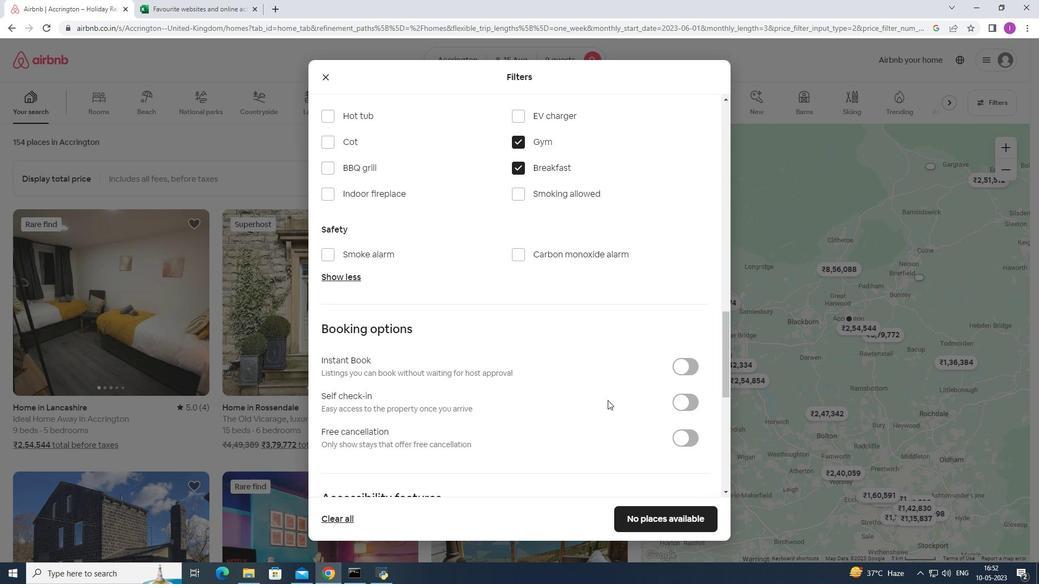 
Action: Mouse moved to (691, 181)
Screenshot: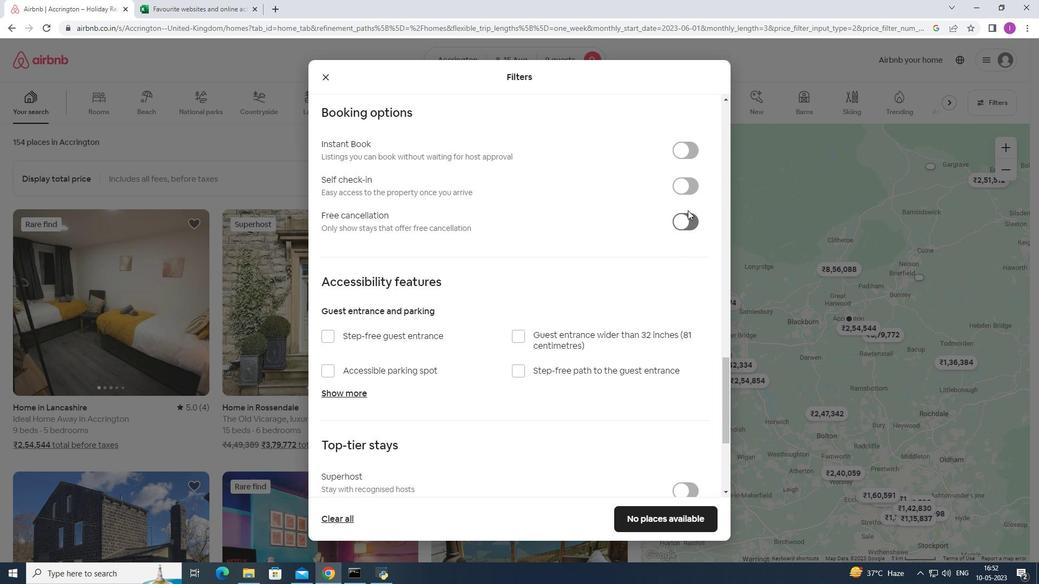 
Action: Mouse pressed left at (691, 181)
Screenshot: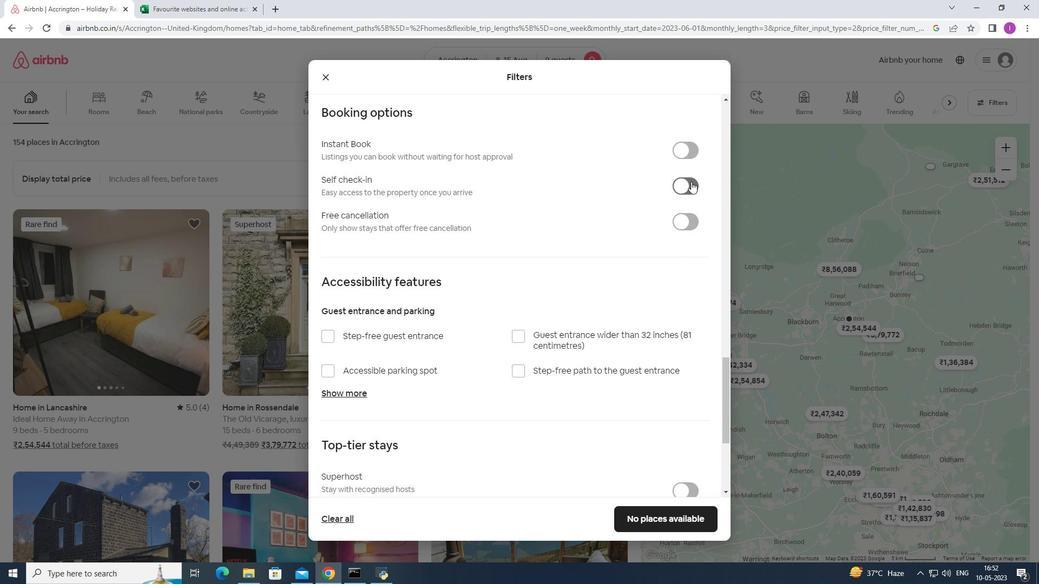 
Action: Mouse moved to (490, 377)
Screenshot: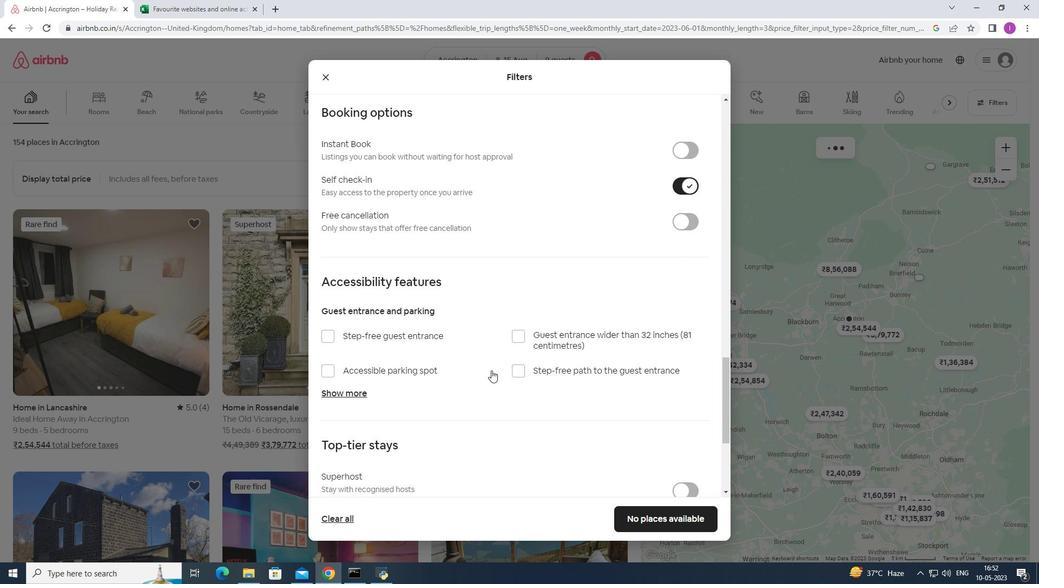 
Action: Mouse scrolled (490, 377) with delta (0, 0)
Screenshot: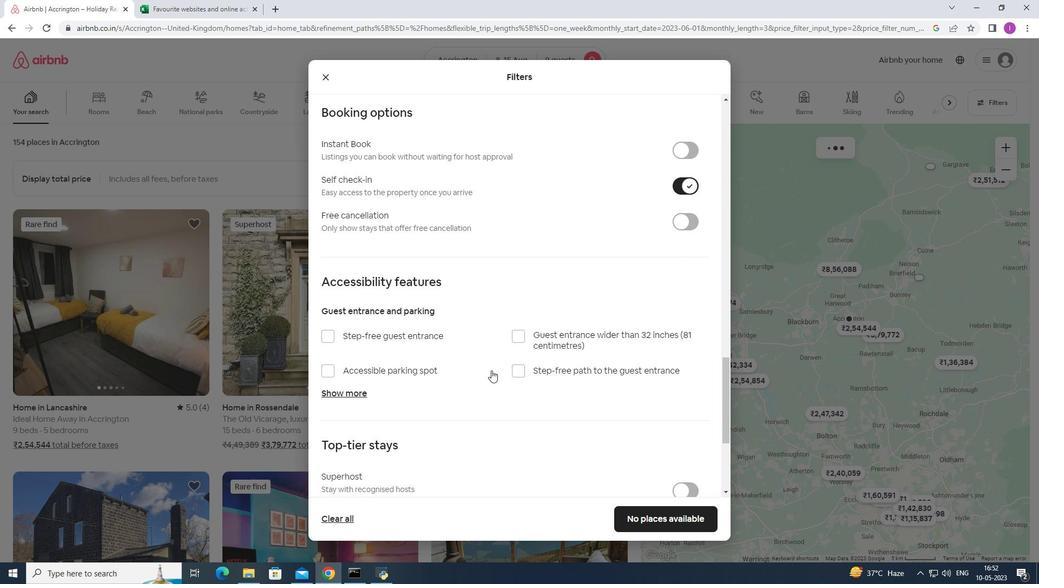 
Action: Mouse moved to (490, 378)
Screenshot: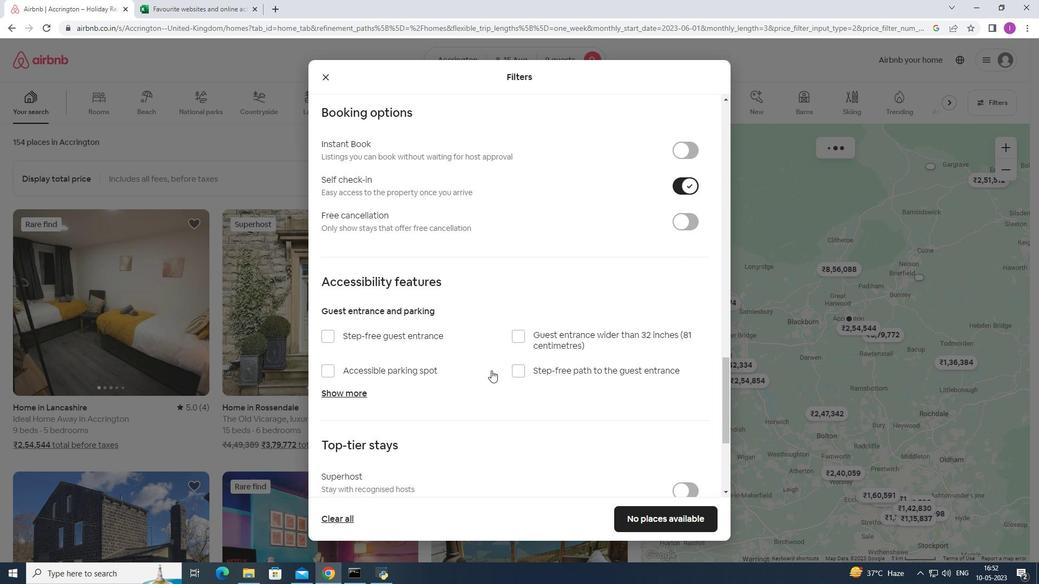 
Action: Mouse scrolled (490, 378) with delta (0, 0)
Screenshot: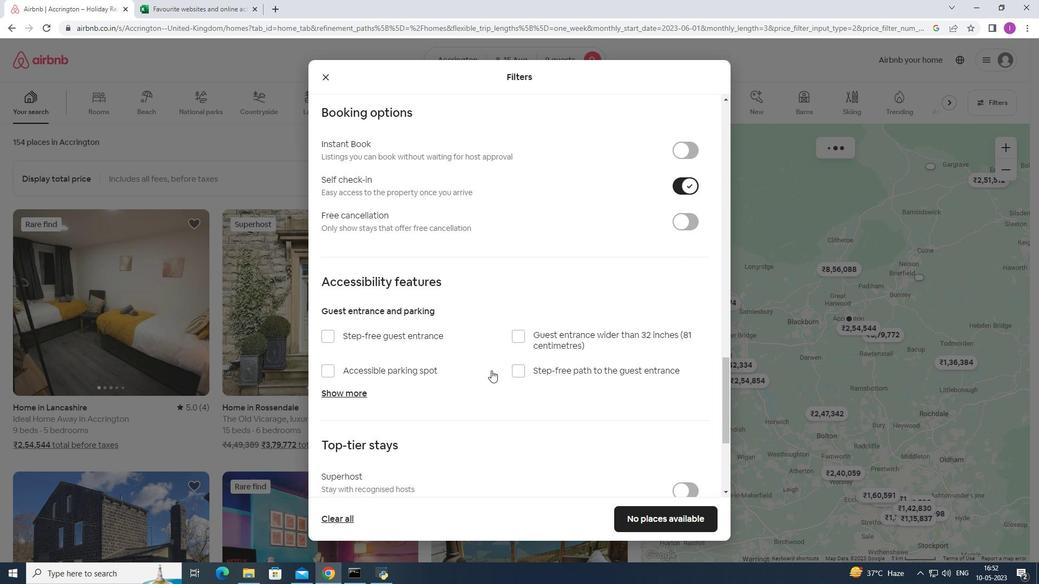 
Action: Mouse scrolled (490, 378) with delta (0, 0)
Screenshot: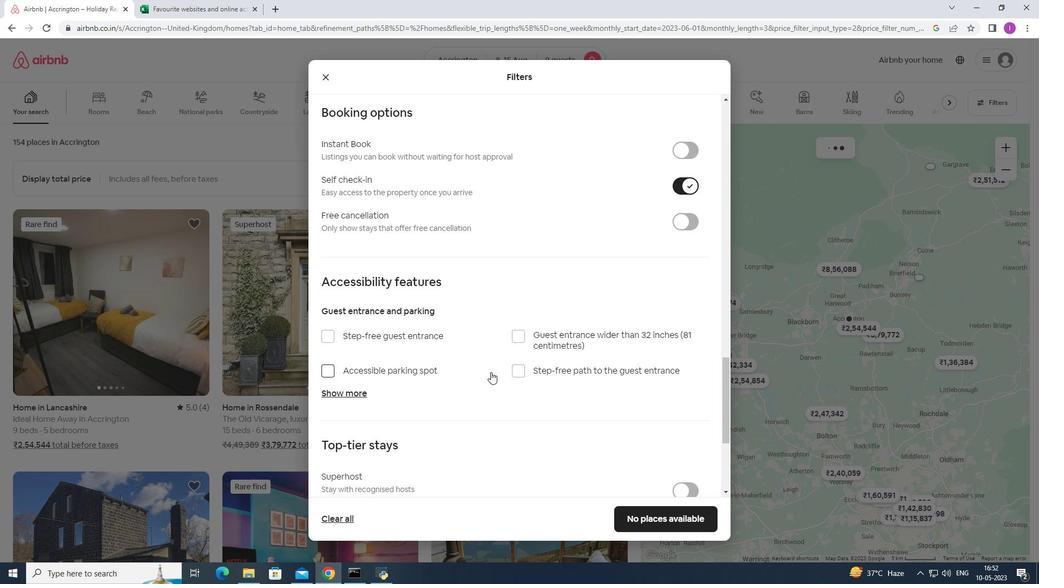 
Action: Mouse scrolled (490, 378) with delta (0, 0)
Screenshot: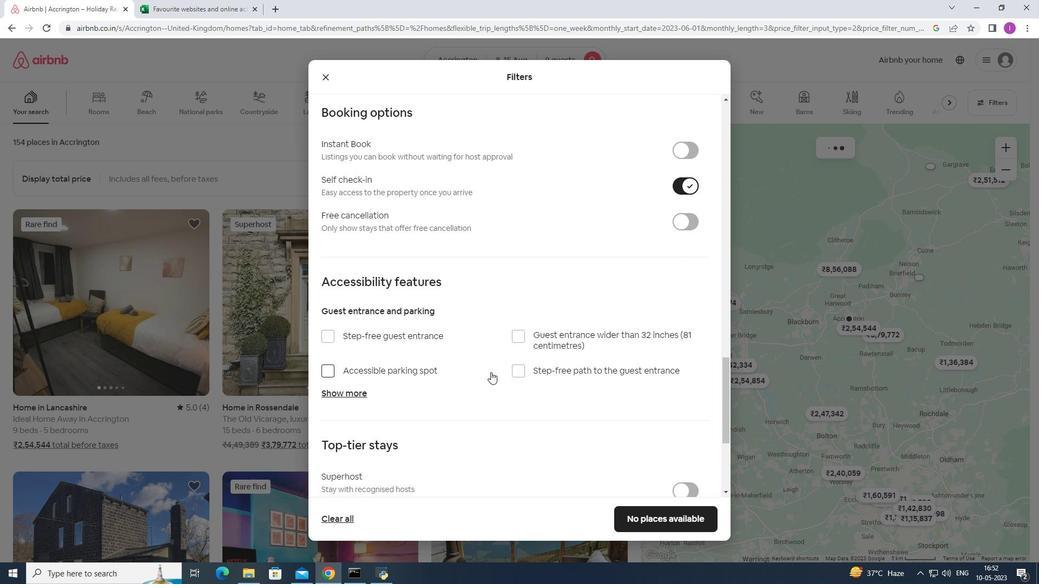 
Action: Mouse scrolled (490, 378) with delta (0, 0)
Screenshot: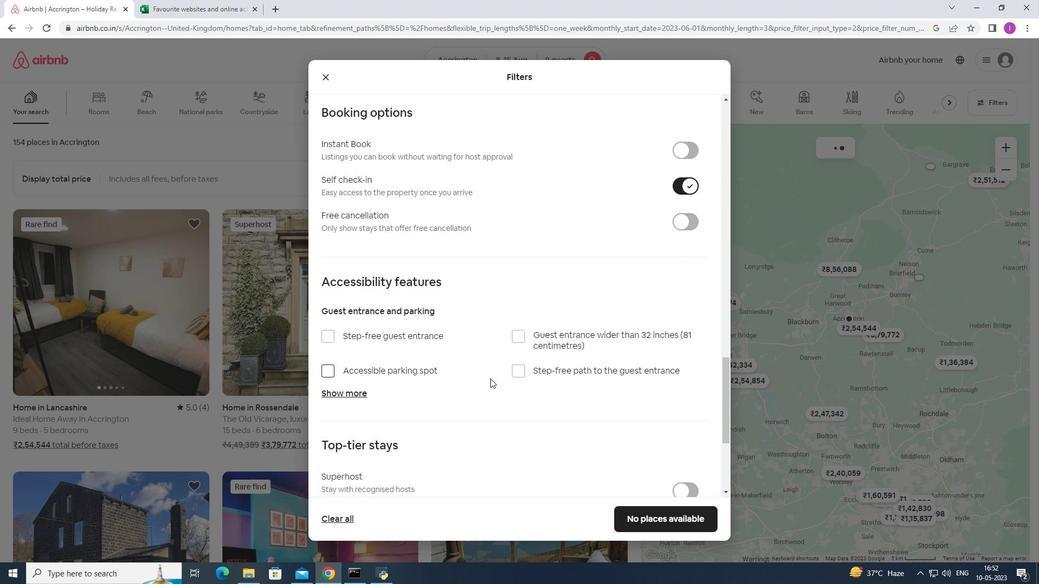 
Action: Mouse moved to (507, 371)
Screenshot: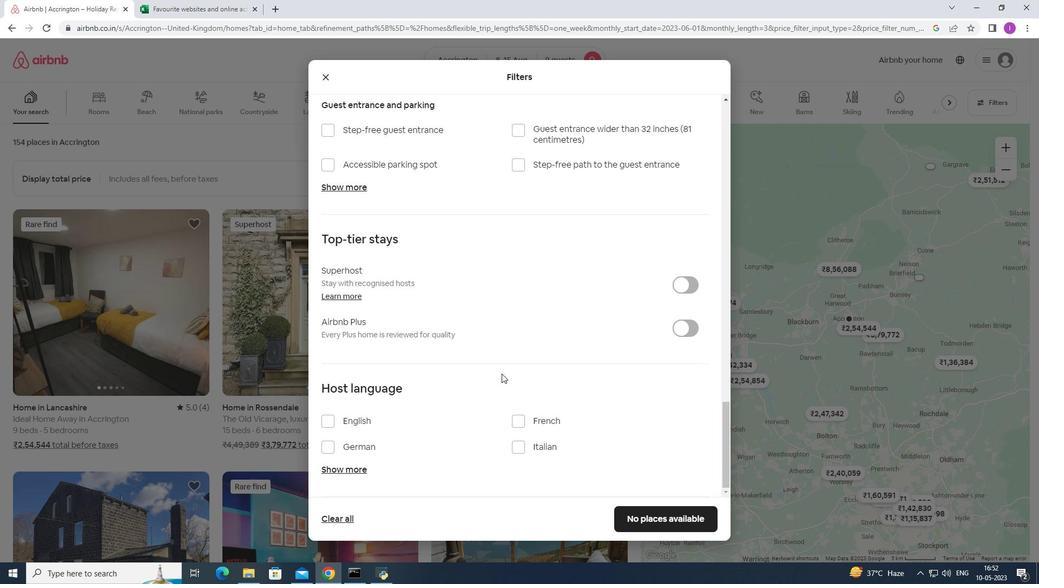 
Action: Mouse scrolled (507, 371) with delta (0, 0)
Screenshot: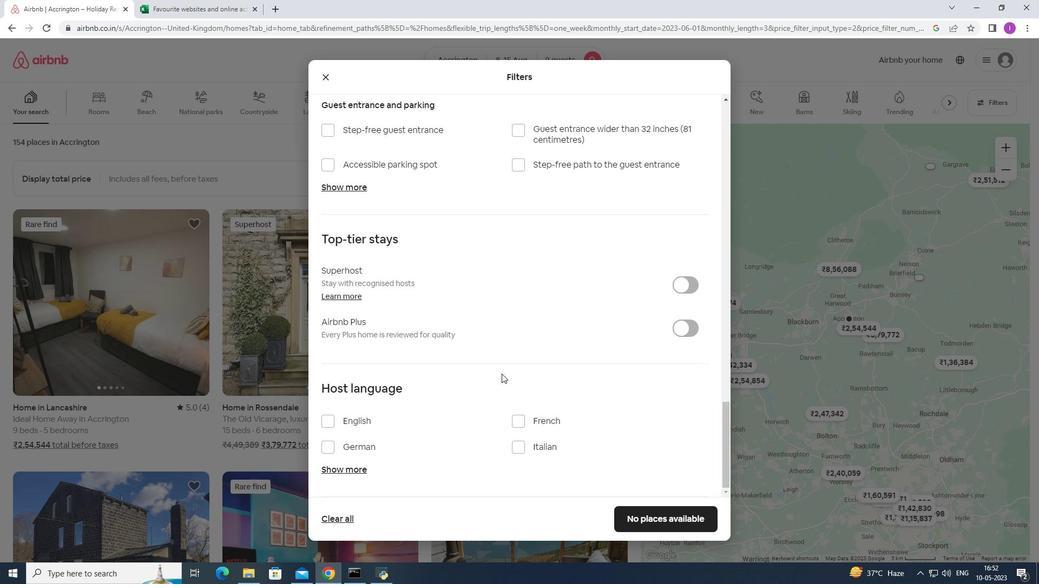 
Action: Mouse scrolled (507, 371) with delta (0, 0)
Screenshot: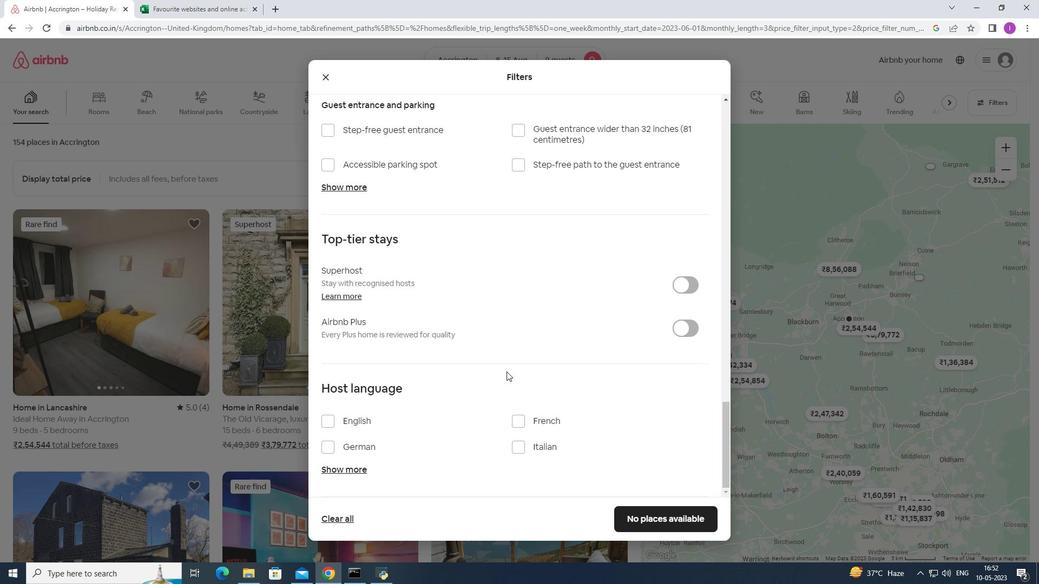
Action: Mouse scrolled (507, 371) with delta (0, 0)
Screenshot: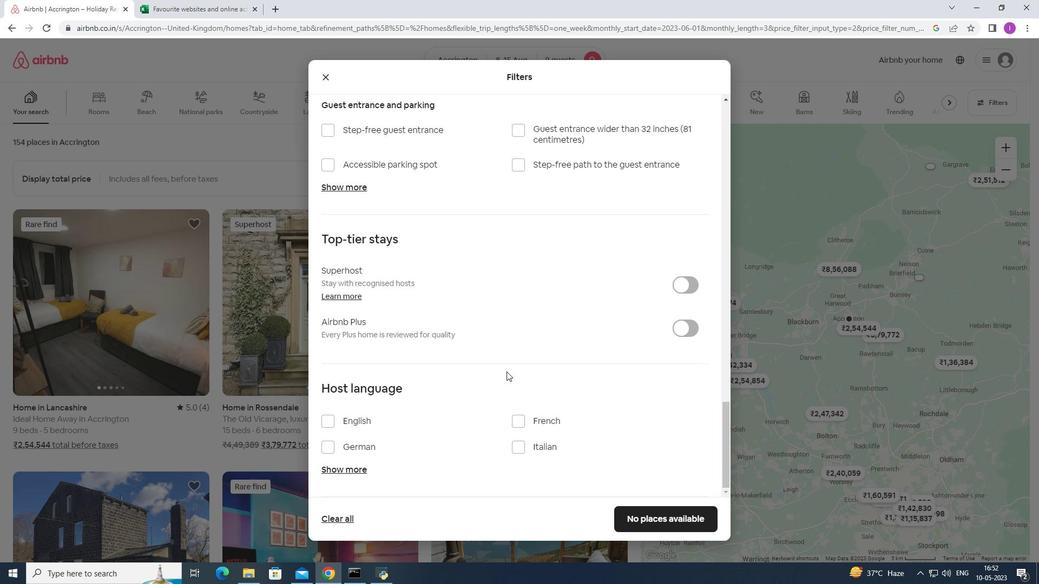 
Action: Mouse moved to (327, 422)
Screenshot: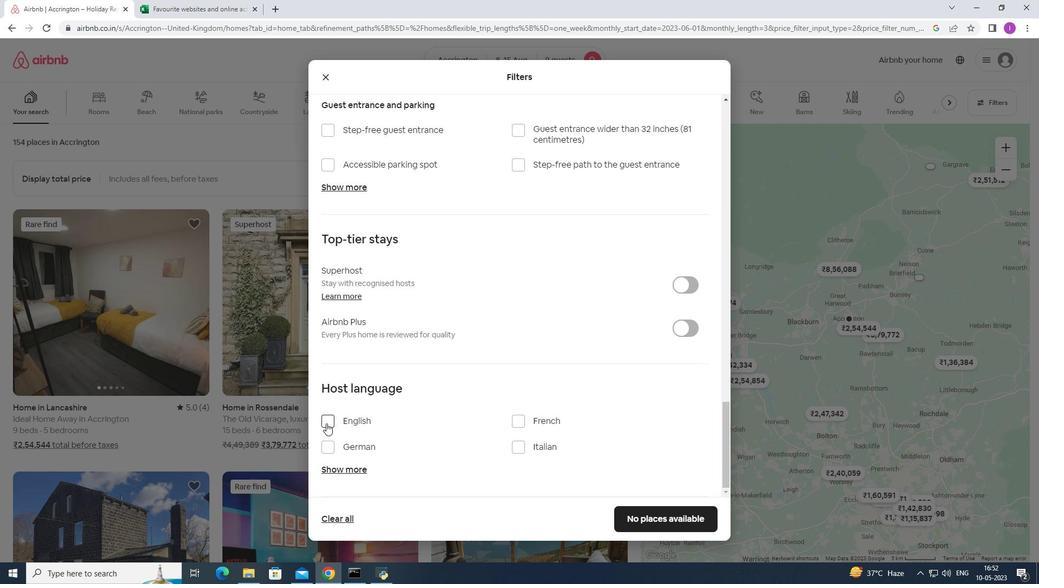 
Action: Mouse pressed left at (327, 422)
Screenshot: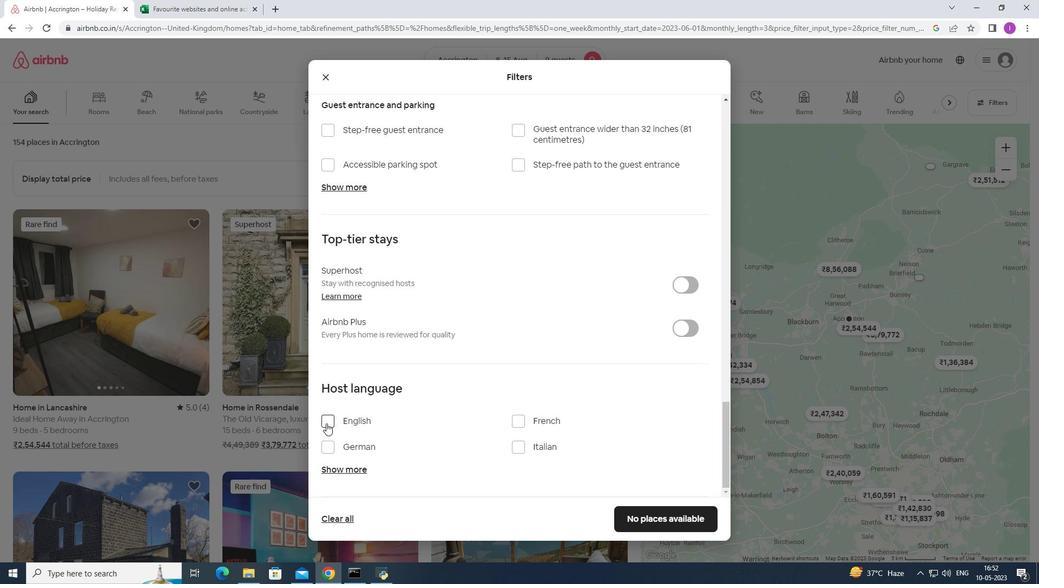 
Action: Mouse moved to (657, 512)
Screenshot: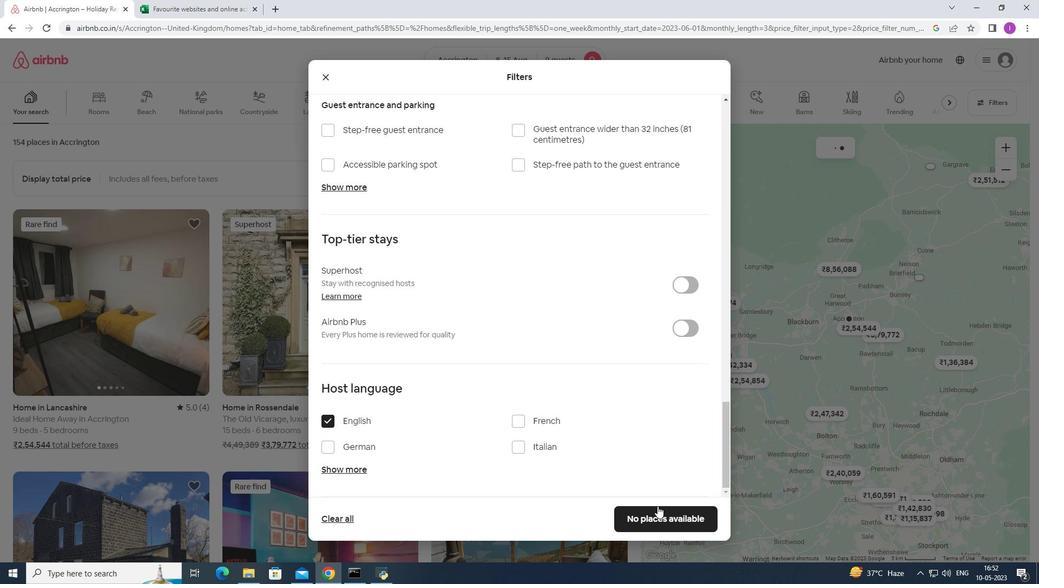 
Action: Mouse pressed left at (657, 512)
Screenshot: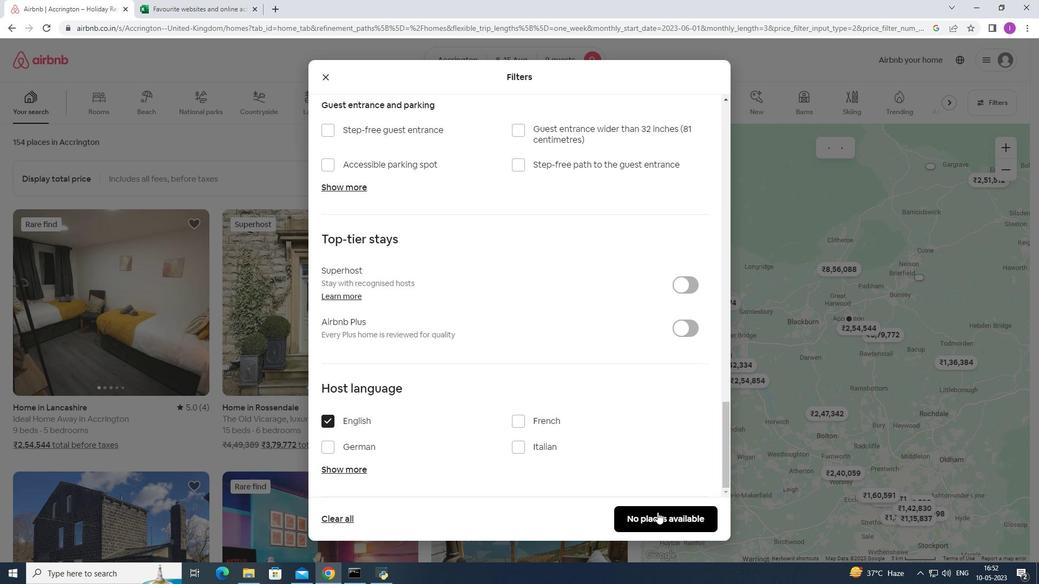 
Action: Mouse moved to (580, 493)
Screenshot: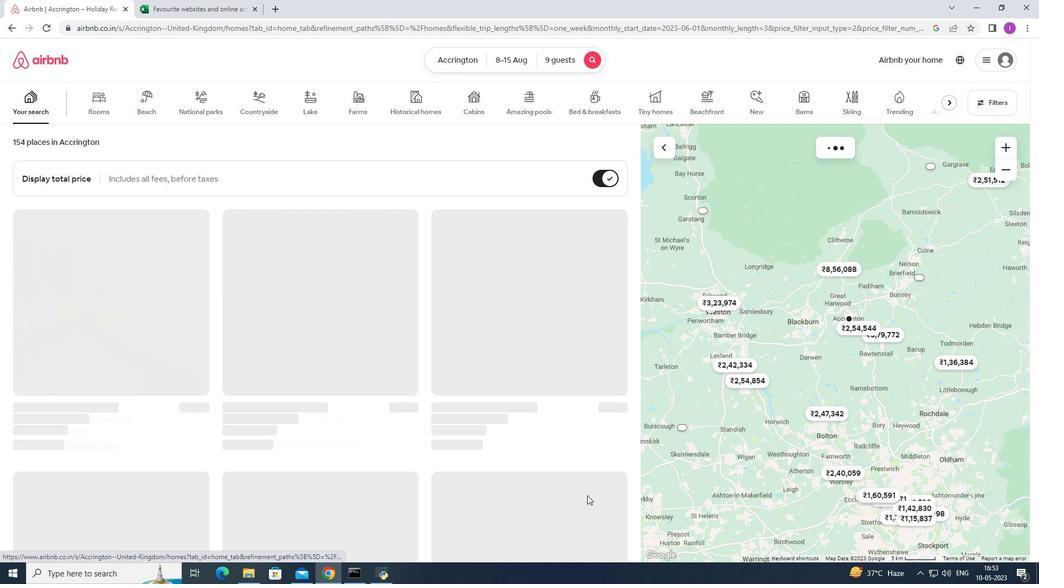 
